 Task: Find connections with filter location Yanta with filter topic #Thoughtswith filter profile language German with filter current company Al Yousuf Enterprises LLP Global HR Agency with filter school Jaipur National University with filter industry Footwear Manufacturing with filter service category Financial Accounting with filter keywords title Information Security Analyst
Action: Mouse moved to (153, 227)
Screenshot: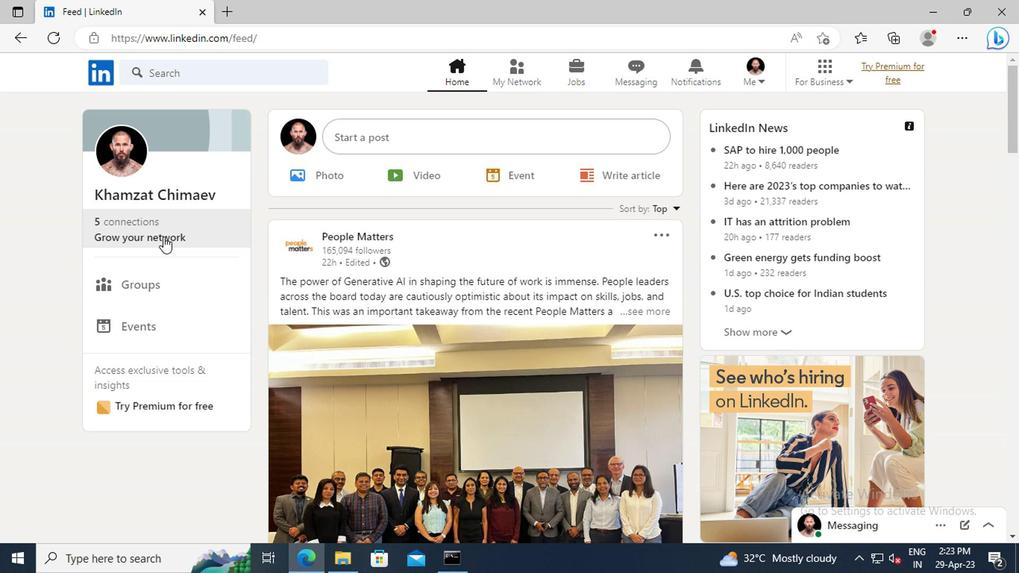 
Action: Mouse pressed left at (153, 227)
Screenshot: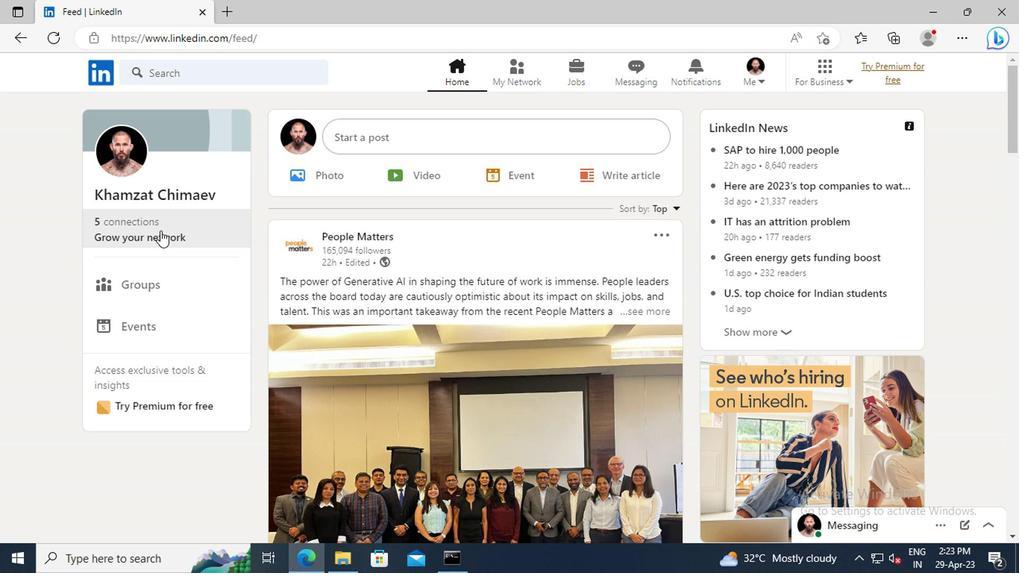 
Action: Mouse moved to (159, 156)
Screenshot: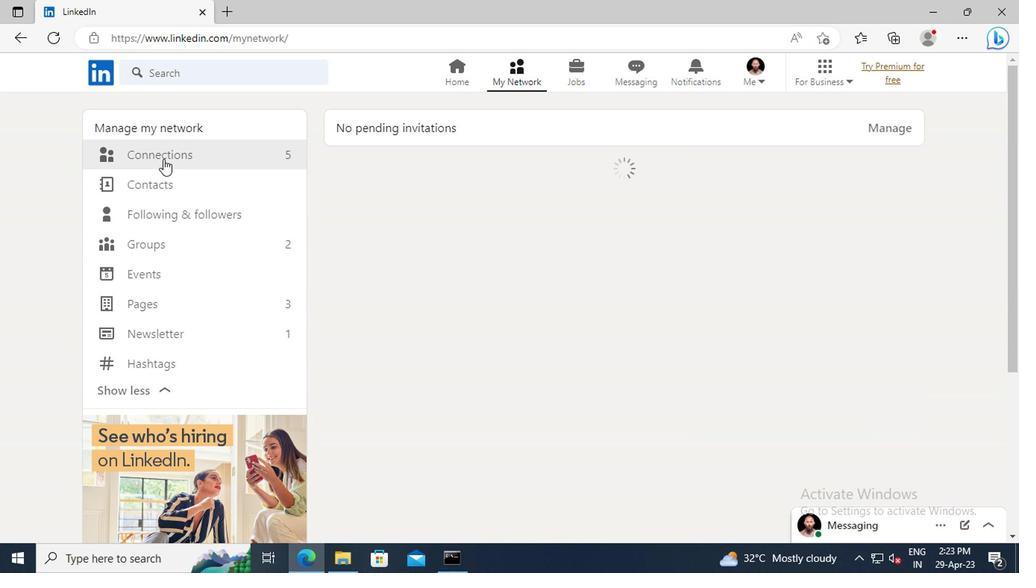 
Action: Mouse pressed left at (159, 156)
Screenshot: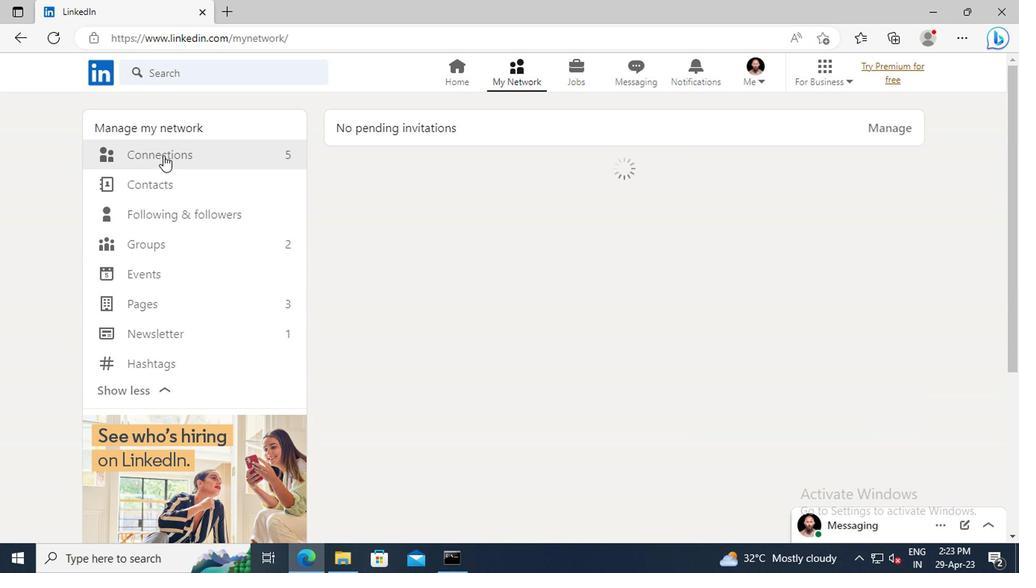 
Action: Mouse moved to (596, 161)
Screenshot: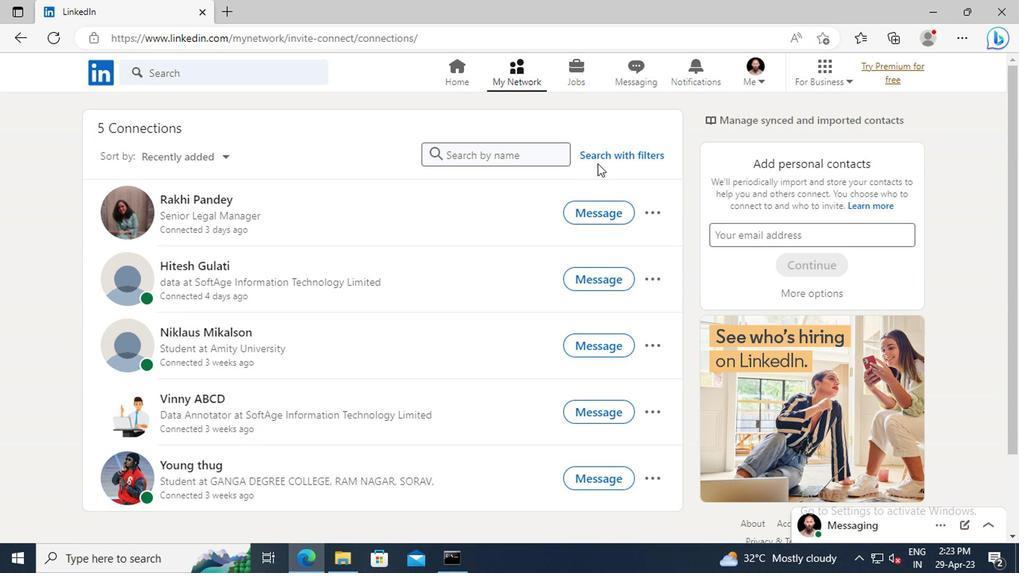 
Action: Mouse pressed left at (596, 161)
Screenshot: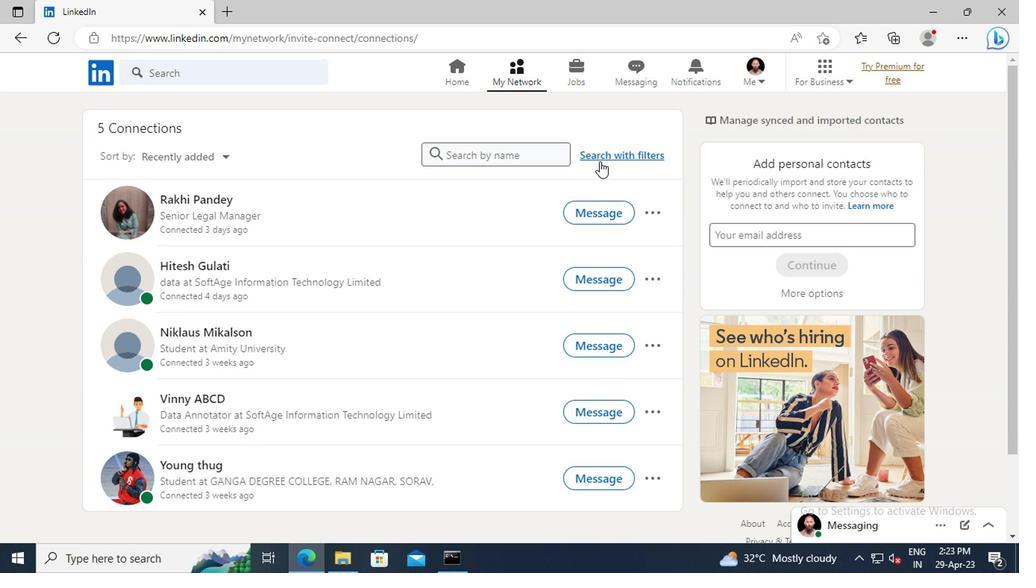 
Action: Mouse moved to (558, 119)
Screenshot: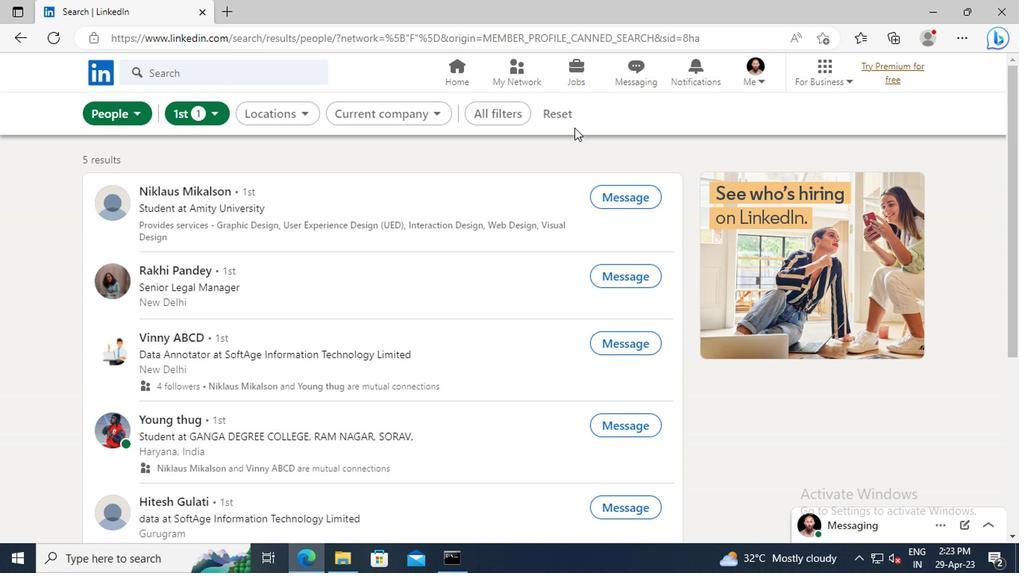 
Action: Mouse pressed left at (558, 119)
Screenshot: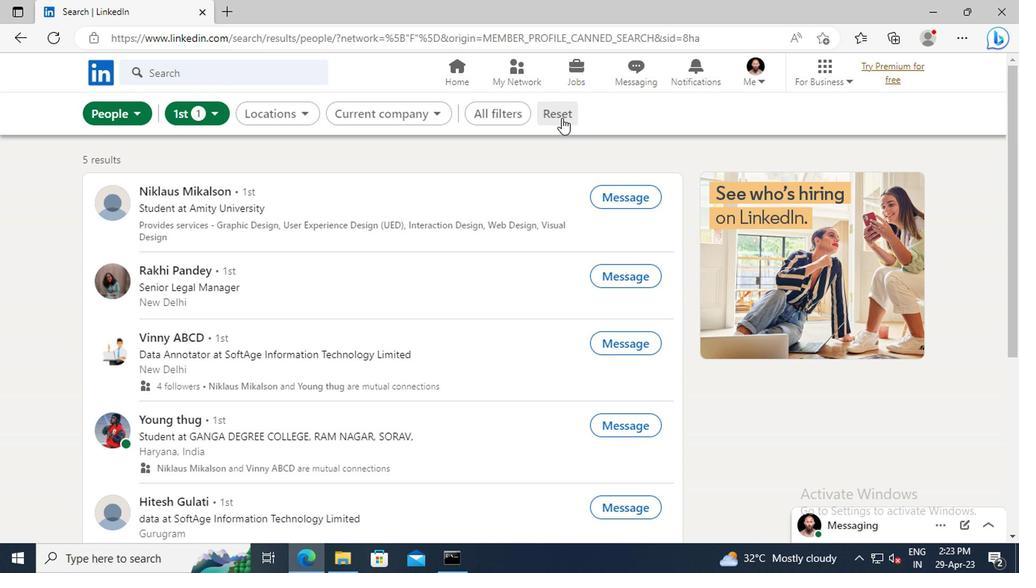 
Action: Mouse moved to (545, 118)
Screenshot: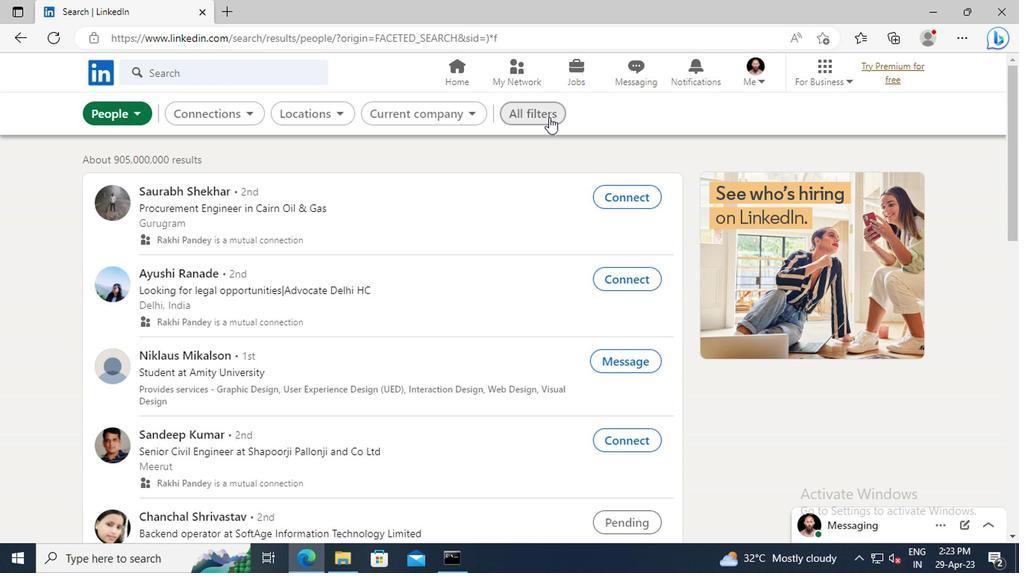
Action: Mouse pressed left at (545, 118)
Screenshot: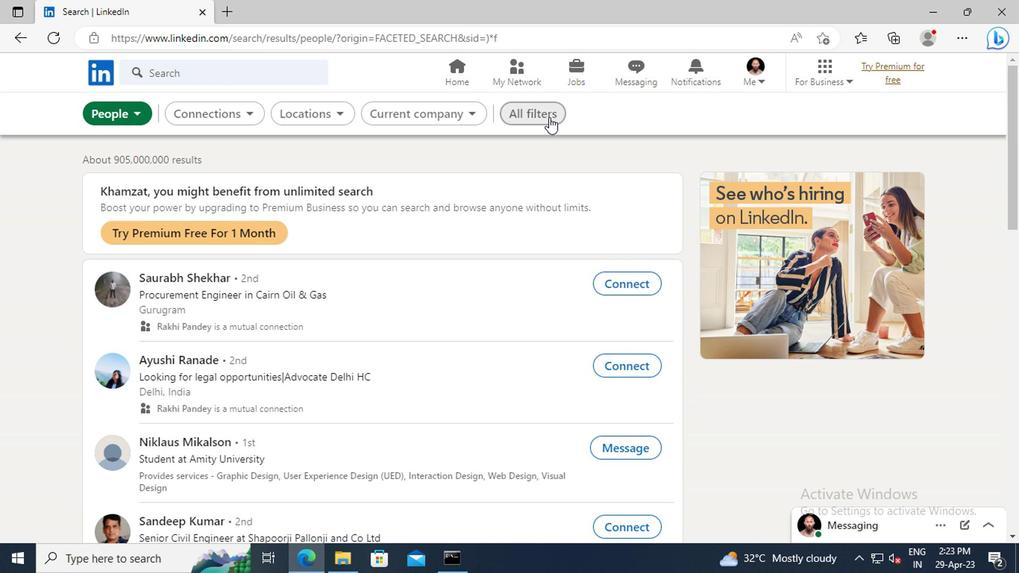 
Action: Mouse moved to (843, 308)
Screenshot: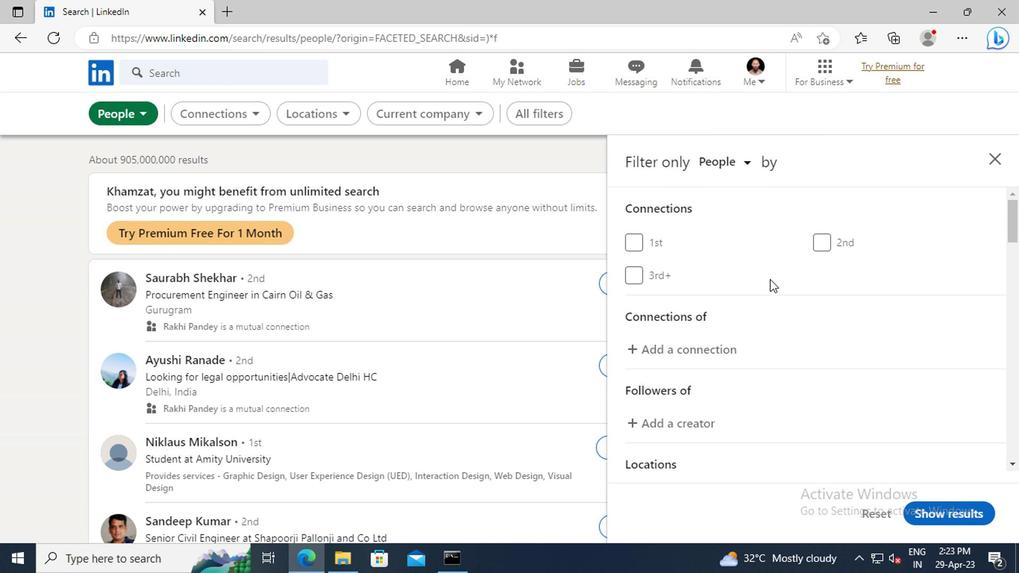 
Action: Mouse scrolled (843, 307) with delta (0, -1)
Screenshot: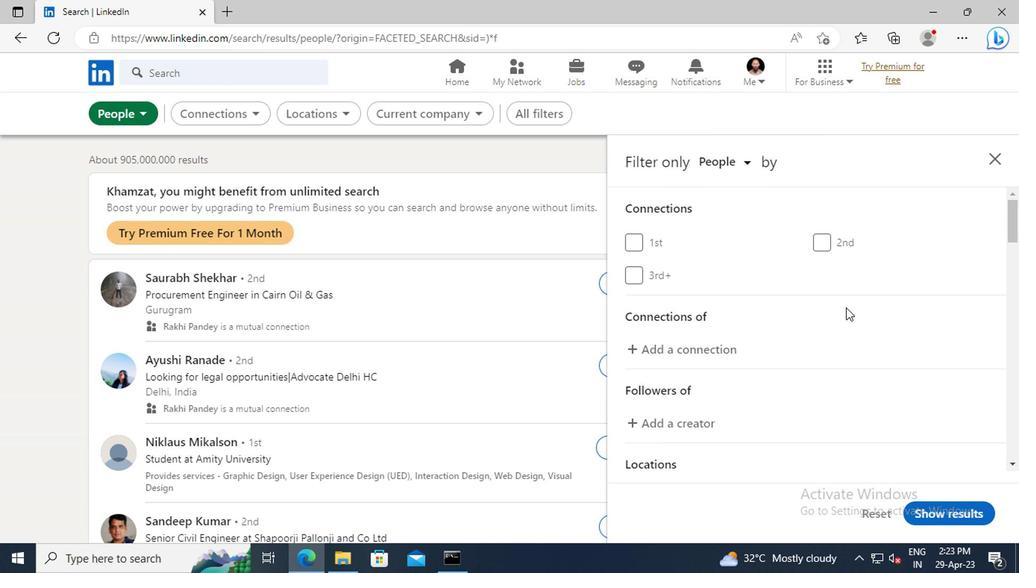 
Action: Mouse scrolled (843, 307) with delta (0, -1)
Screenshot: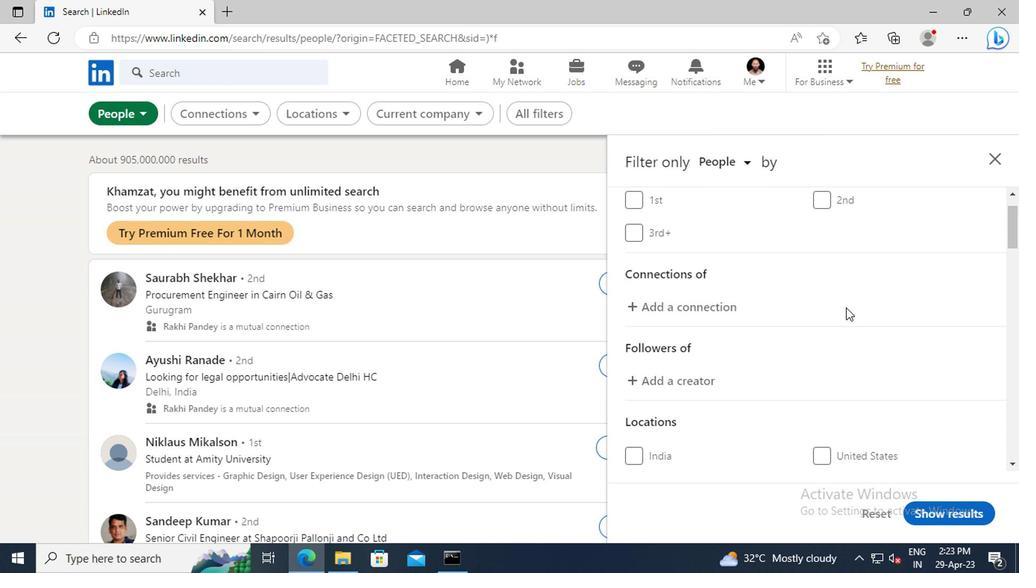 
Action: Mouse scrolled (843, 307) with delta (0, -1)
Screenshot: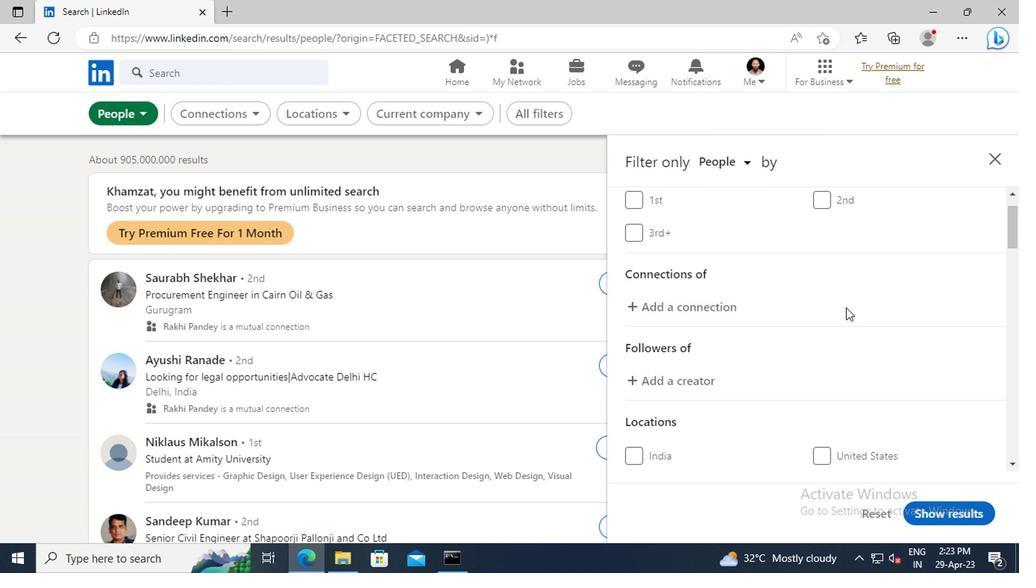 
Action: Mouse scrolled (843, 307) with delta (0, -1)
Screenshot: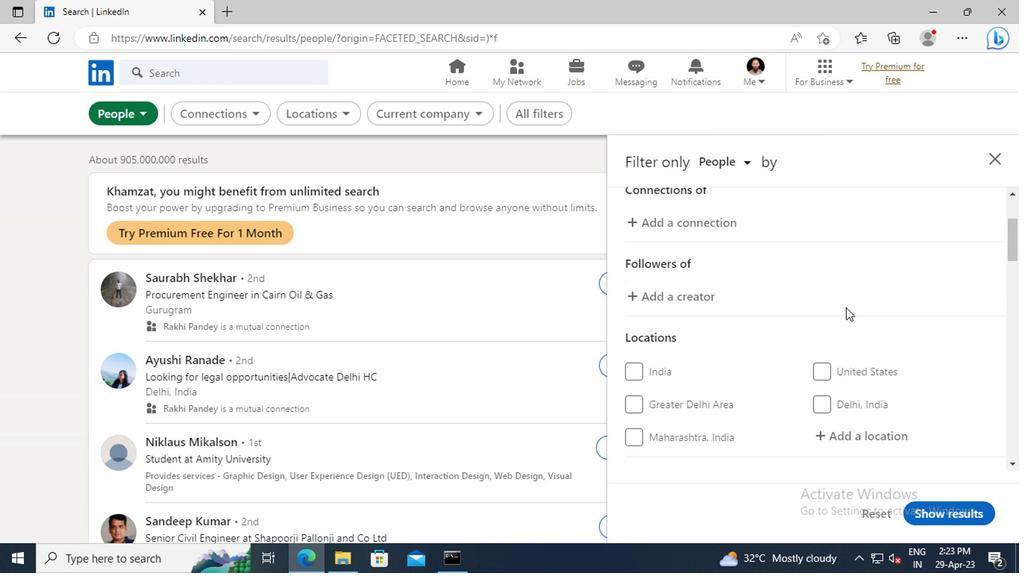 
Action: Mouse scrolled (843, 307) with delta (0, -1)
Screenshot: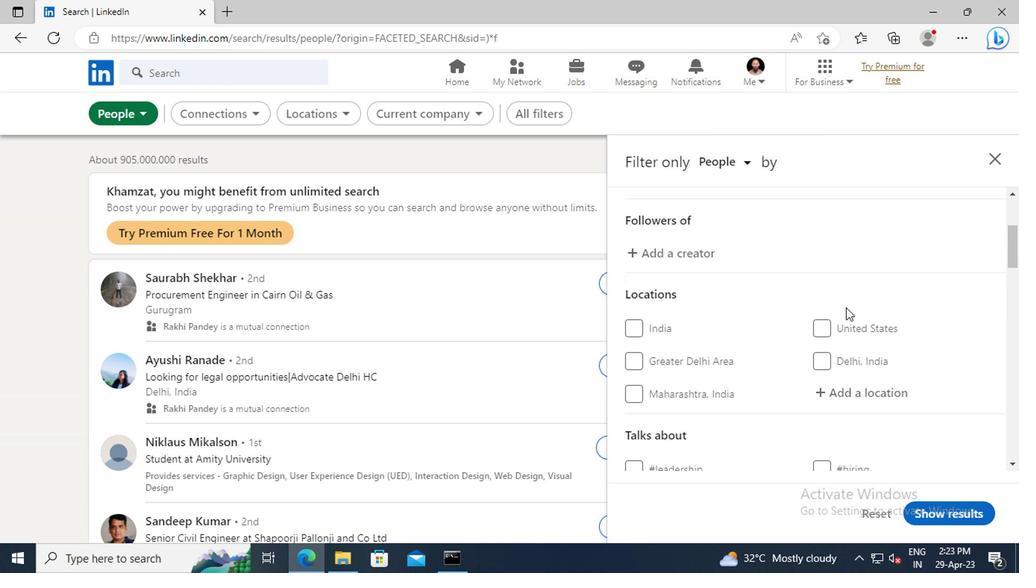 
Action: Mouse moved to (843, 351)
Screenshot: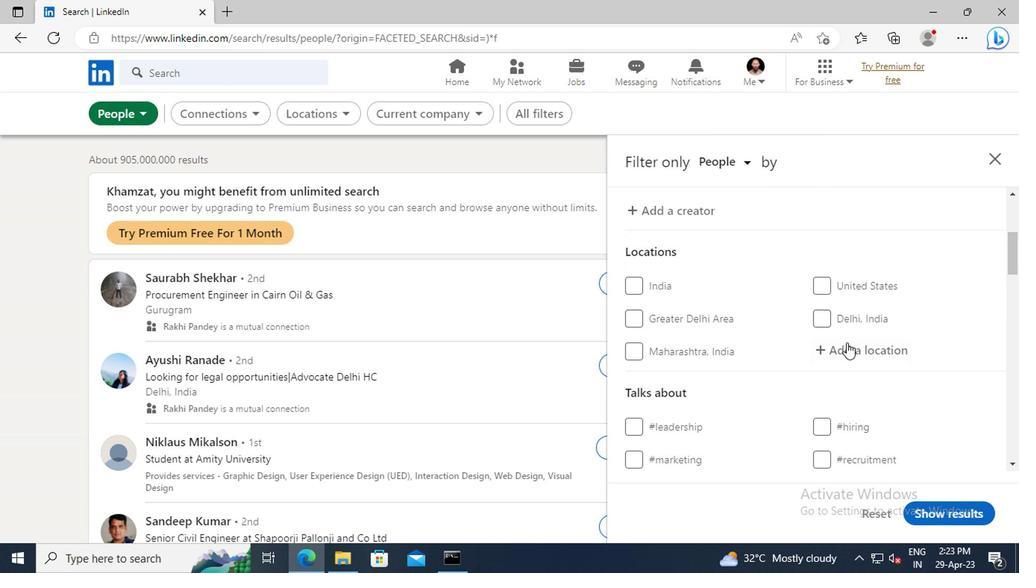 
Action: Mouse pressed left at (843, 351)
Screenshot: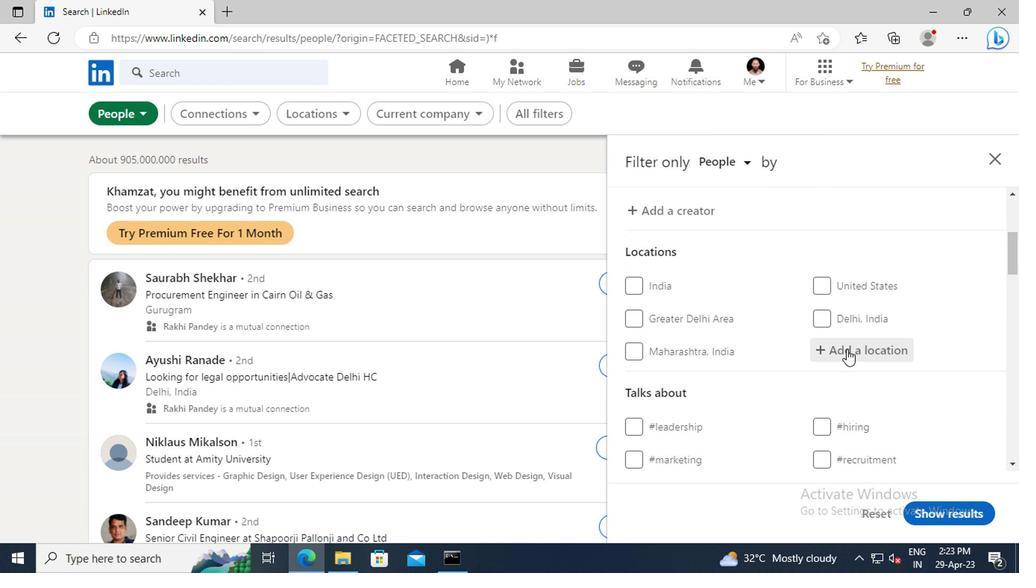 
Action: Key pressed <Key.shift>YANTA<Key.enter>
Screenshot: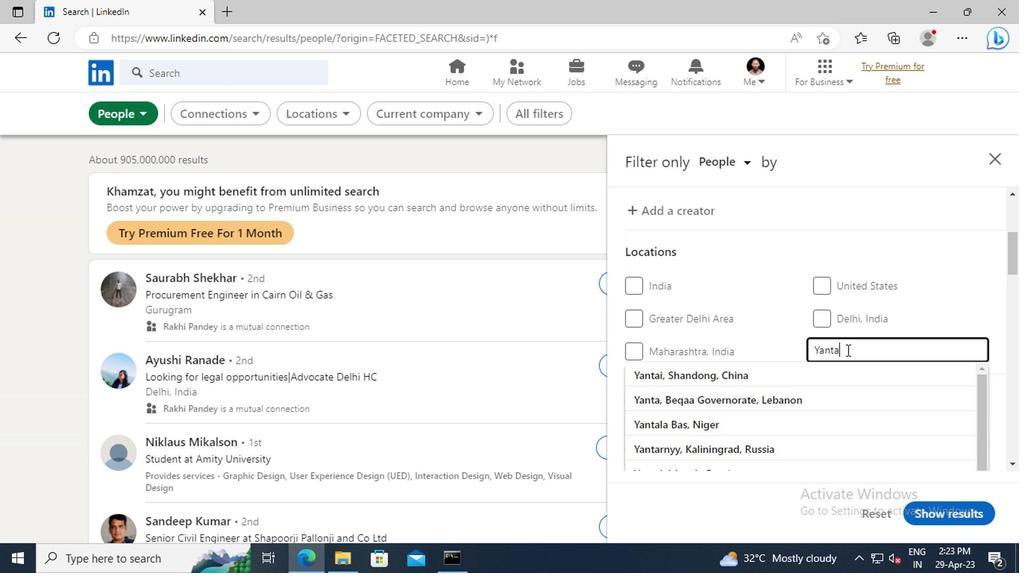 
Action: Mouse scrolled (843, 350) with delta (0, -1)
Screenshot: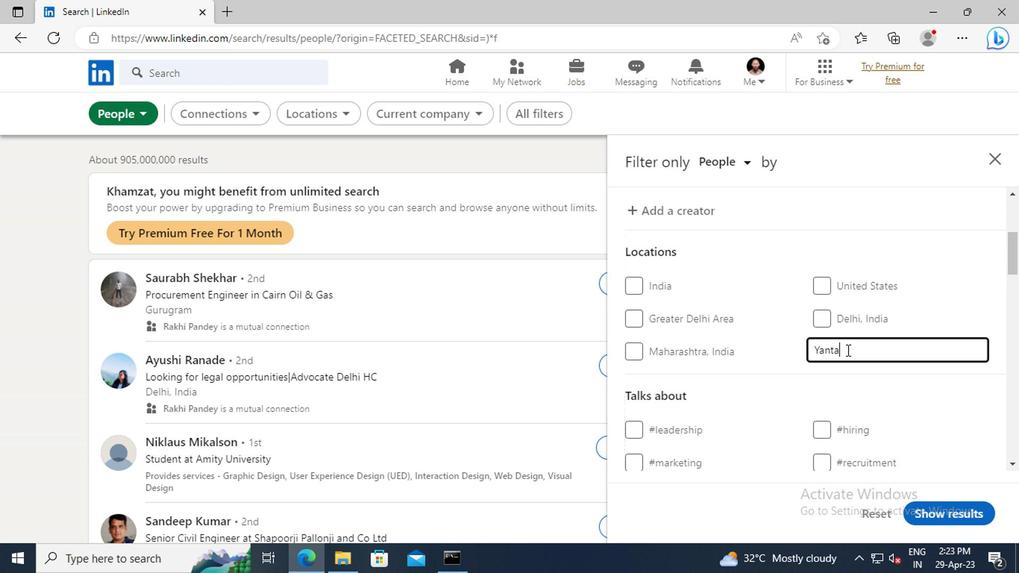 
Action: Mouse scrolled (843, 350) with delta (0, -1)
Screenshot: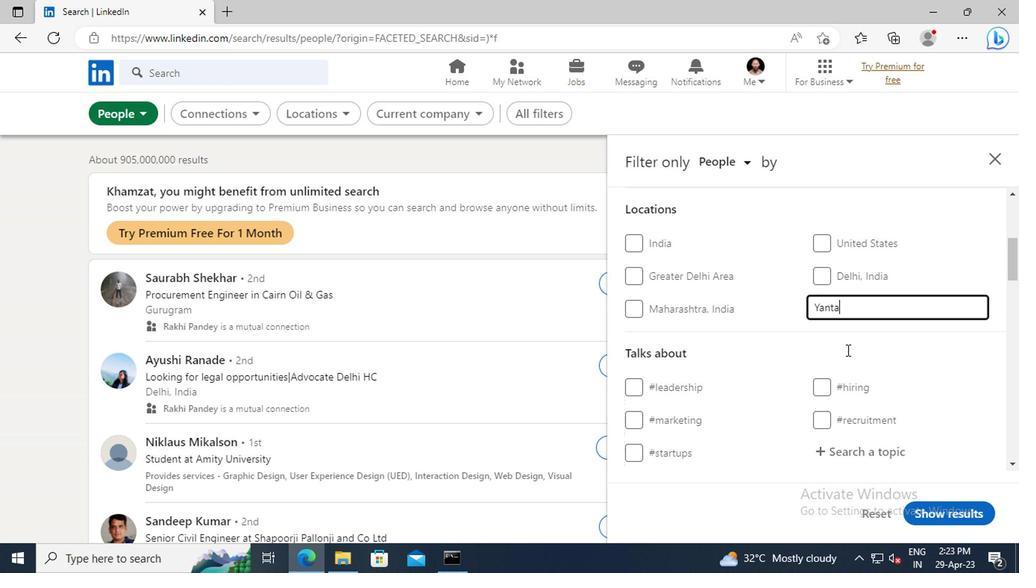 
Action: Mouse scrolled (843, 350) with delta (0, -1)
Screenshot: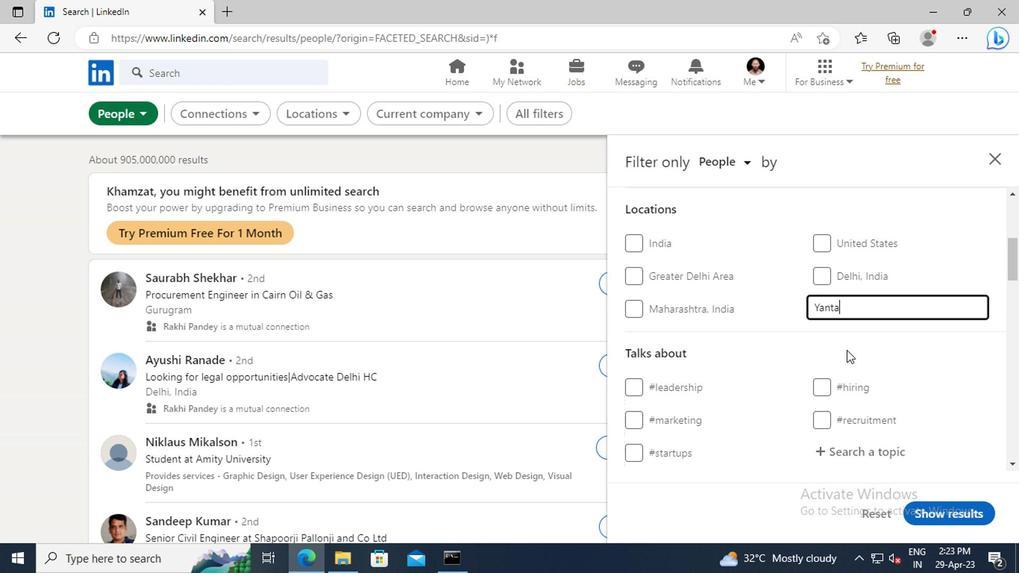 
Action: Mouse moved to (844, 365)
Screenshot: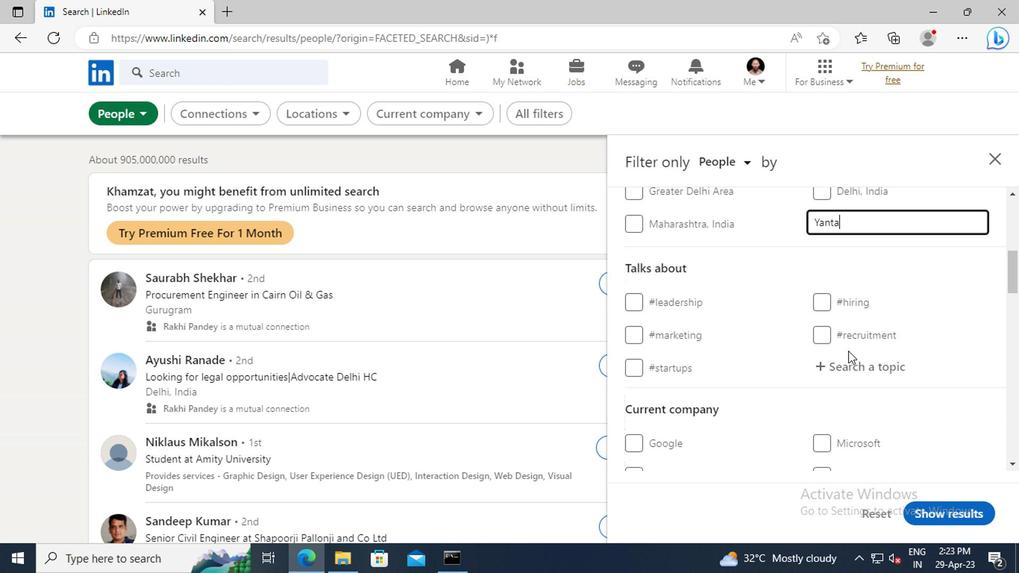 
Action: Mouse pressed left at (844, 365)
Screenshot: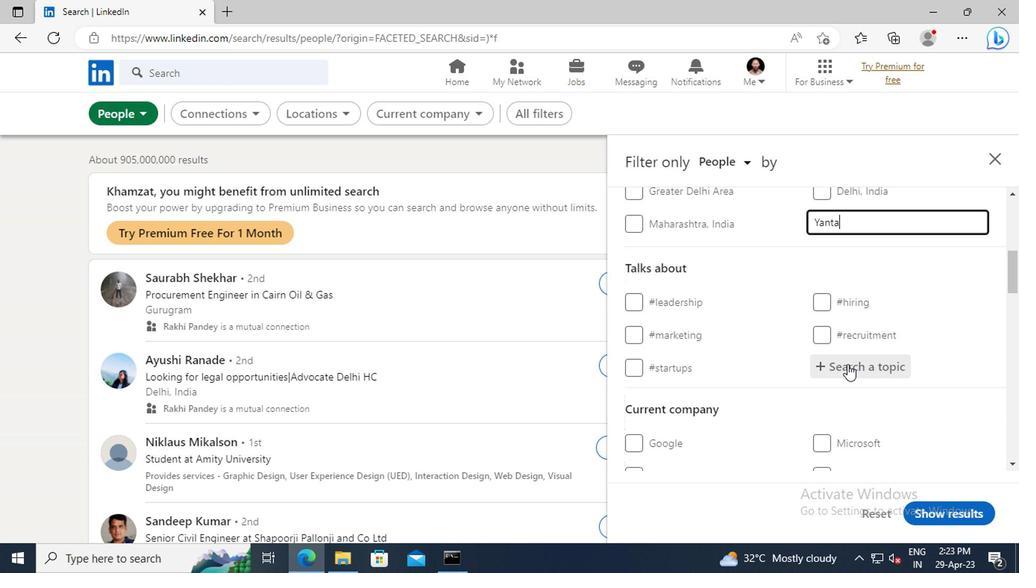 
Action: Key pressed <Key.shift>THOUGHTS
Screenshot: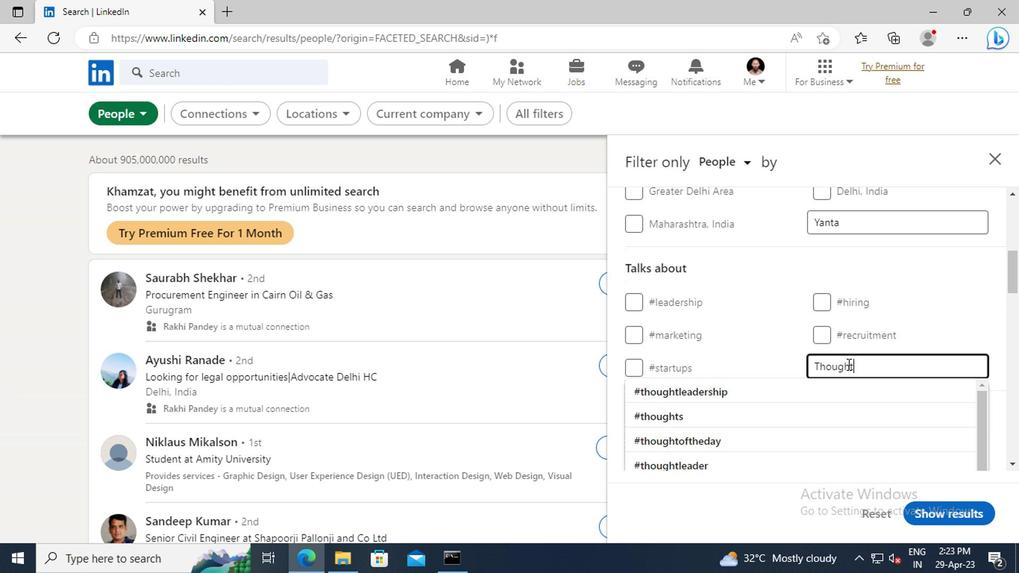 
Action: Mouse moved to (839, 387)
Screenshot: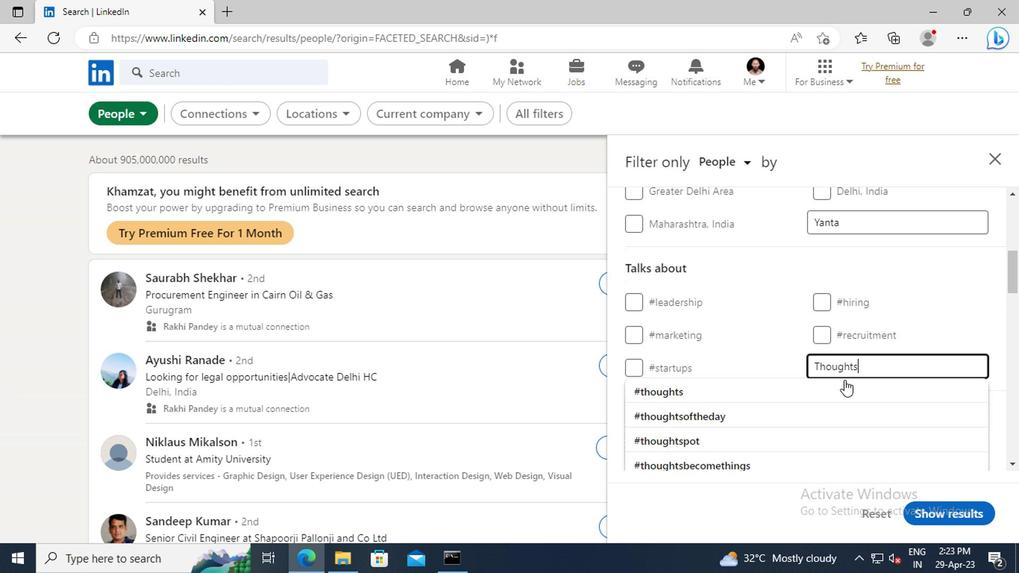 
Action: Mouse pressed left at (839, 387)
Screenshot: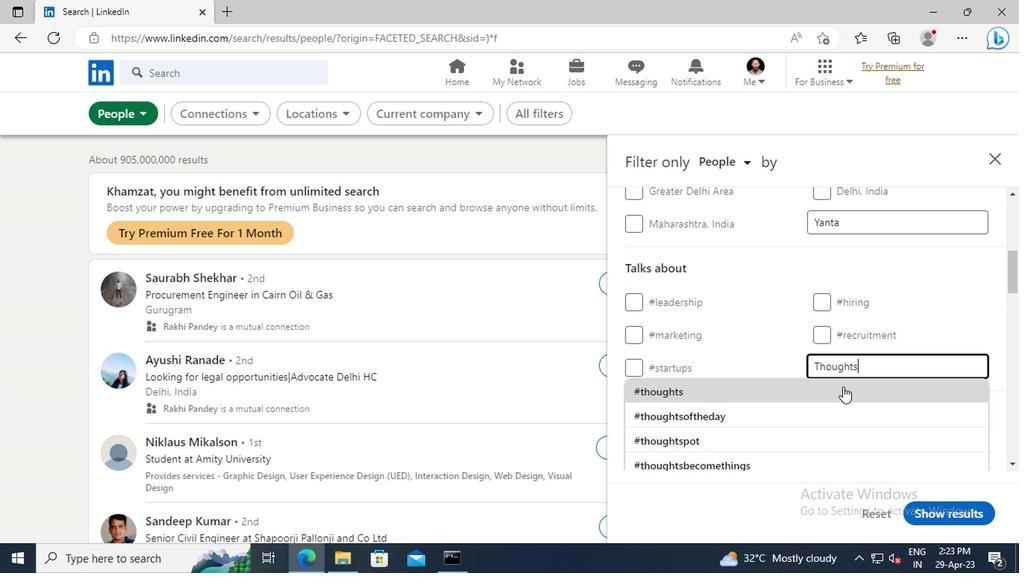 
Action: Mouse scrolled (839, 387) with delta (0, 0)
Screenshot: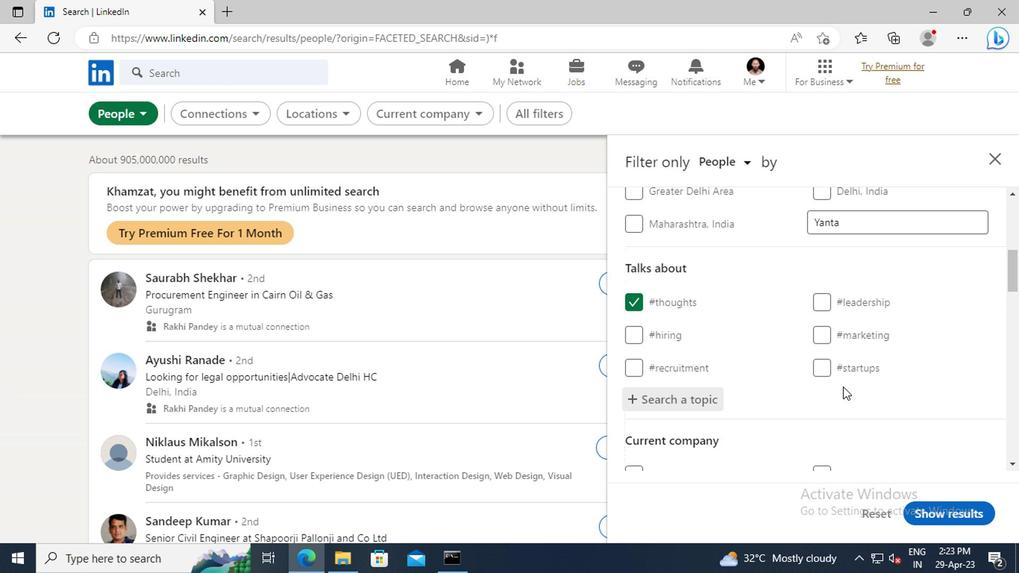 
Action: Mouse scrolled (839, 387) with delta (0, 0)
Screenshot: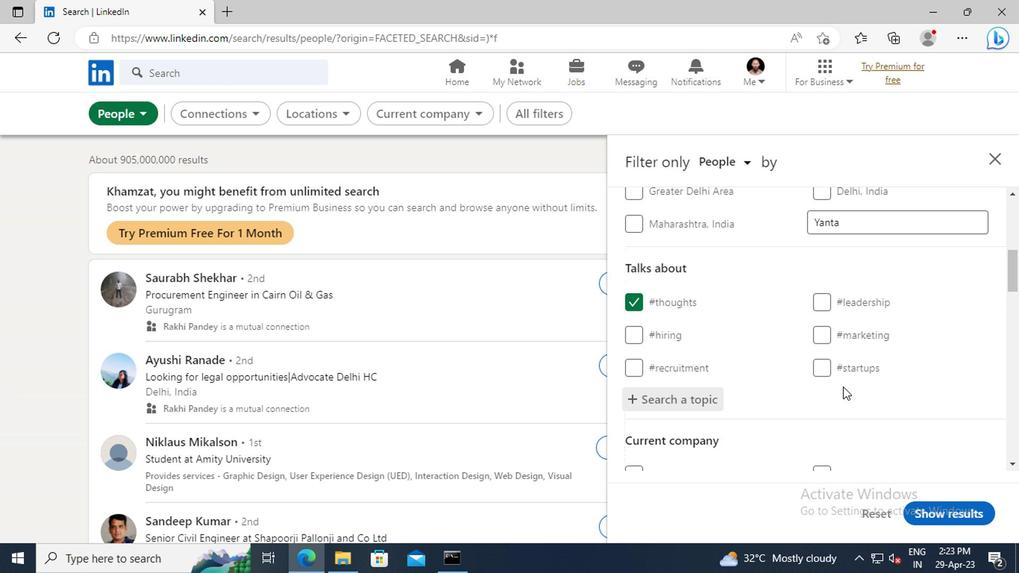 
Action: Mouse scrolled (839, 387) with delta (0, 0)
Screenshot: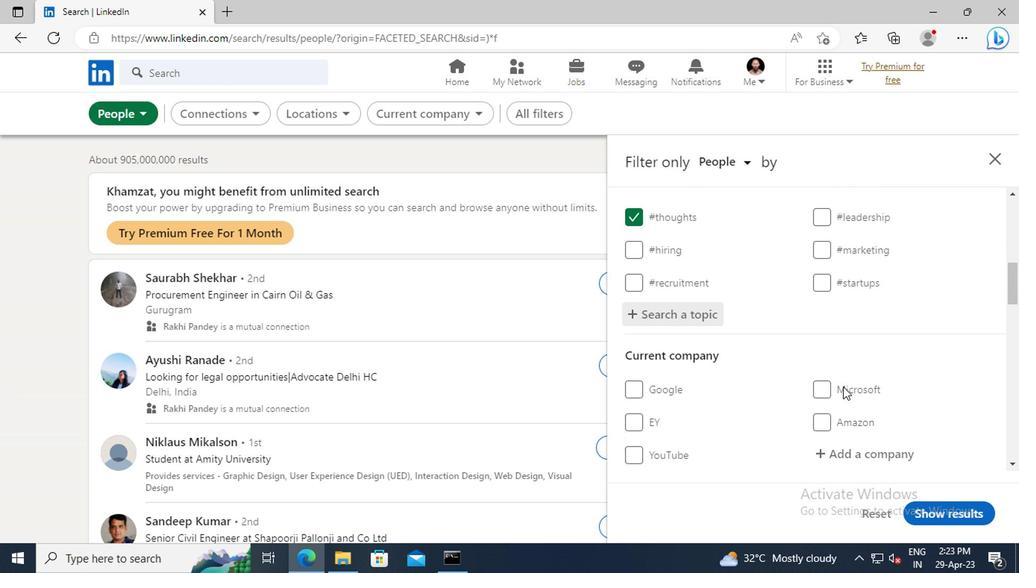 
Action: Mouse scrolled (839, 387) with delta (0, 0)
Screenshot: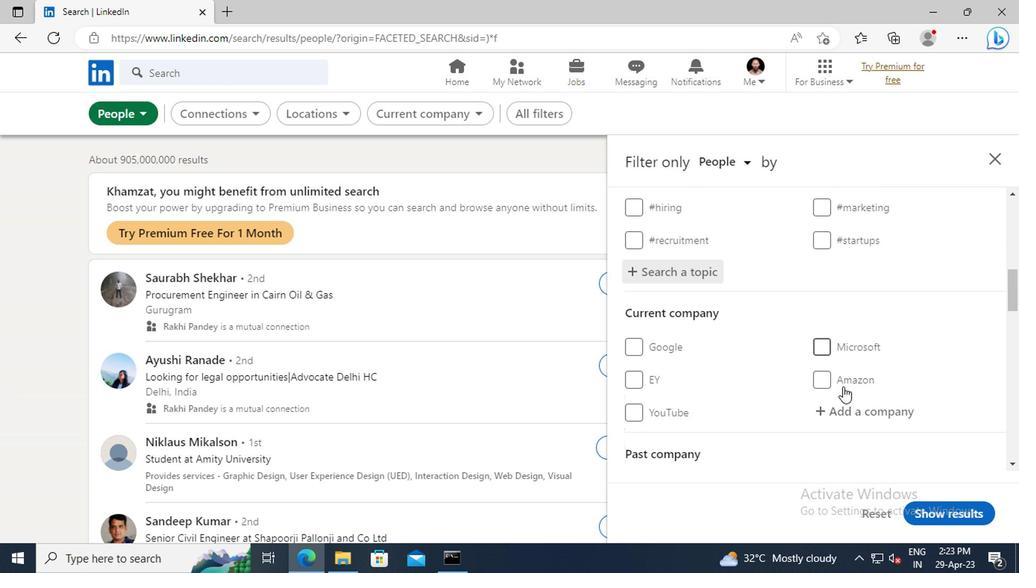 
Action: Mouse scrolled (839, 387) with delta (0, 0)
Screenshot: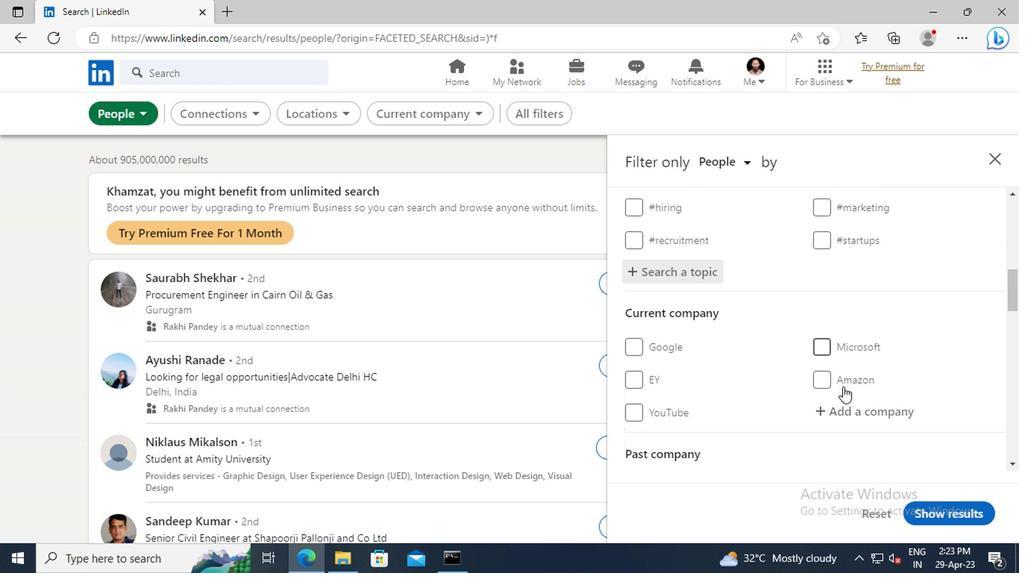 
Action: Mouse scrolled (839, 387) with delta (0, 0)
Screenshot: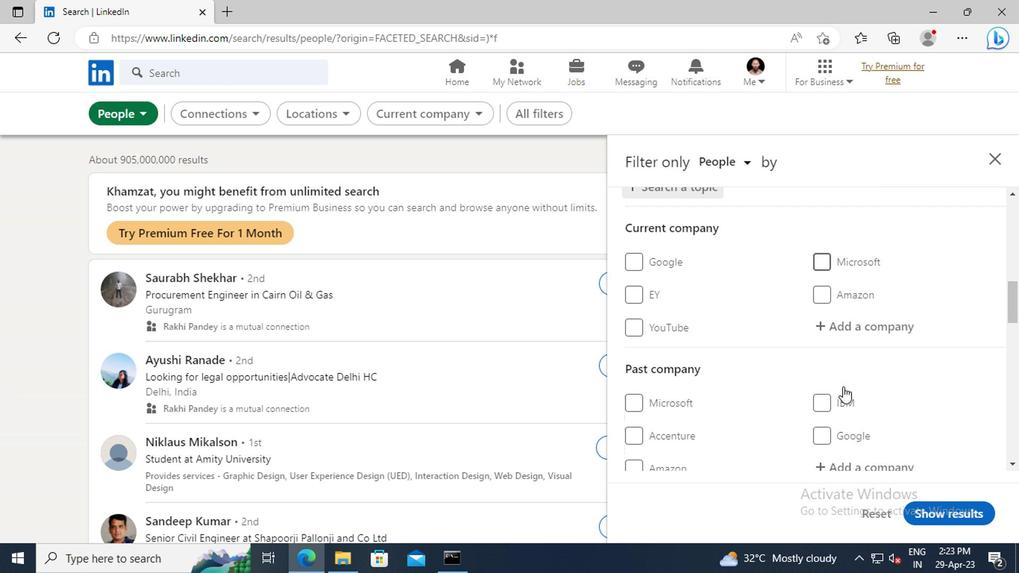 
Action: Mouse scrolled (839, 387) with delta (0, 0)
Screenshot: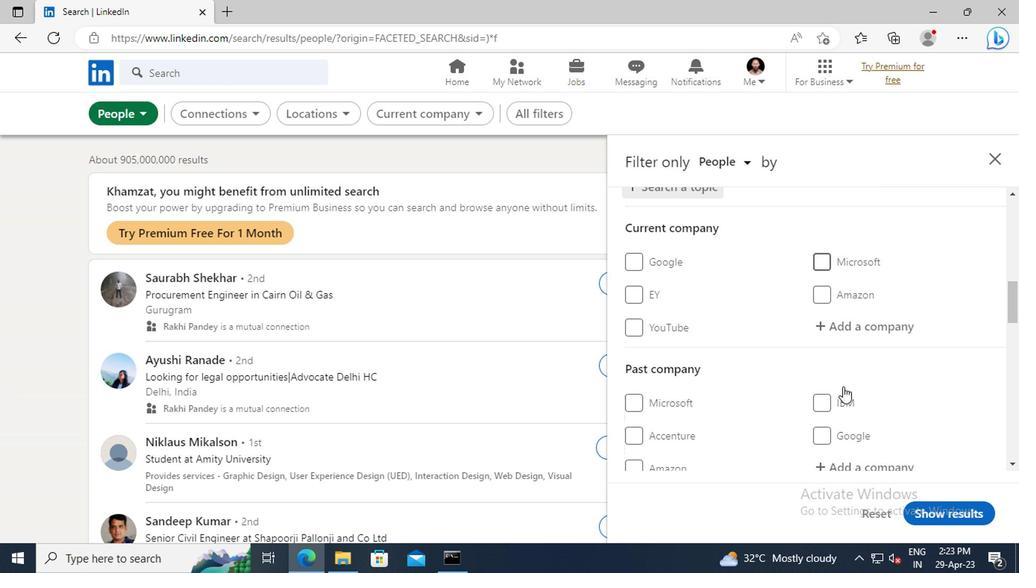 
Action: Mouse scrolled (839, 387) with delta (0, 0)
Screenshot: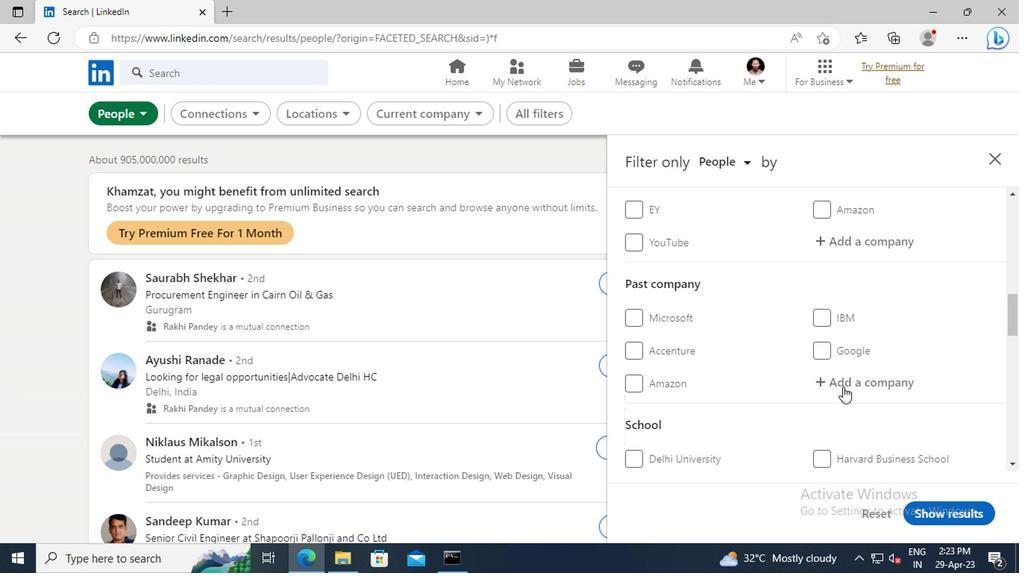 
Action: Mouse scrolled (839, 387) with delta (0, 0)
Screenshot: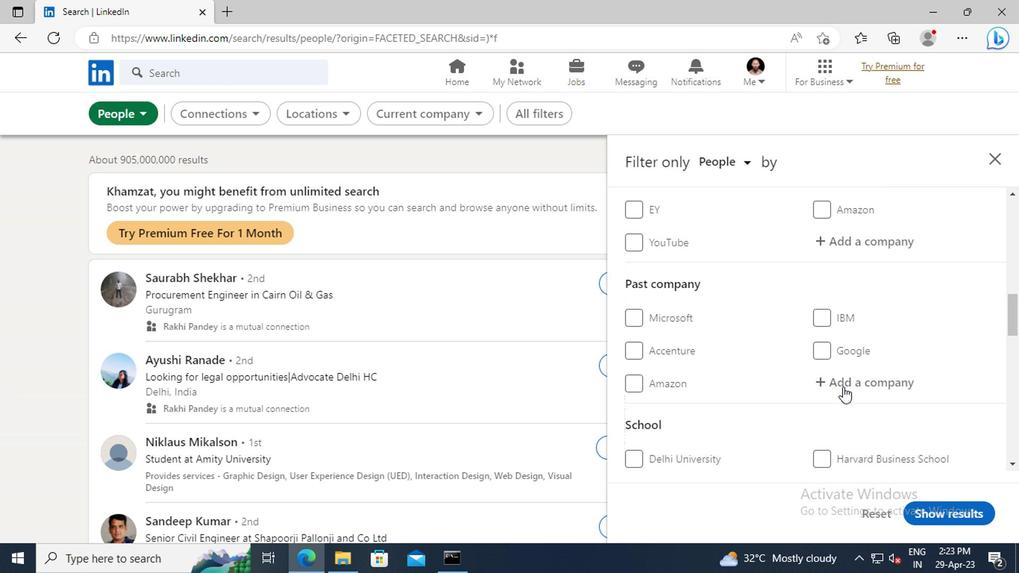 
Action: Mouse scrolled (839, 387) with delta (0, 0)
Screenshot: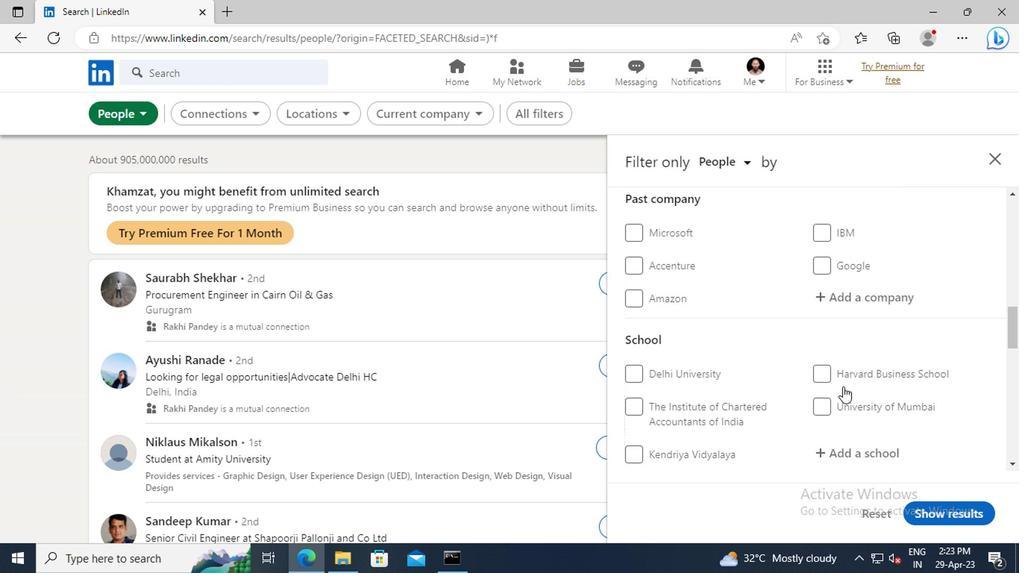 
Action: Mouse scrolled (839, 387) with delta (0, 0)
Screenshot: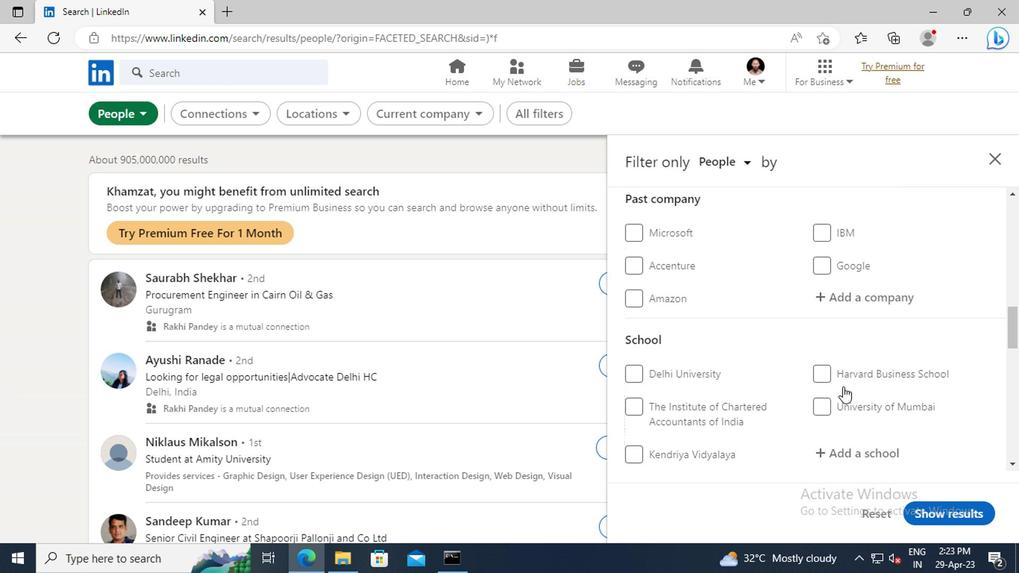
Action: Mouse scrolled (839, 387) with delta (0, 0)
Screenshot: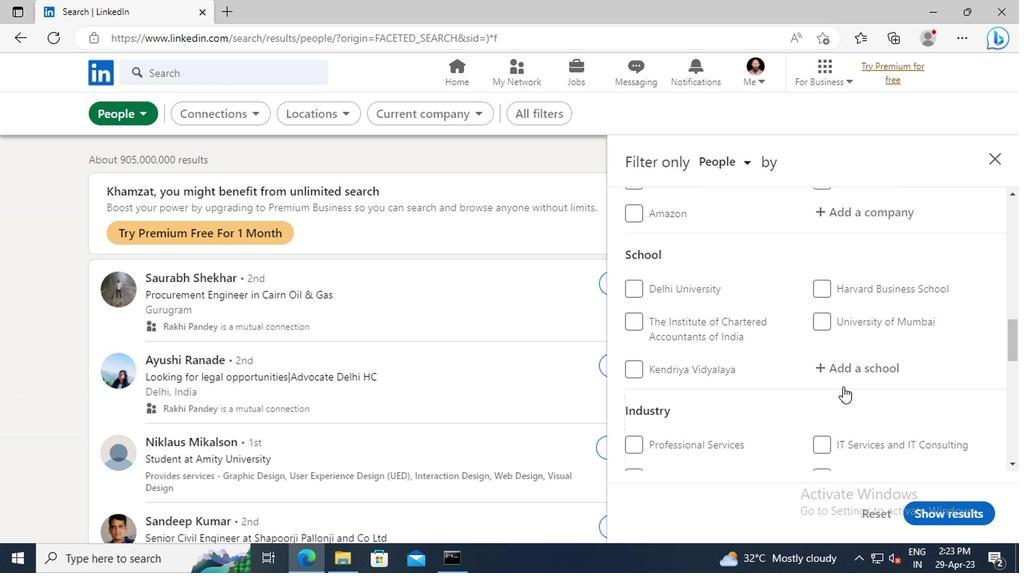 
Action: Mouse scrolled (839, 387) with delta (0, 0)
Screenshot: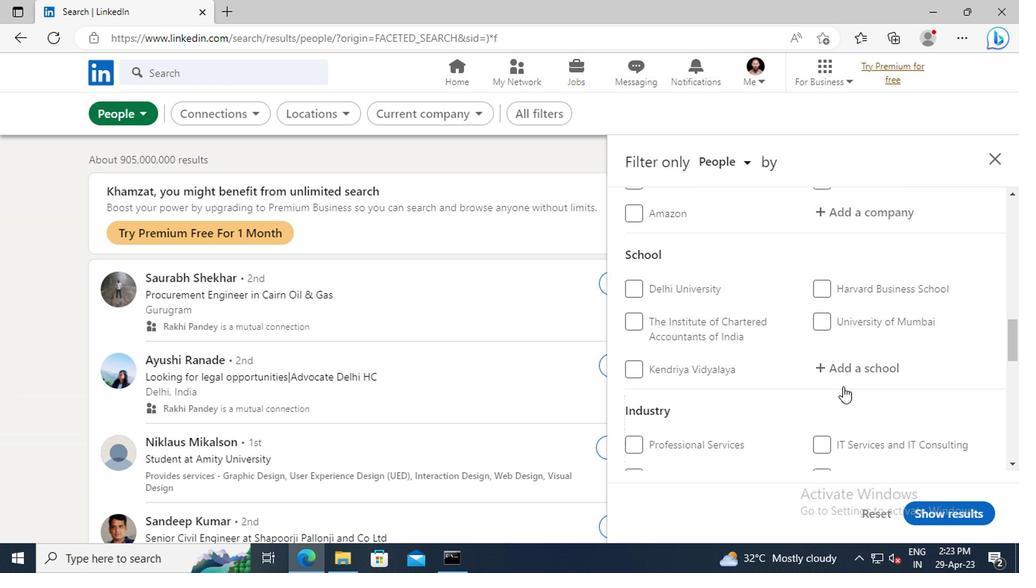 
Action: Mouse scrolled (839, 387) with delta (0, 0)
Screenshot: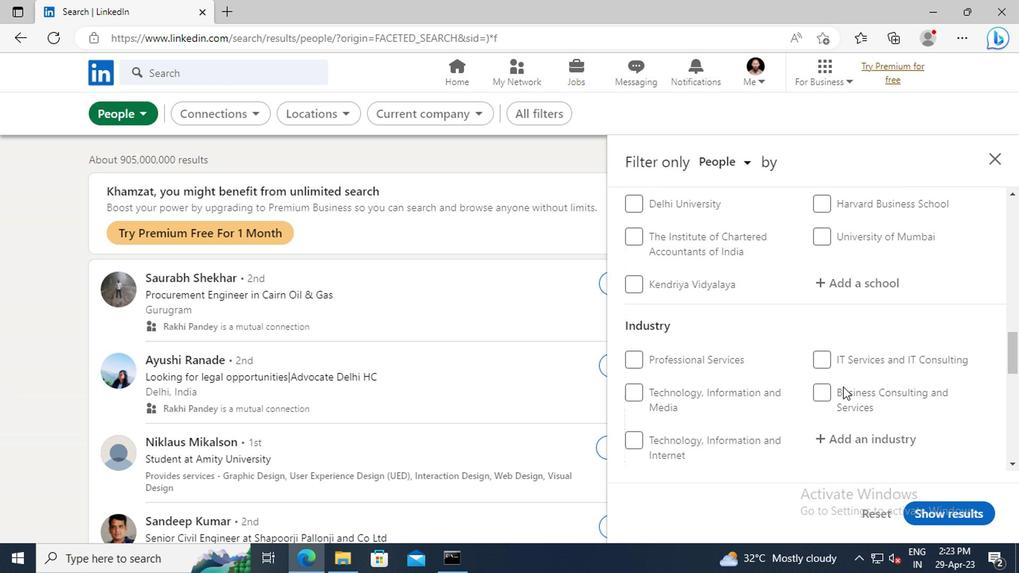 
Action: Mouse scrolled (839, 387) with delta (0, 0)
Screenshot: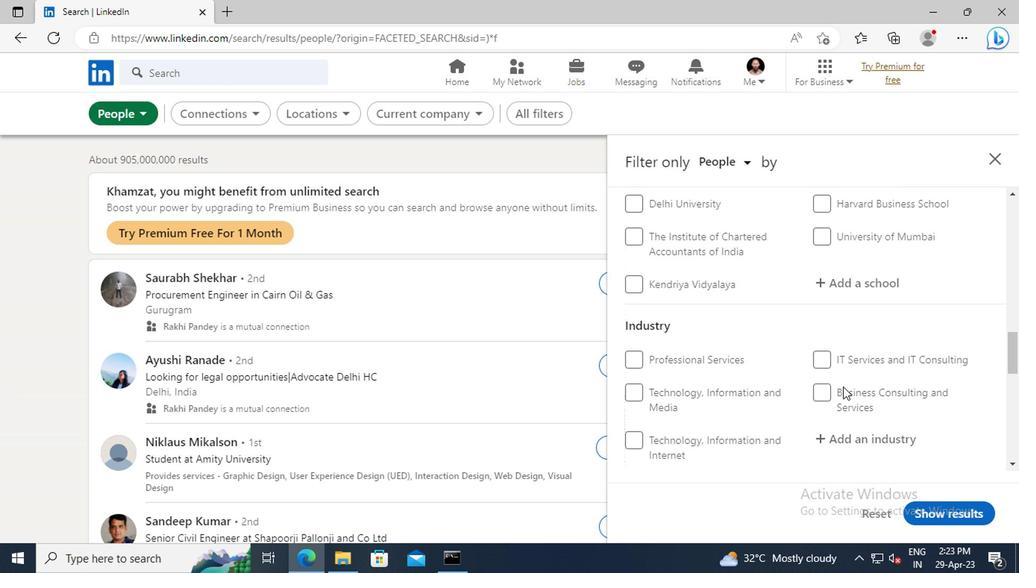 
Action: Mouse scrolled (839, 387) with delta (0, 0)
Screenshot: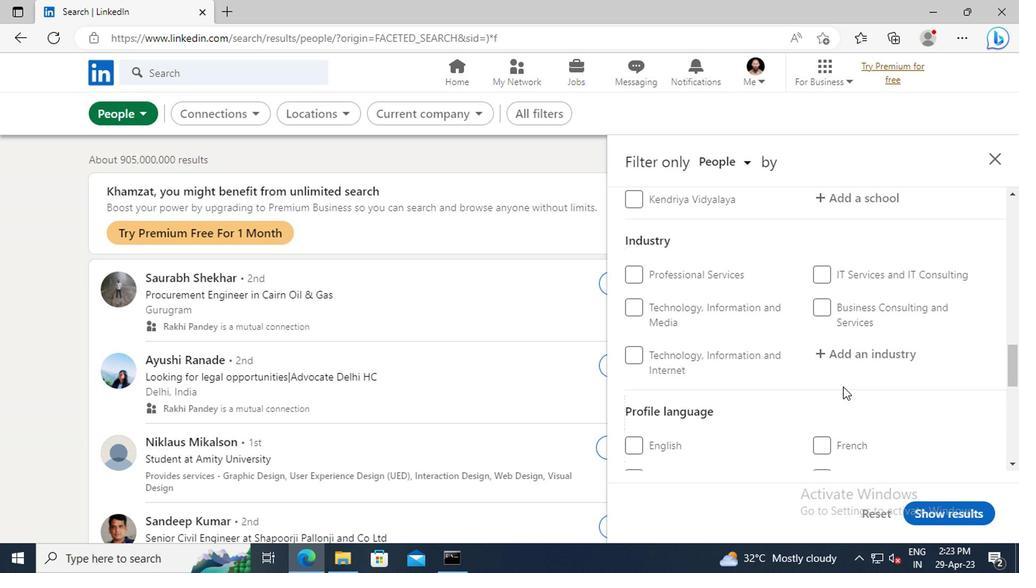 
Action: Mouse scrolled (839, 387) with delta (0, 0)
Screenshot: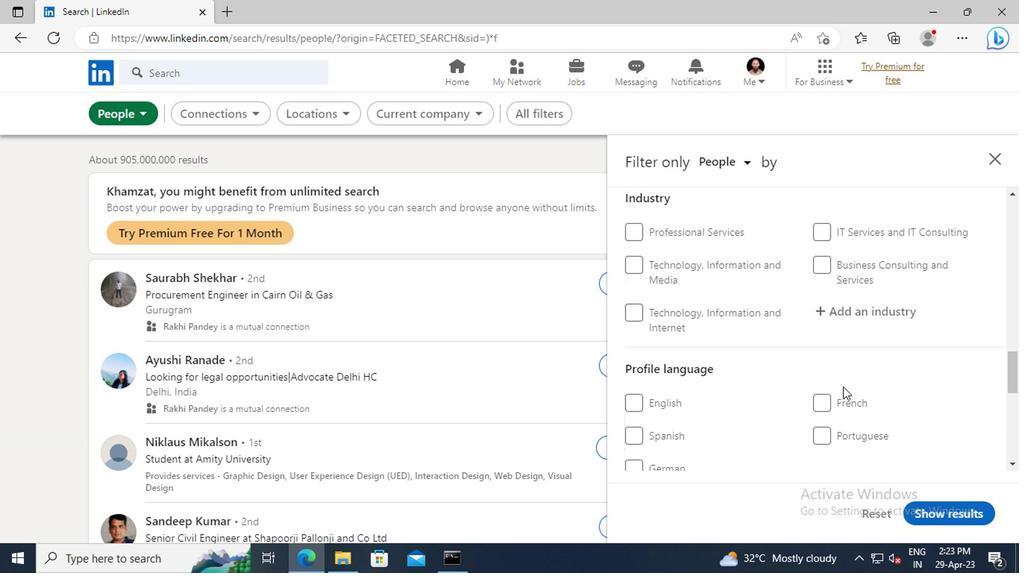 
Action: Mouse moved to (632, 429)
Screenshot: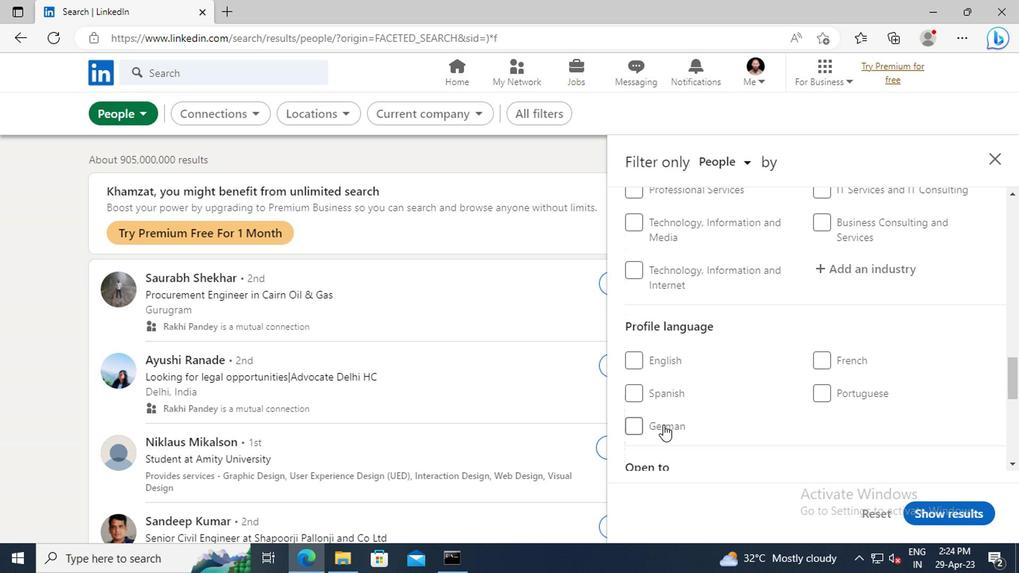 
Action: Mouse pressed left at (632, 429)
Screenshot: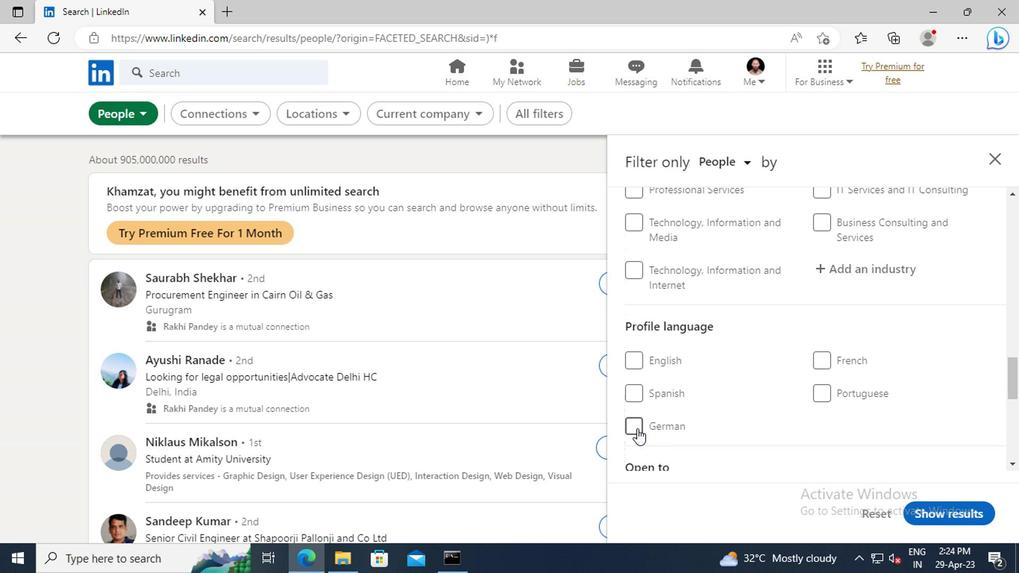 
Action: Mouse moved to (839, 379)
Screenshot: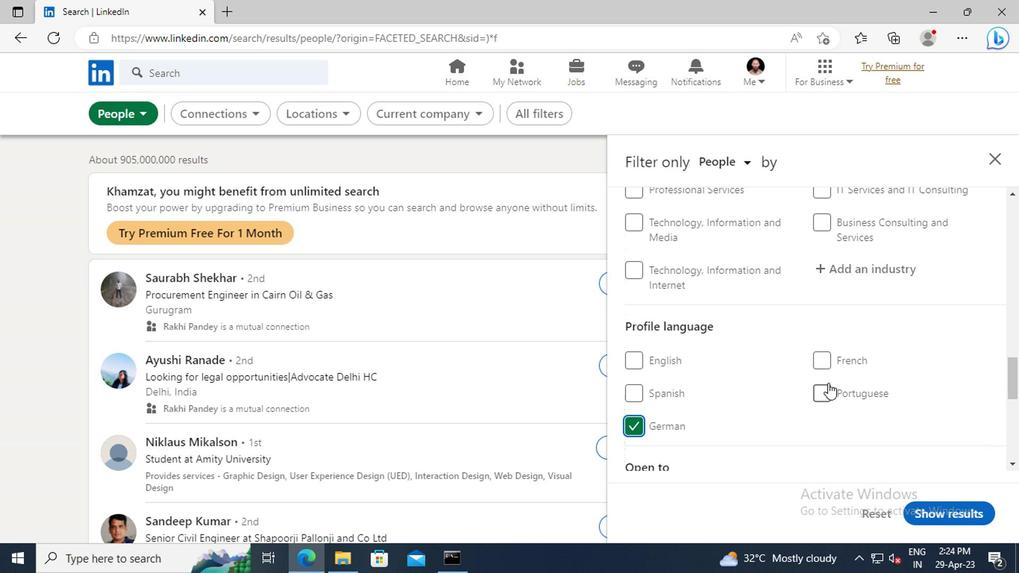 
Action: Mouse scrolled (839, 380) with delta (0, 0)
Screenshot: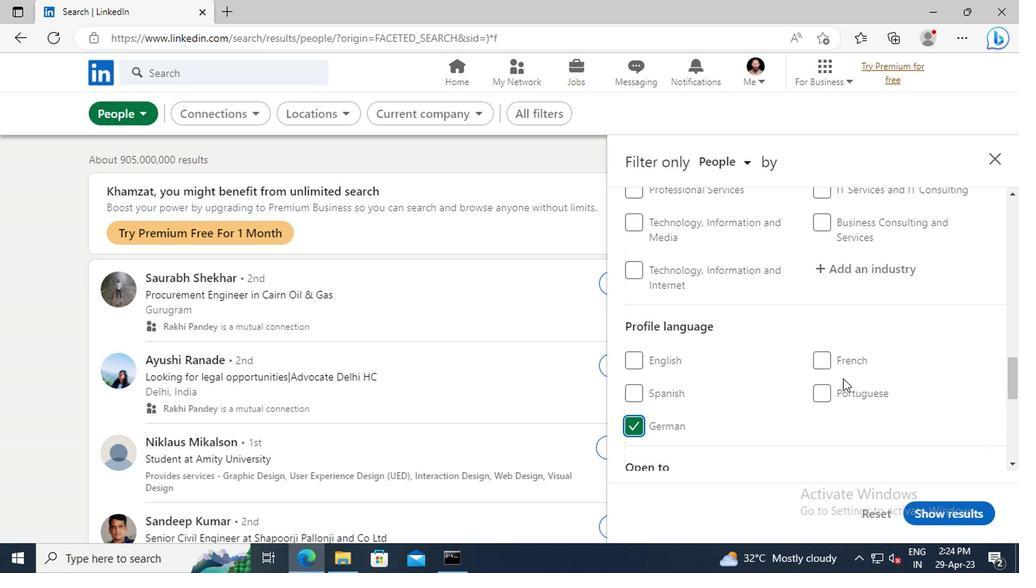 
Action: Mouse scrolled (839, 380) with delta (0, 0)
Screenshot: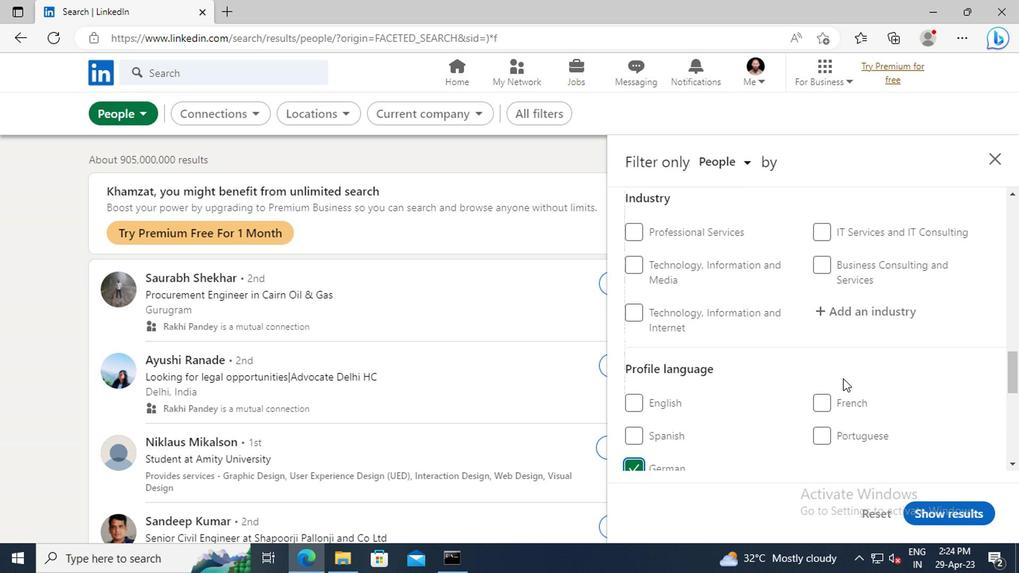
Action: Mouse scrolled (839, 380) with delta (0, 0)
Screenshot: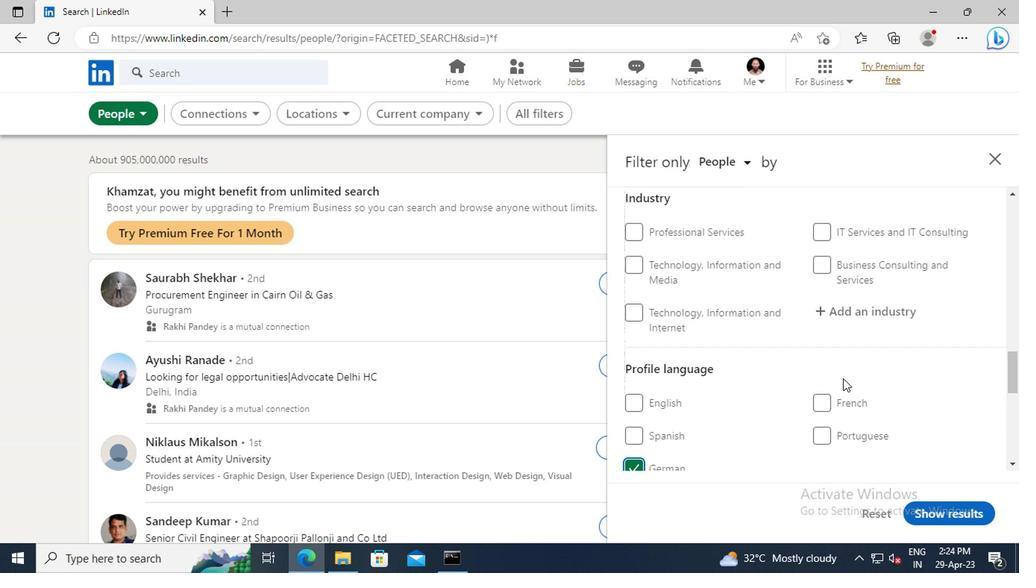 
Action: Mouse scrolled (839, 380) with delta (0, 0)
Screenshot: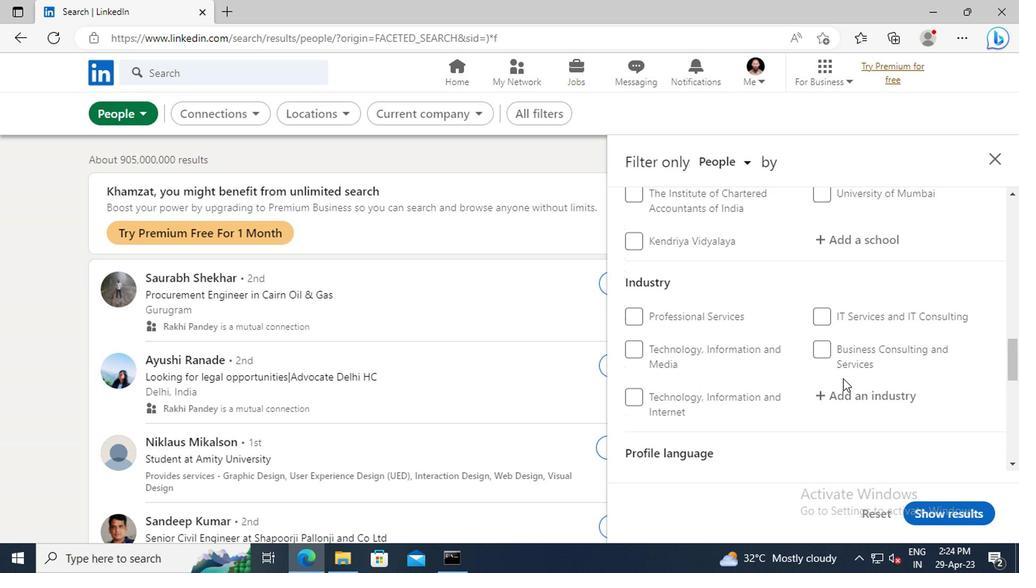 
Action: Mouse scrolled (839, 380) with delta (0, 0)
Screenshot: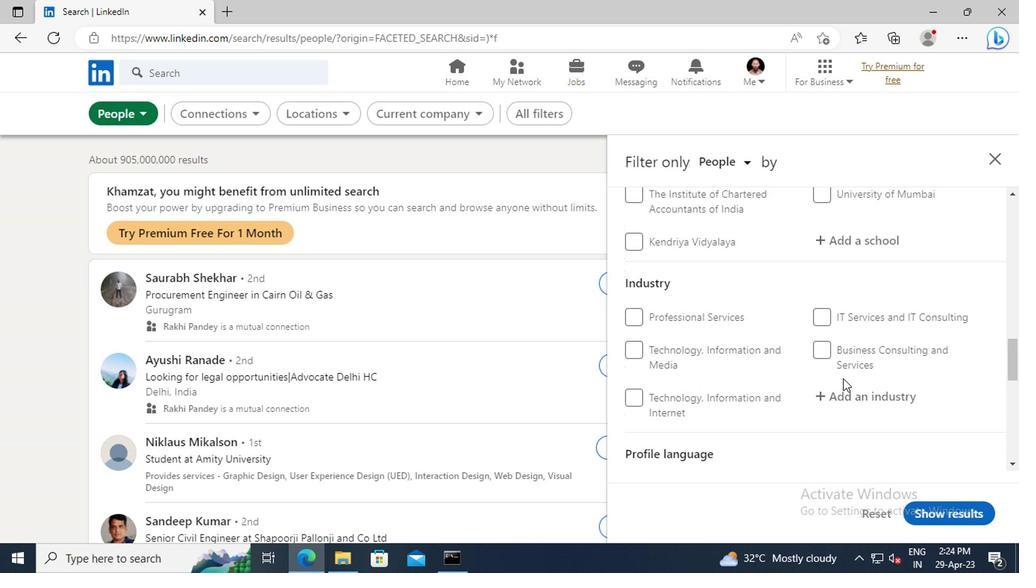 
Action: Mouse scrolled (839, 380) with delta (0, 0)
Screenshot: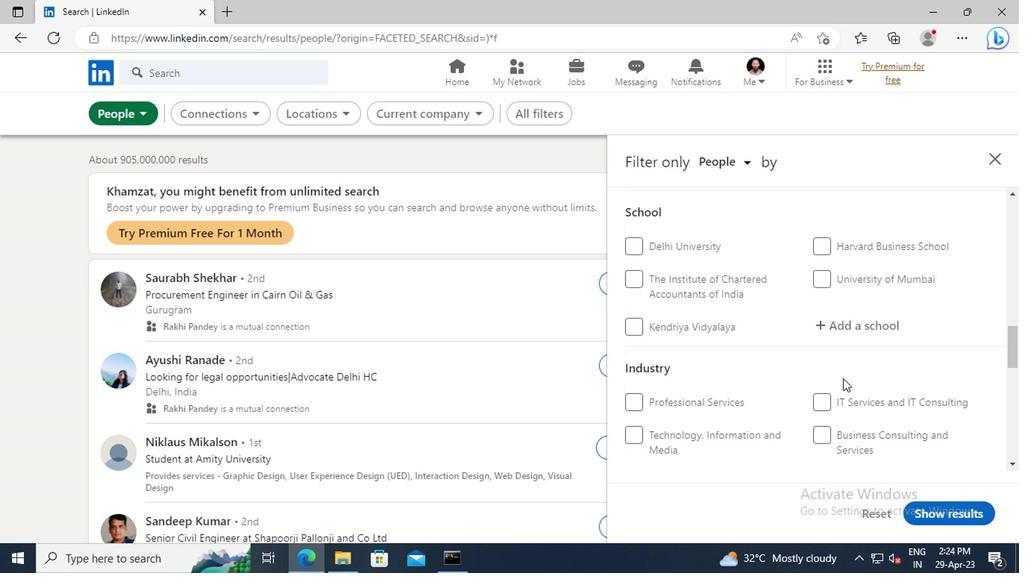 
Action: Mouse scrolled (839, 380) with delta (0, 0)
Screenshot: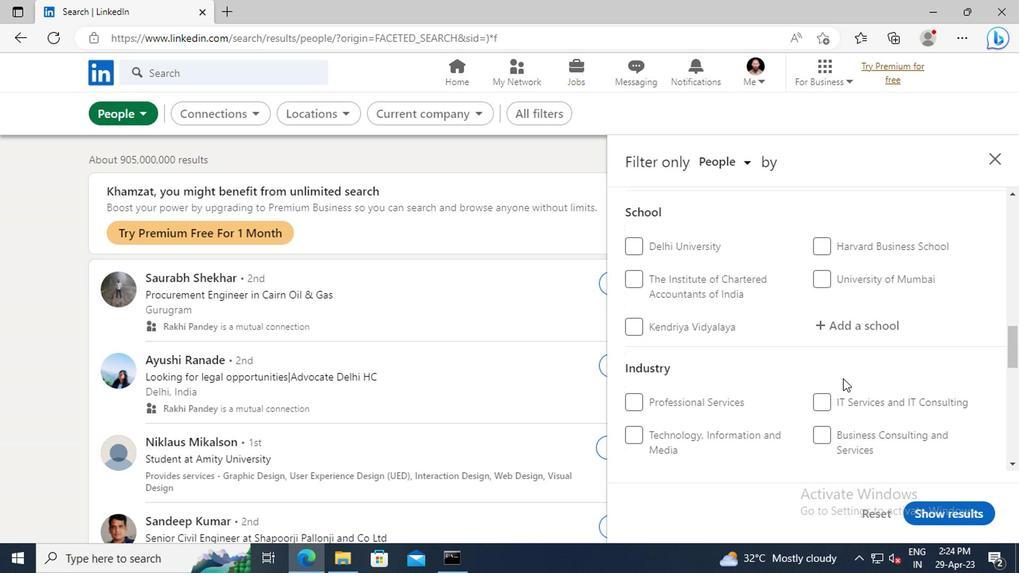 
Action: Mouse scrolled (839, 380) with delta (0, 0)
Screenshot: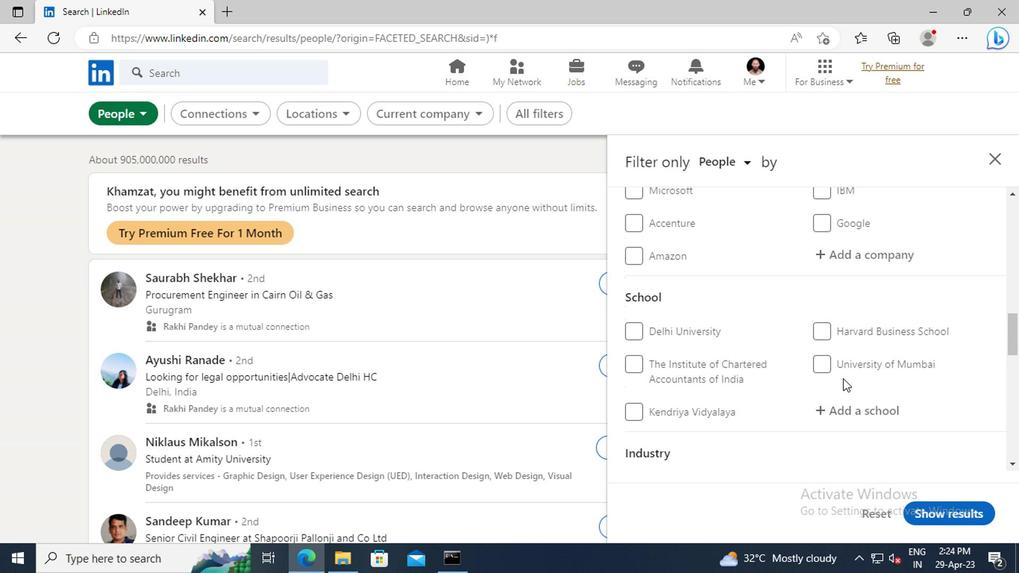 
Action: Mouse scrolled (839, 380) with delta (0, 0)
Screenshot: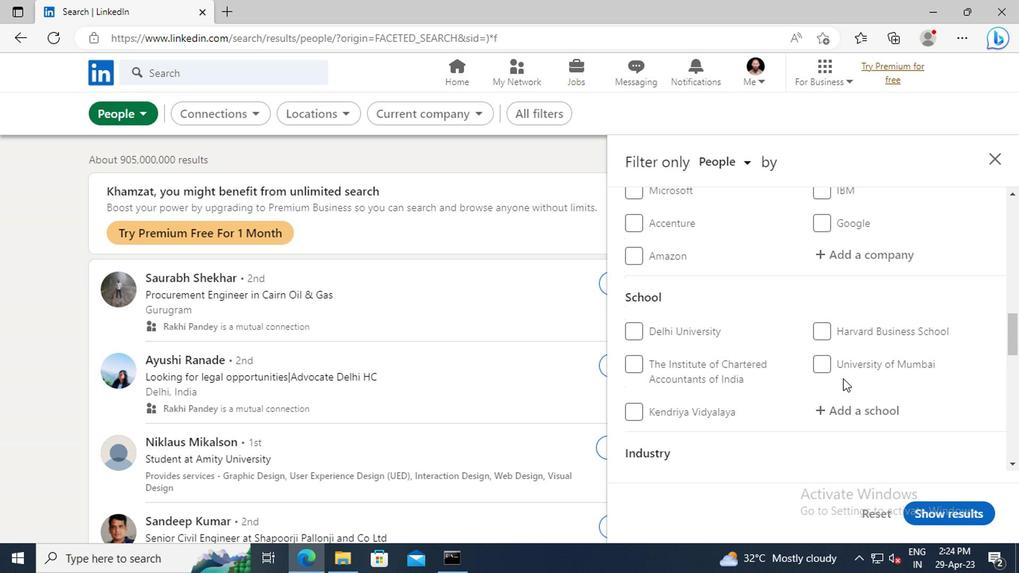 
Action: Mouse scrolled (839, 380) with delta (0, 0)
Screenshot: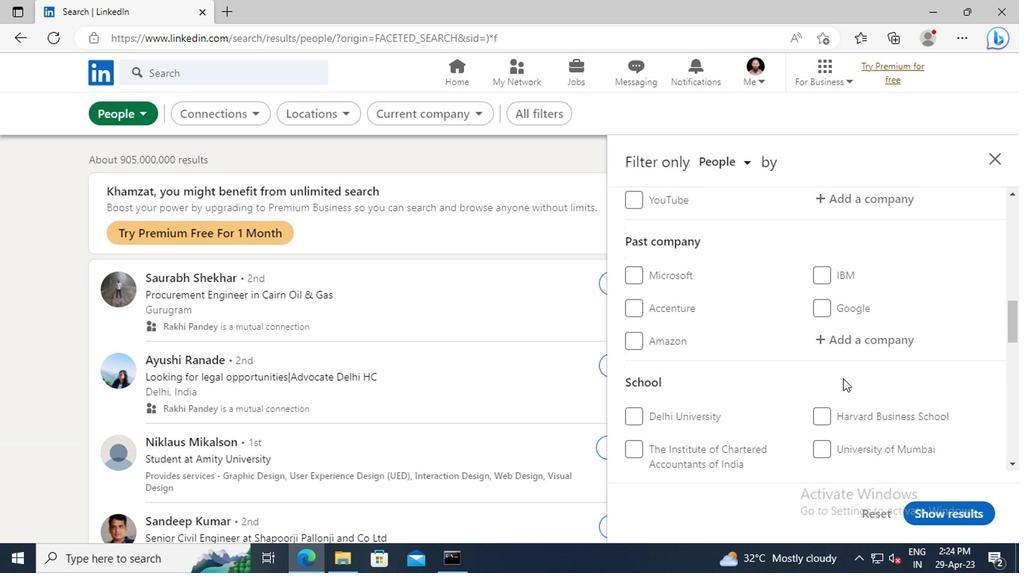 
Action: Mouse scrolled (839, 380) with delta (0, 0)
Screenshot: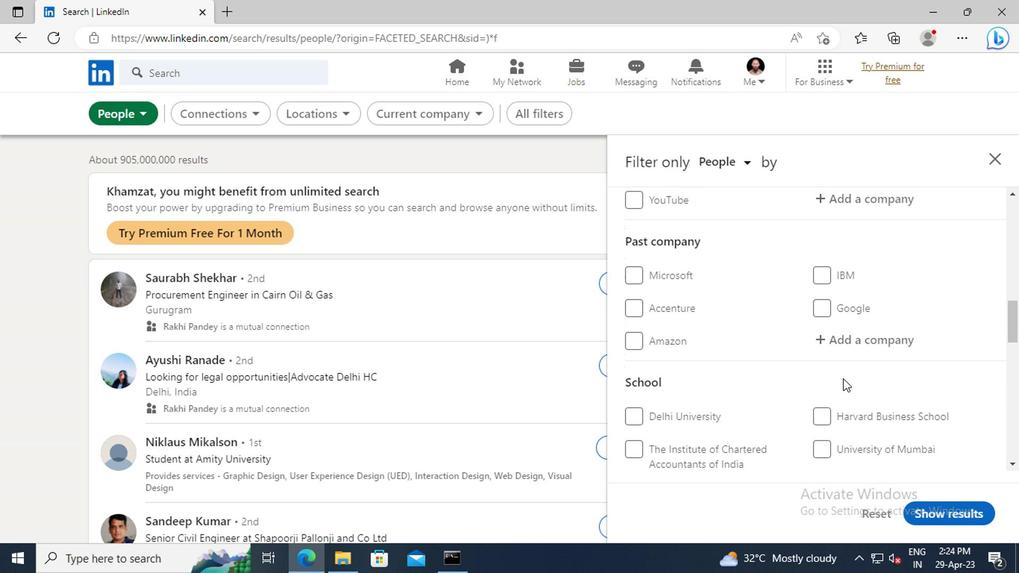 
Action: Mouse scrolled (839, 380) with delta (0, 0)
Screenshot: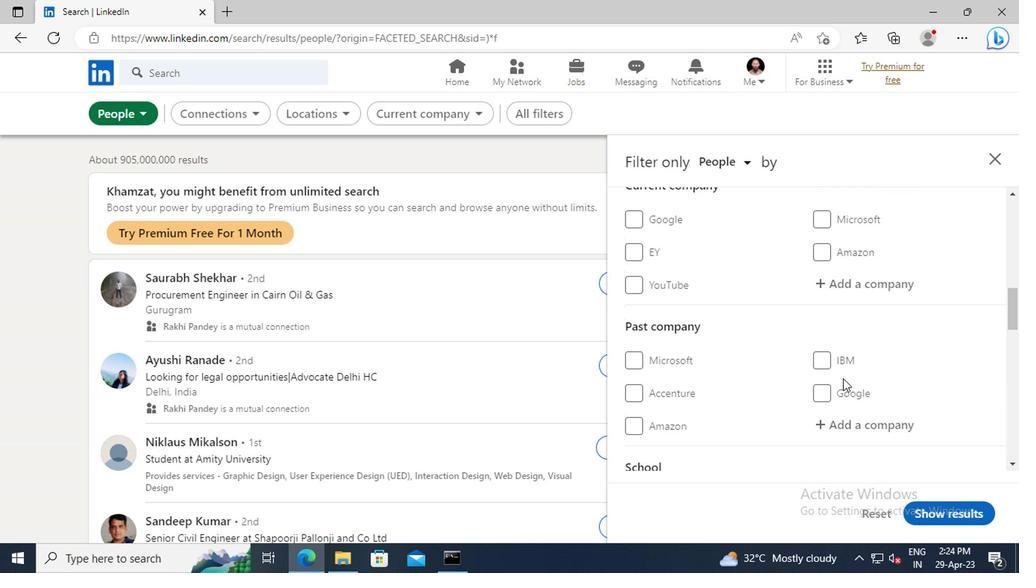 
Action: Mouse moved to (837, 331)
Screenshot: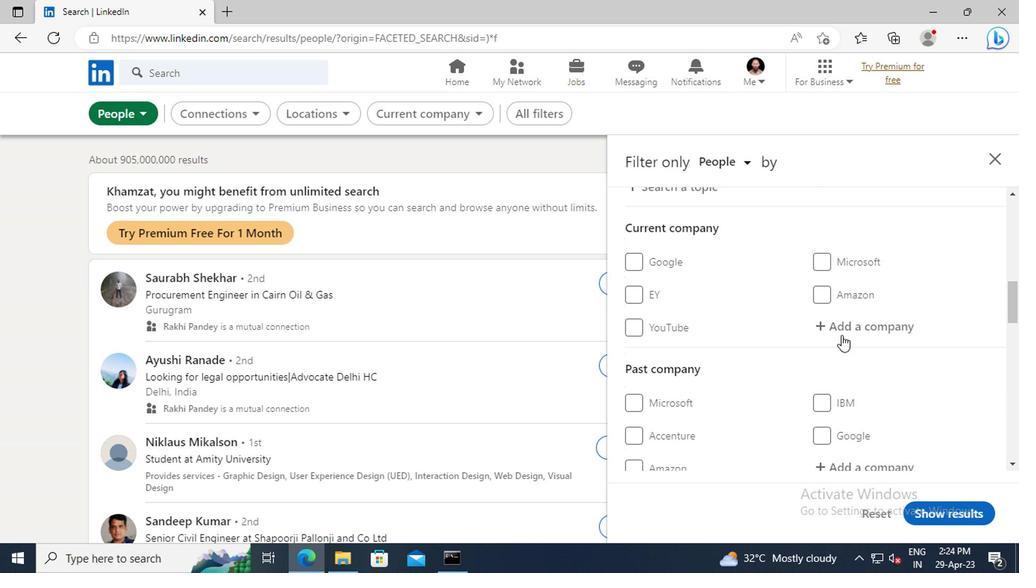
Action: Mouse pressed left at (837, 331)
Screenshot: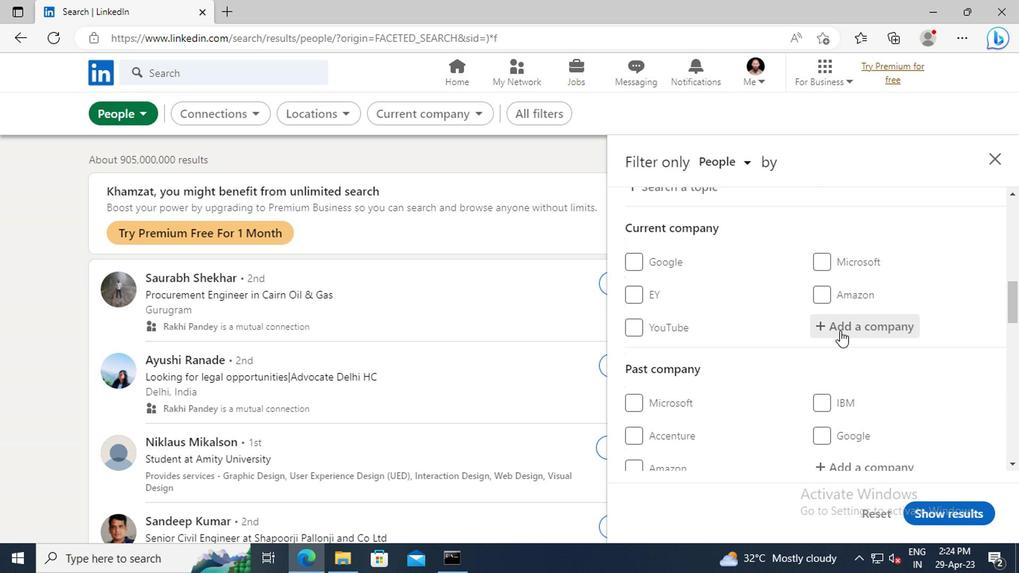 
Action: Key pressed <Key.shift>AL<Key.space><Key.shift>YOUSUF
Screenshot: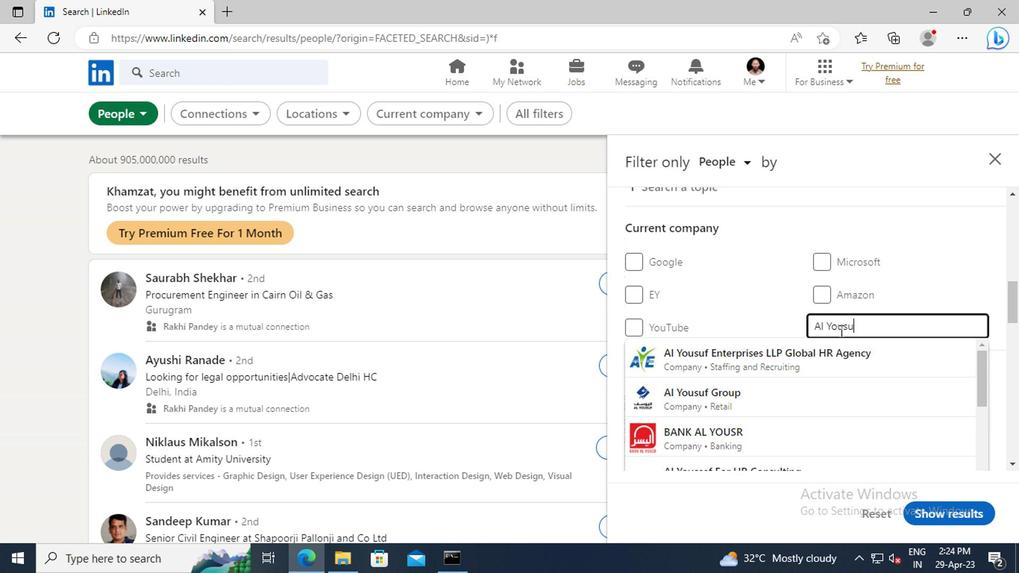 
Action: Mouse moved to (833, 360)
Screenshot: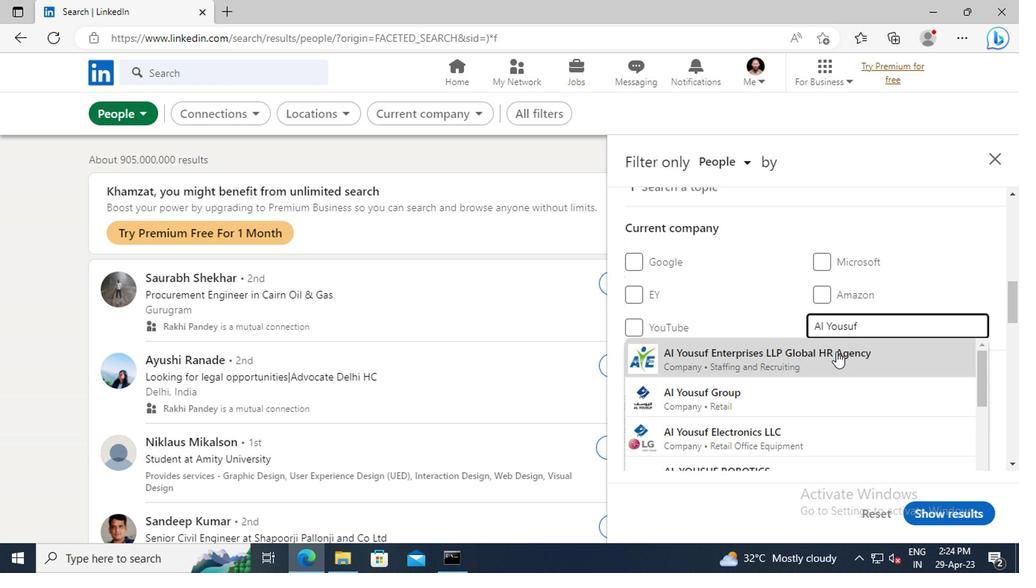 
Action: Mouse pressed left at (833, 360)
Screenshot: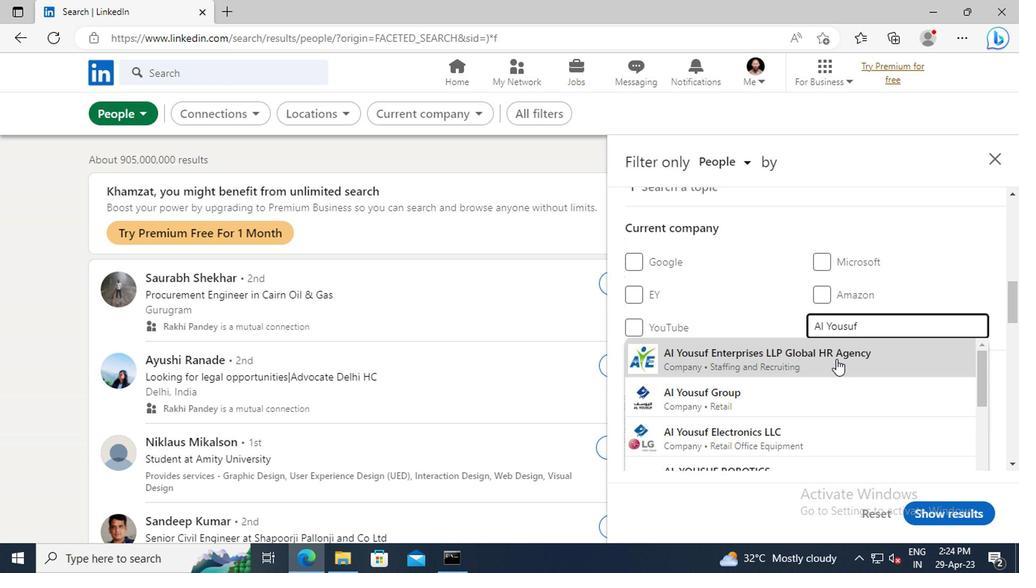 
Action: Mouse scrolled (833, 359) with delta (0, -1)
Screenshot: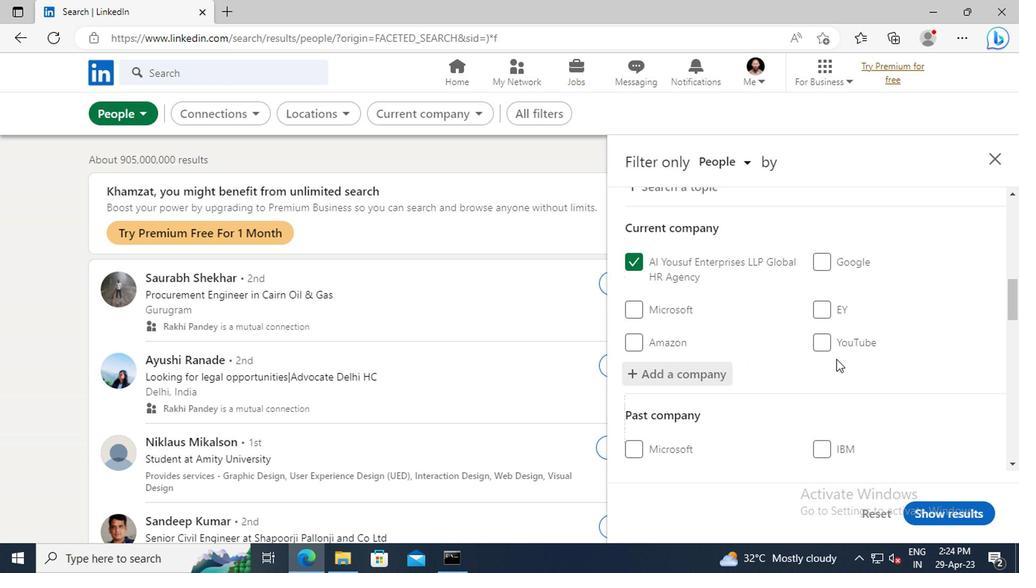 
Action: Mouse scrolled (833, 359) with delta (0, -1)
Screenshot: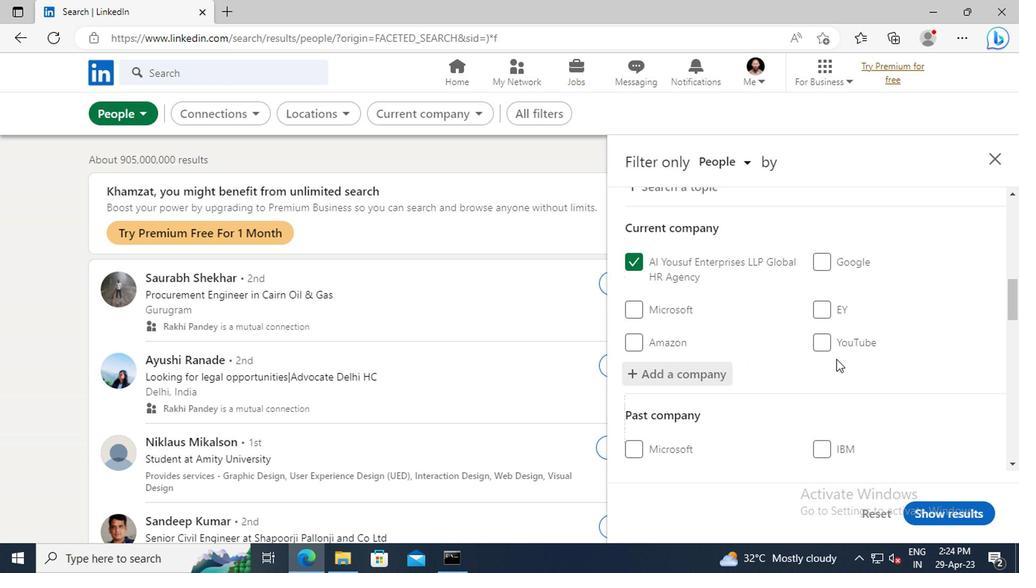 
Action: Mouse moved to (834, 336)
Screenshot: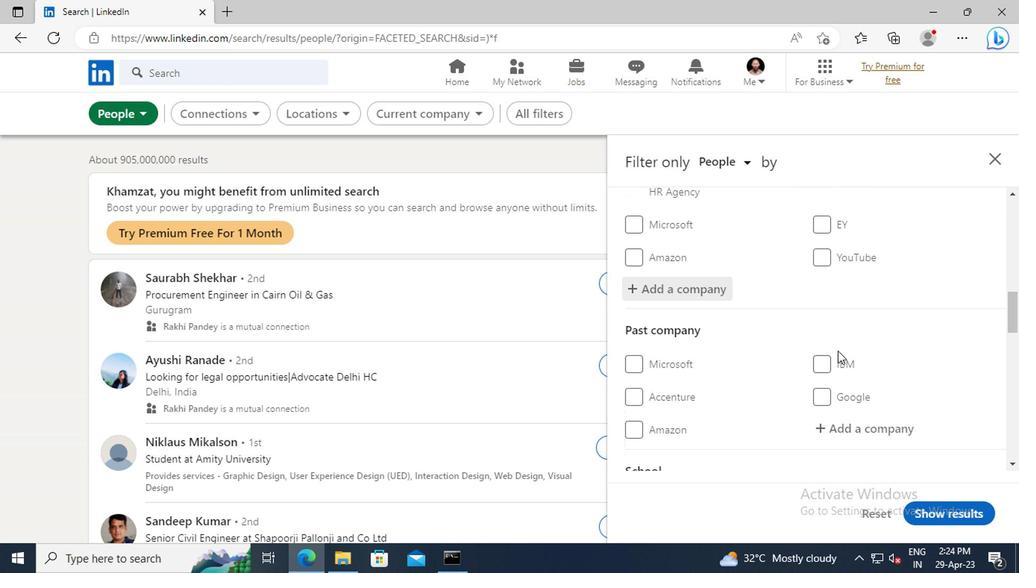 
Action: Mouse scrolled (834, 335) with delta (0, -1)
Screenshot: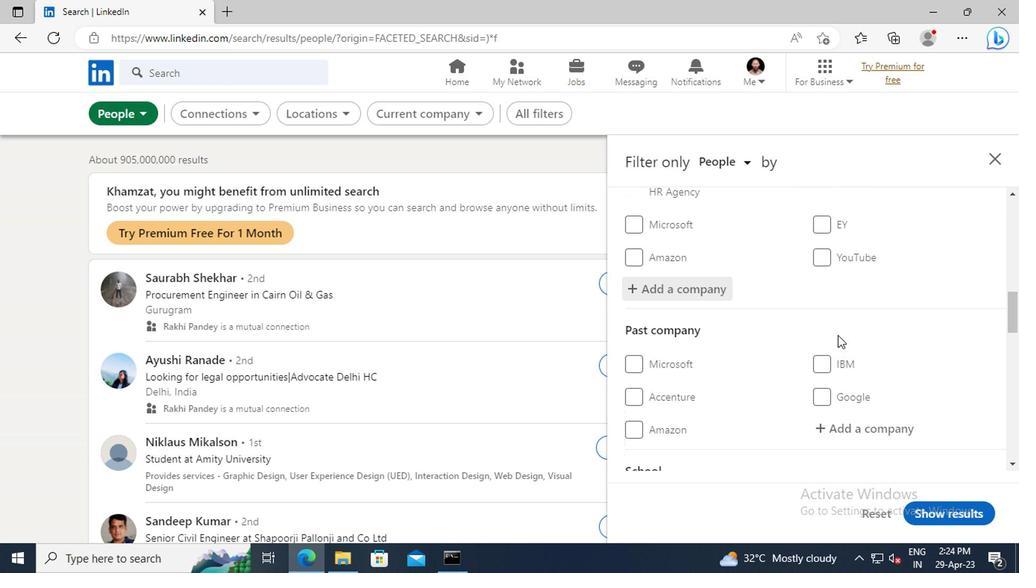 
Action: Mouse moved to (834, 336)
Screenshot: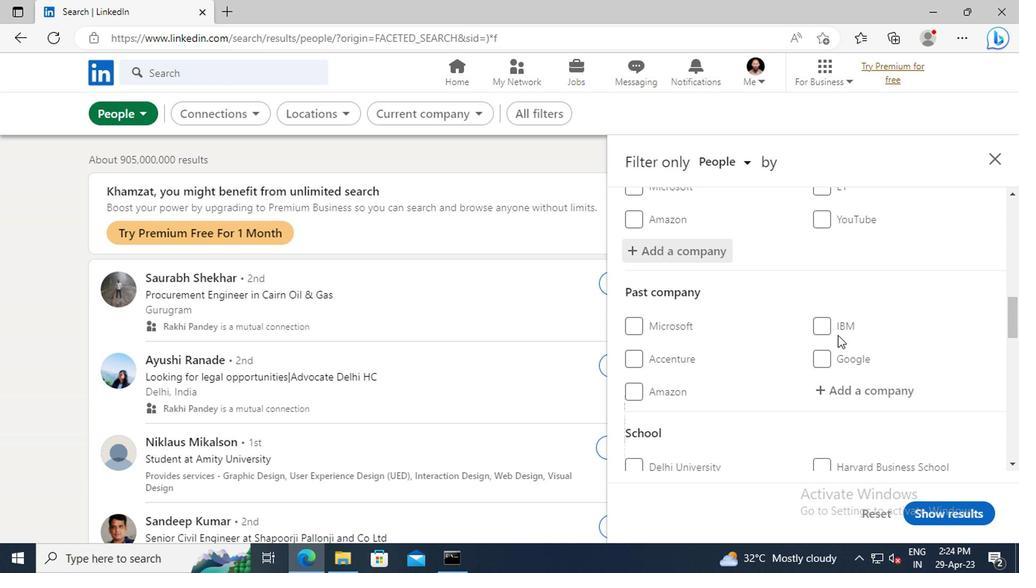 
Action: Mouse scrolled (834, 335) with delta (0, -1)
Screenshot: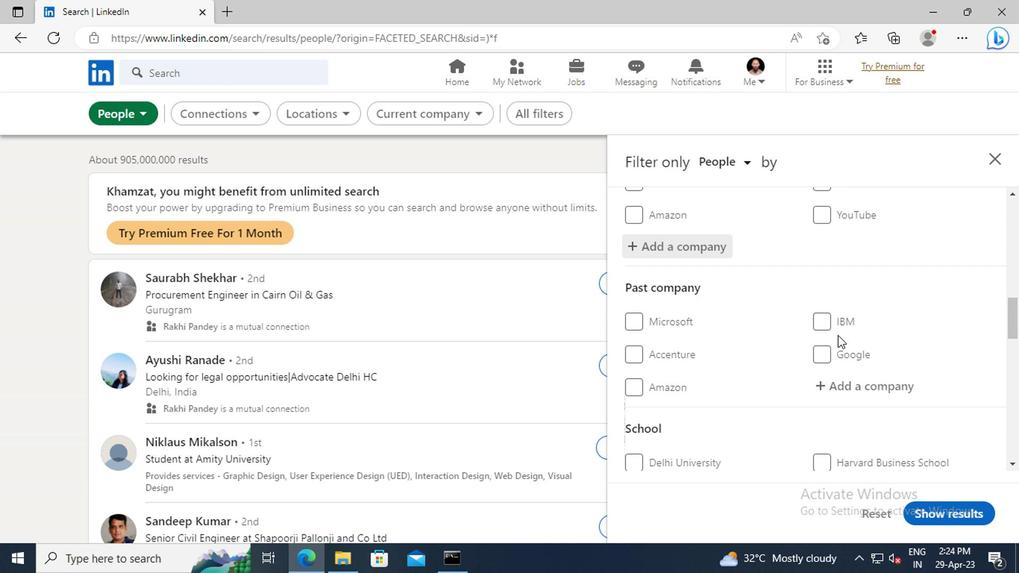 
Action: Mouse scrolled (834, 335) with delta (0, -1)
Screenshot: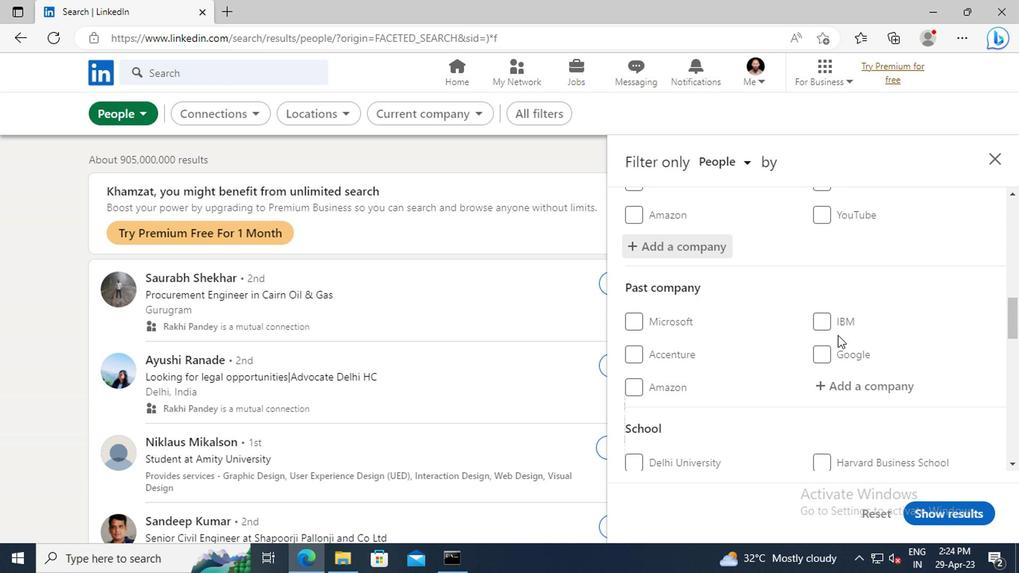 
Action: Mouse moved to (828, 320)
Screenshot: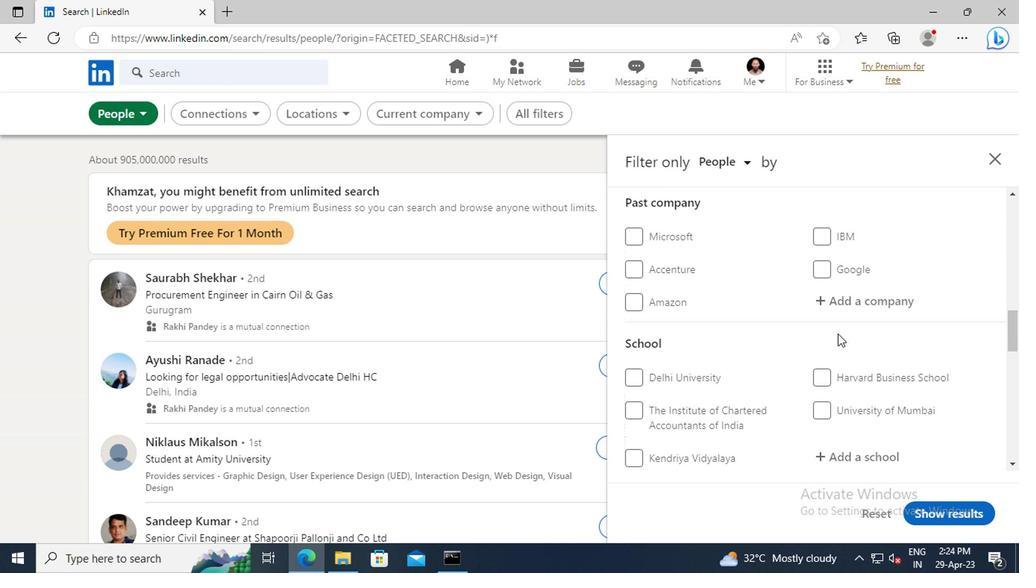 
Action: Mouse scrolled (828, 320) with delta (0, 0)
Screenshot: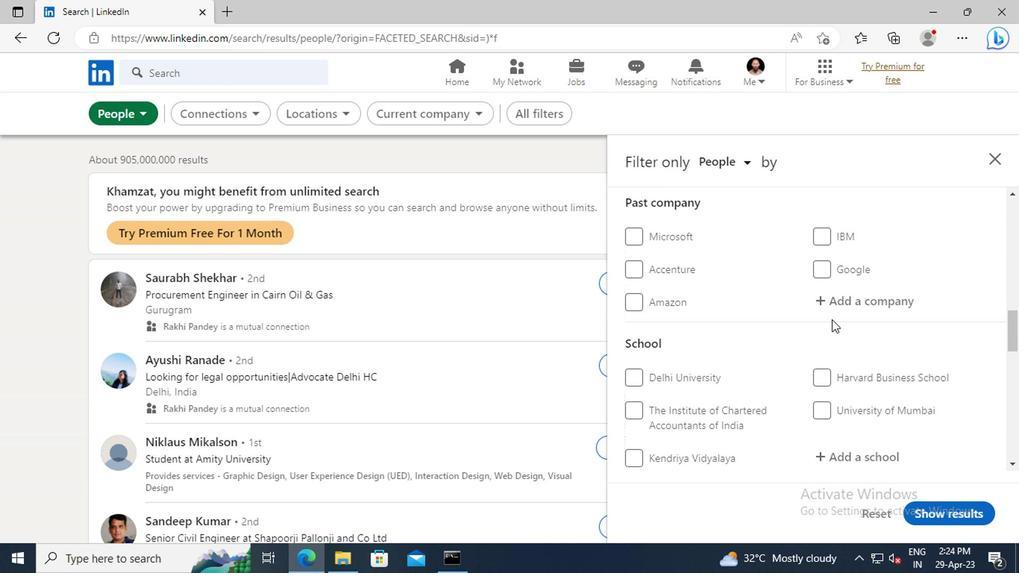 
Action: Mouse moved to (828, 314)
Screenshot: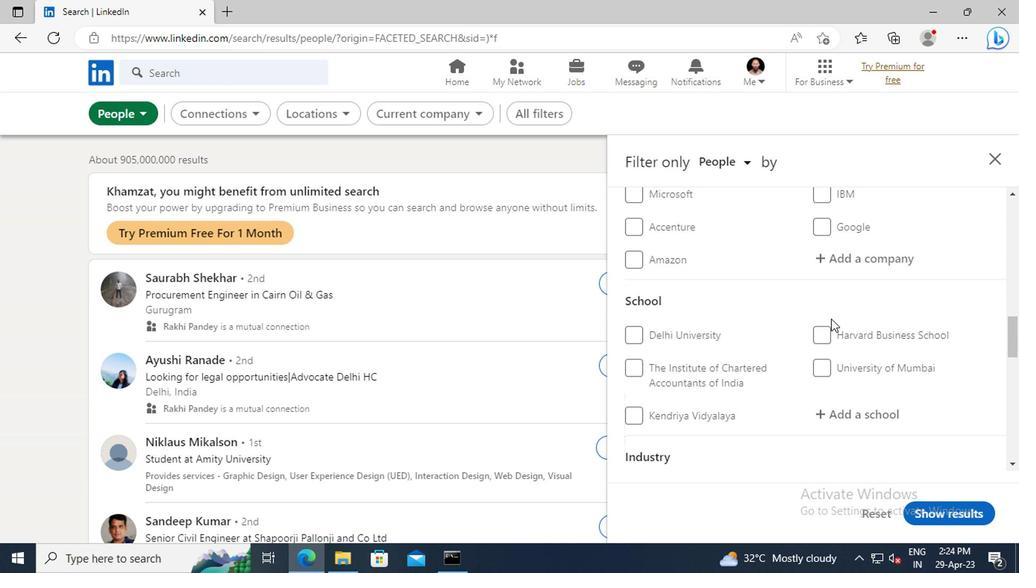 
Action: Mouse scrolled (828, 314) with delta (0, 0)
Screenshot: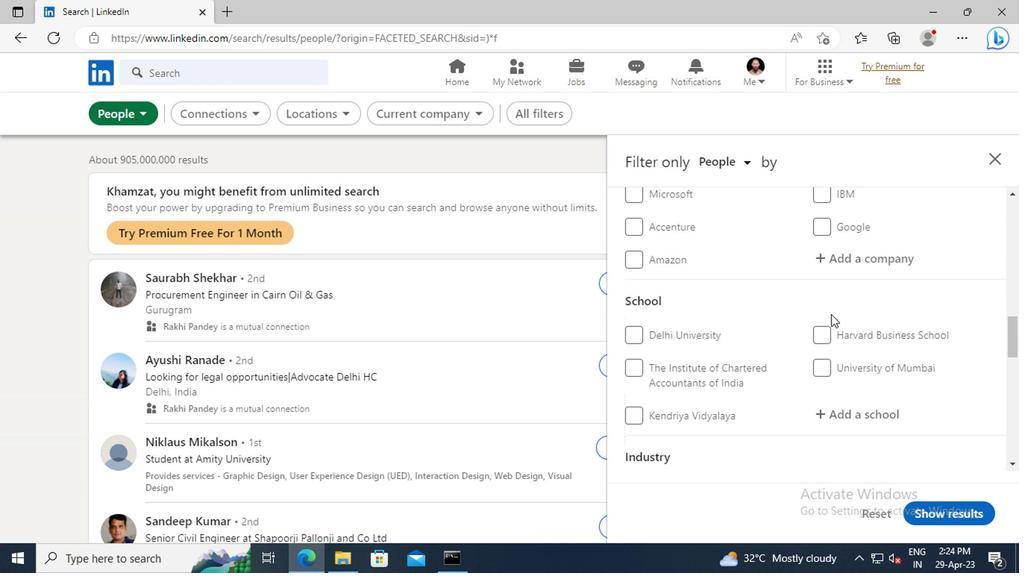 
Action: Mouse moved to (826, 370)
Screenshot: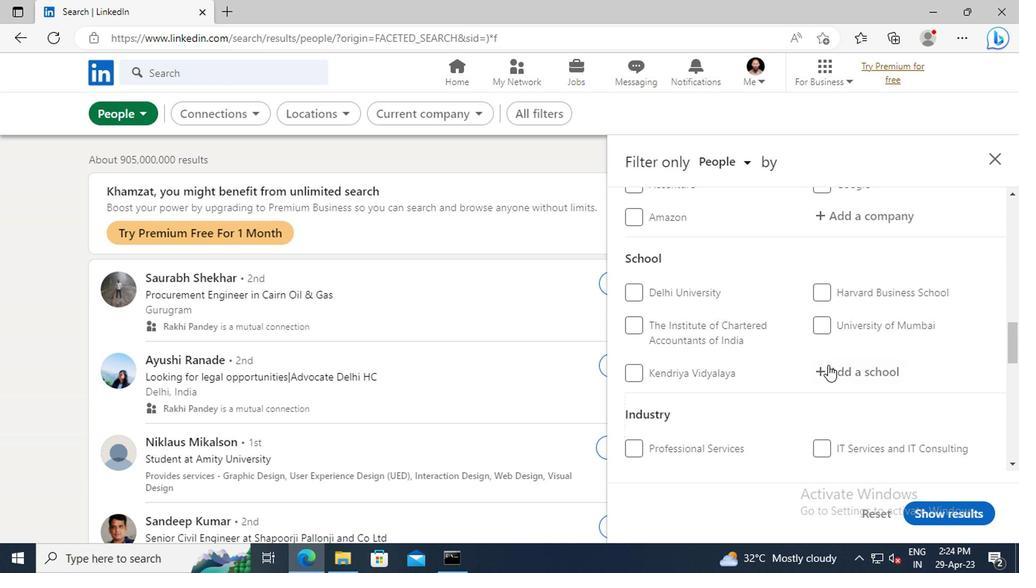 
Action: Mouse pressed left at (826, 370)
Screenshot: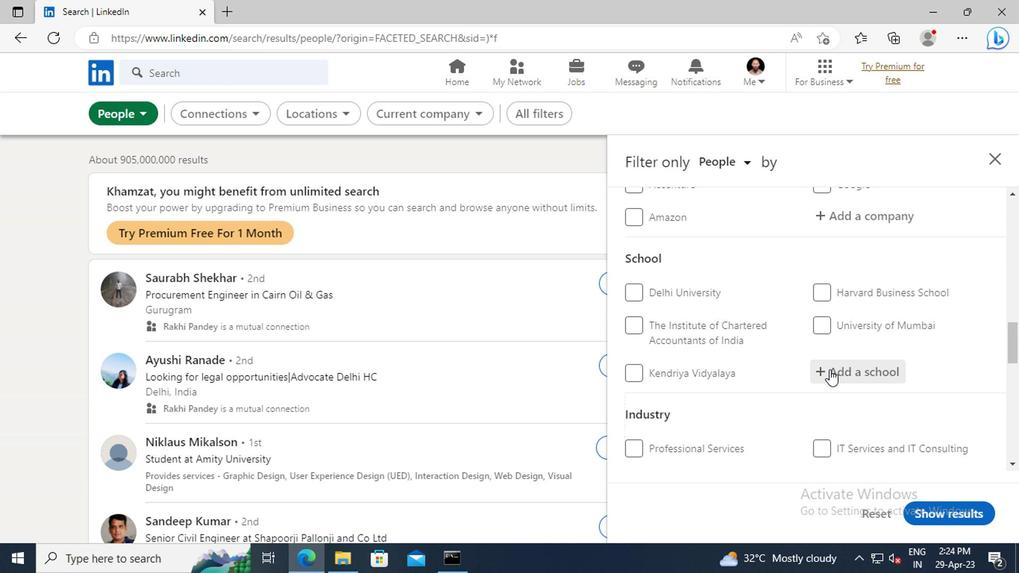 
Action: Key pressed <Key.shift>JAIPUR<Key.space><Key.shift>NATI
Screenshot: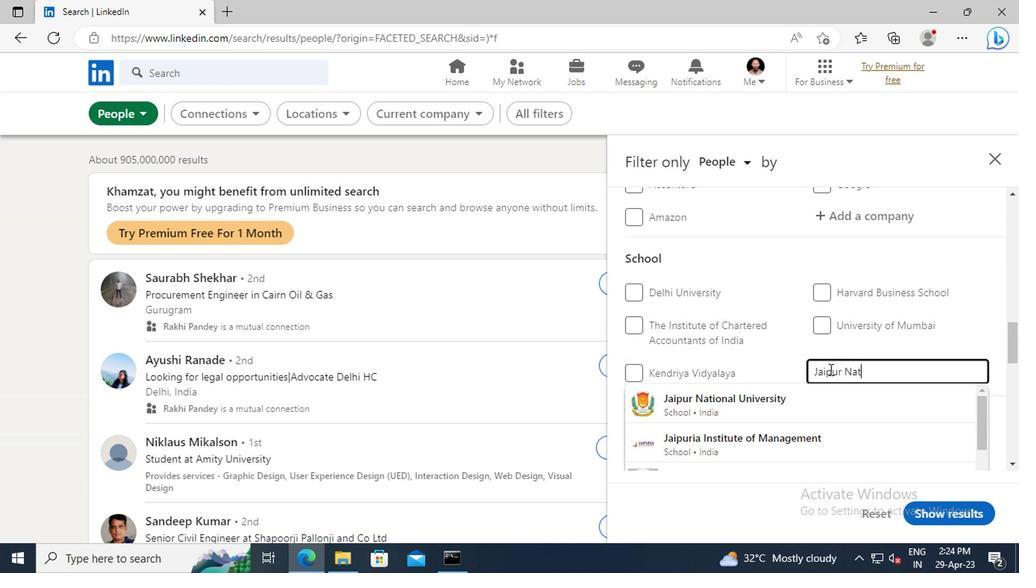 
Action: Mouse moved to (816, 394)
Screenshot: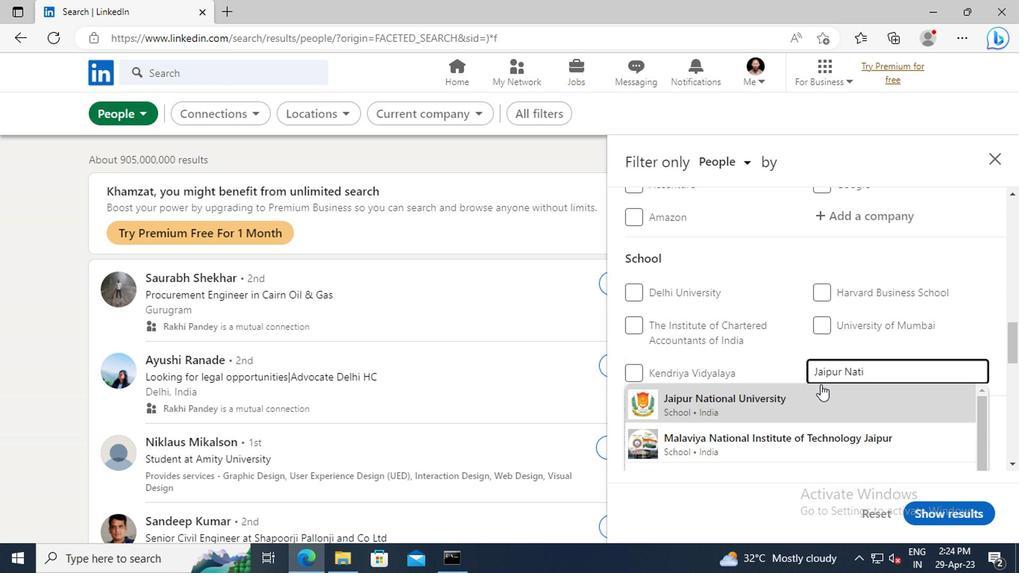 
Action: Mouse pressed left at (816, 394)
Screenshot: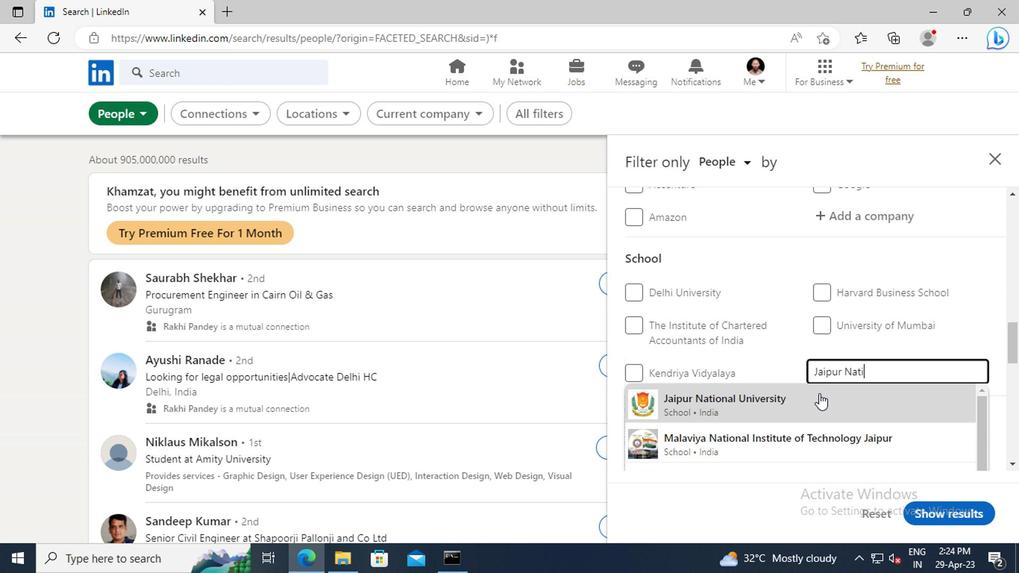 
Action: Mouse scrolled (816, 393) with delta (0, 0)
Screenshot: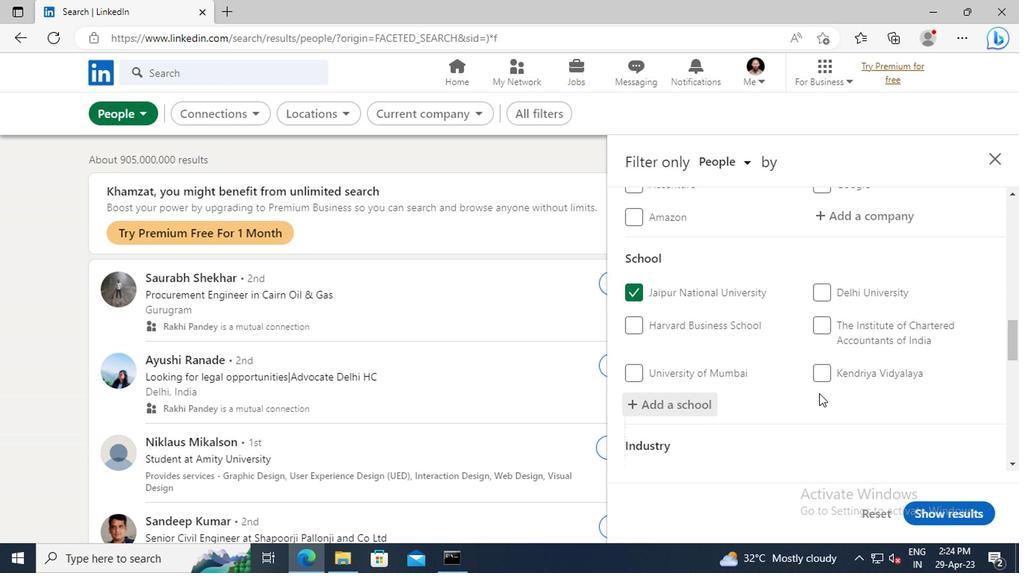 
Action: Mouse scrolled (816, 393) with delta (0, 0)
Screenshot: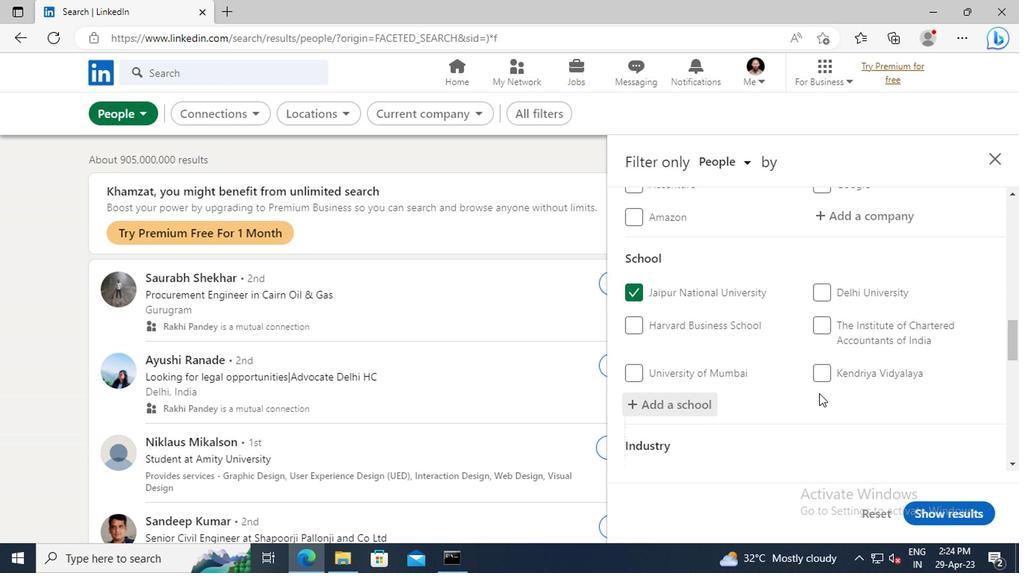 
Action: Mouse moved to (816, 379)
Screenshot: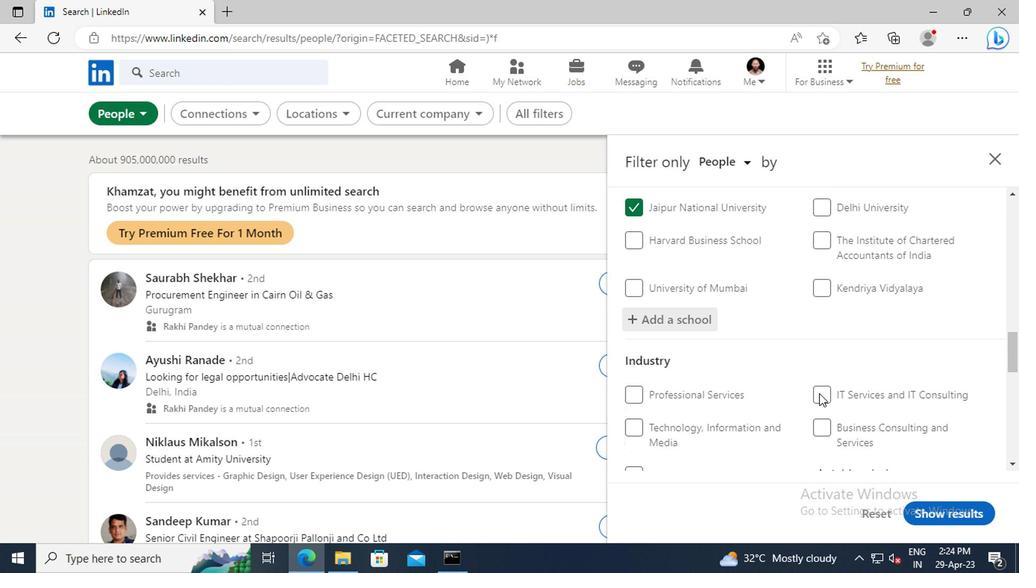 
Action: Mouse scrolled (816, 378) with delta (0, -1)
Screenshot: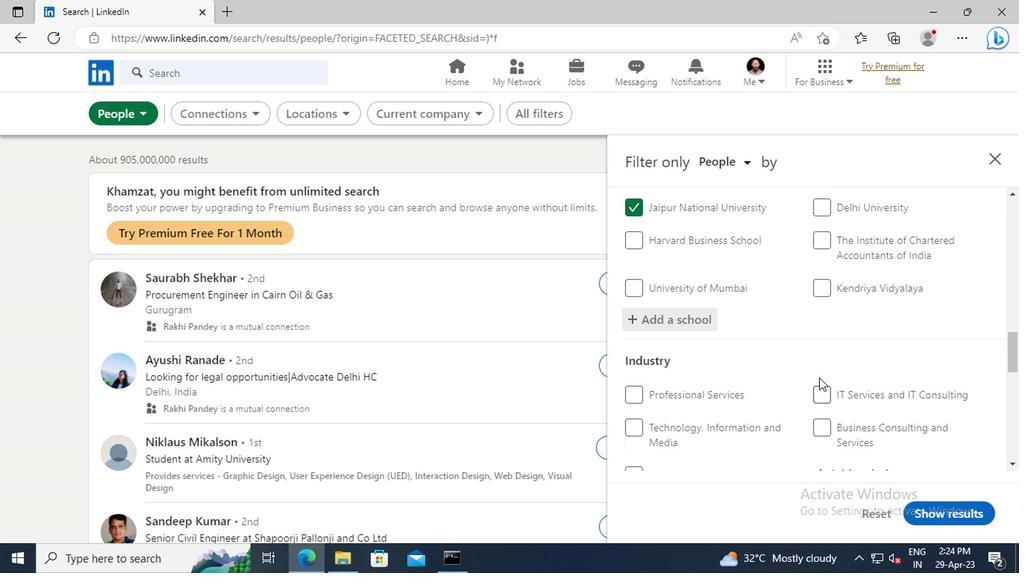 
Action: Mouse scrolled (816, 378) with delta (0, -1)
Screenshot: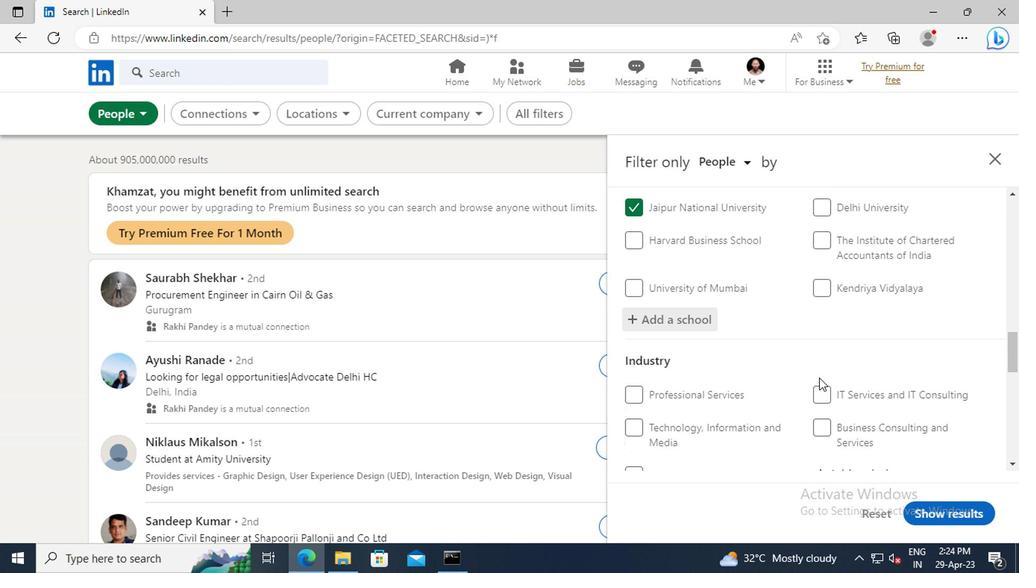 
Action: Mouse moved to (814, 368)
Screenshot: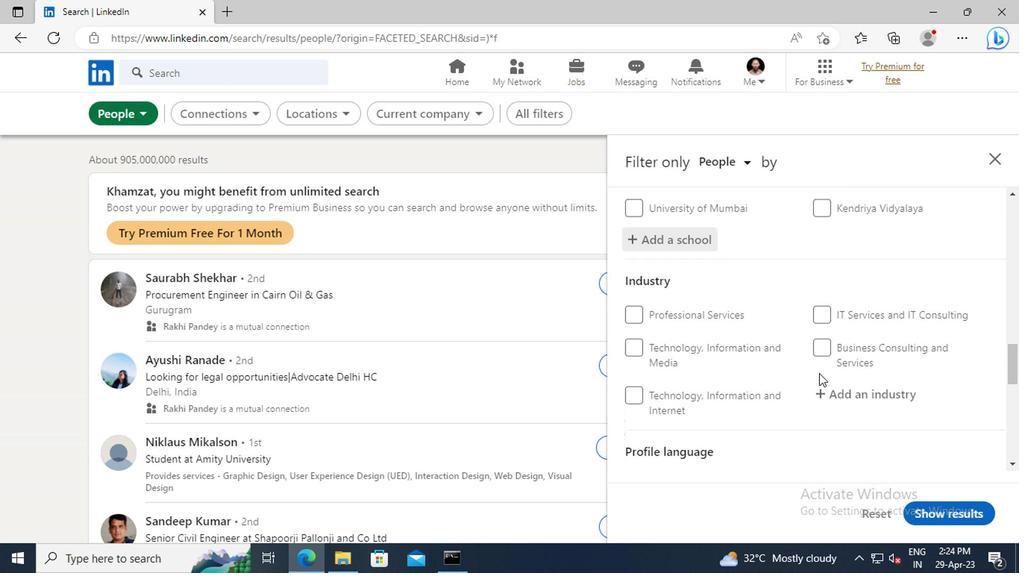 
Action: Mouse scrolled (814, 368) with delta (0, 0)
Screenshot: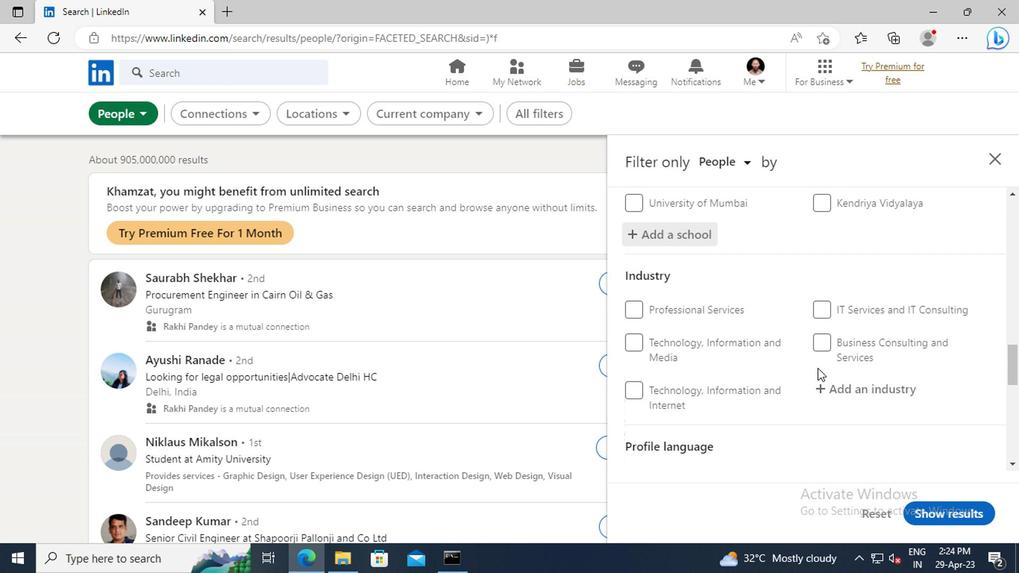 
Action: Mouse moved to (829, 351)
Screenshot: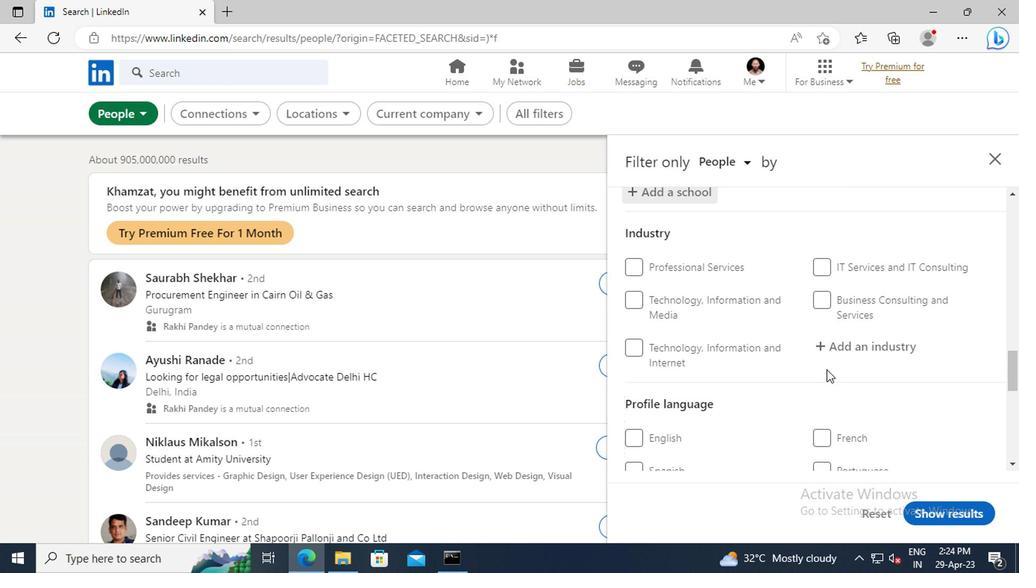 
Action: Mouse pressed left at (829, 351)
Screenshot: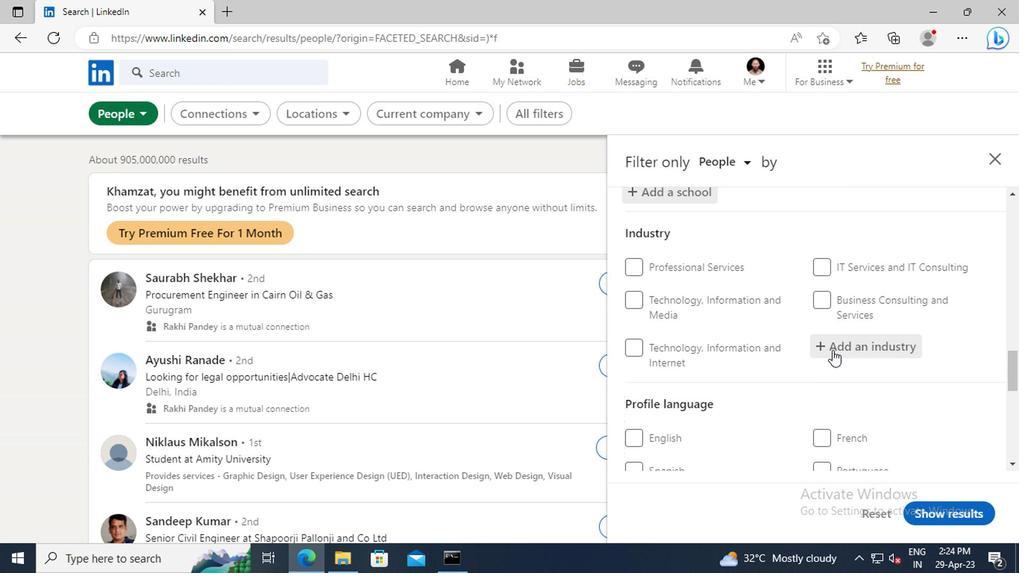 
Action: Key pressed <Key.shift>FOOTWEAR<Key.space><Key.shift>MAN
Screenshot: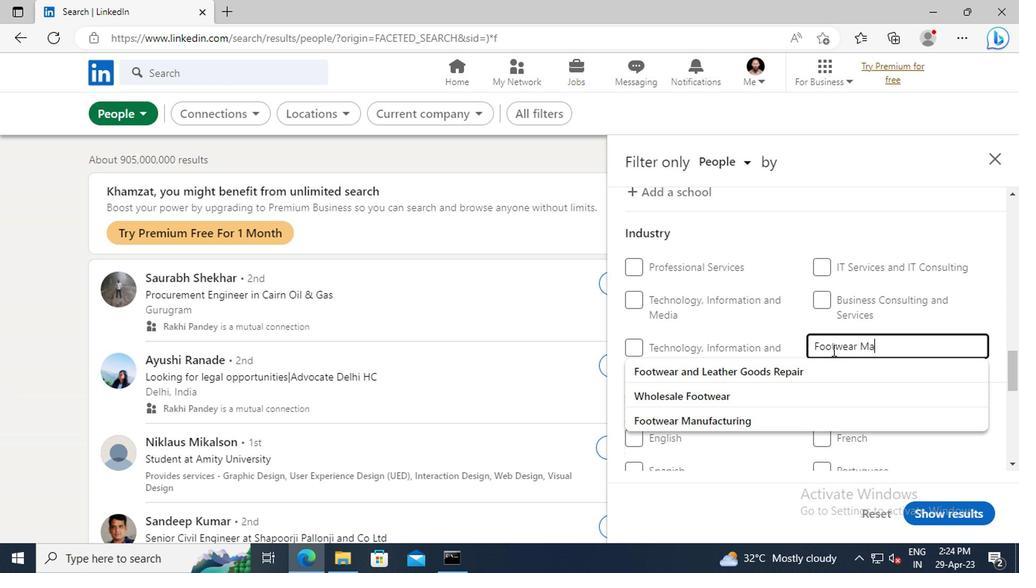 
Action: Mouse moved to (801, 368)
Screenshot: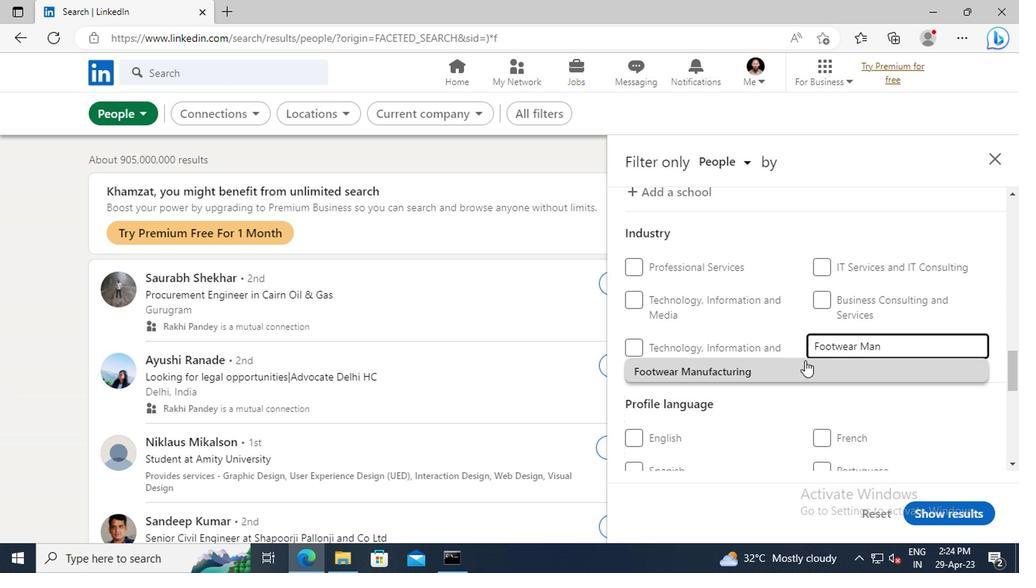 
Action: Mouse pressed left at (801, 368)
Screenshot: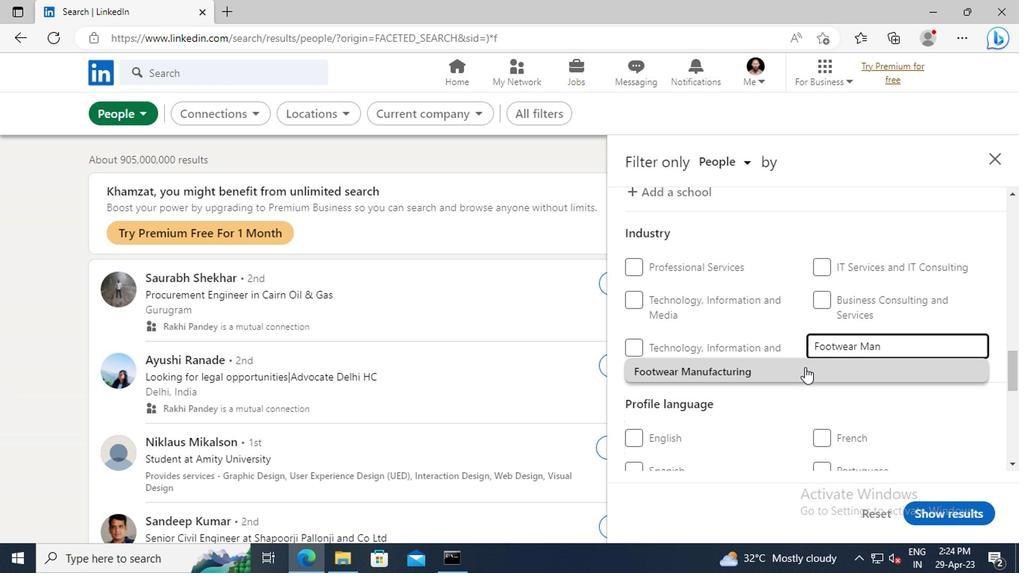 
Action: Mouse scrolled (801, 367) with delta (0, 0)
Screenshot: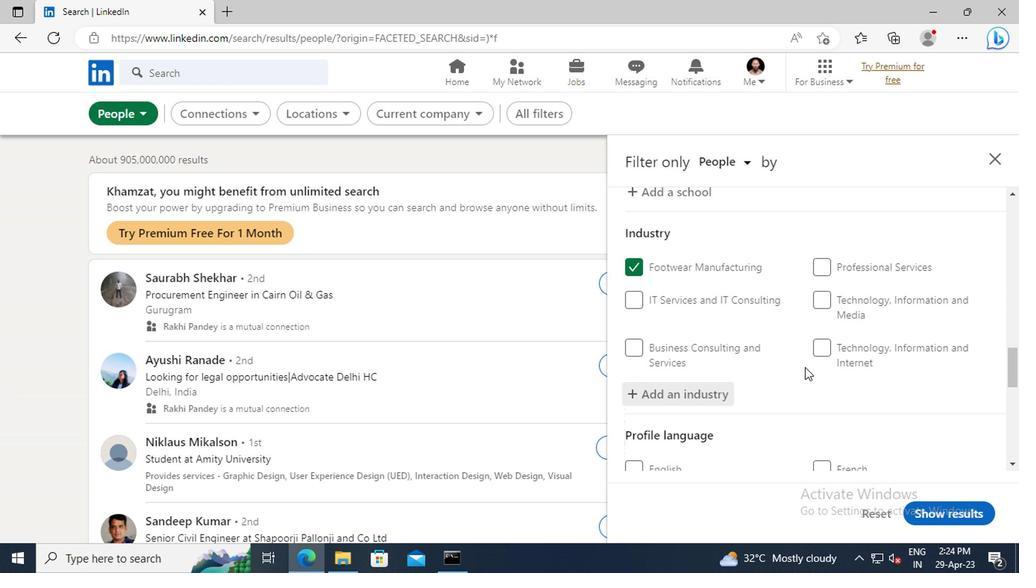 
Action: Mouse scrolled (801, 367) with delta (0, 0)
Screenshot: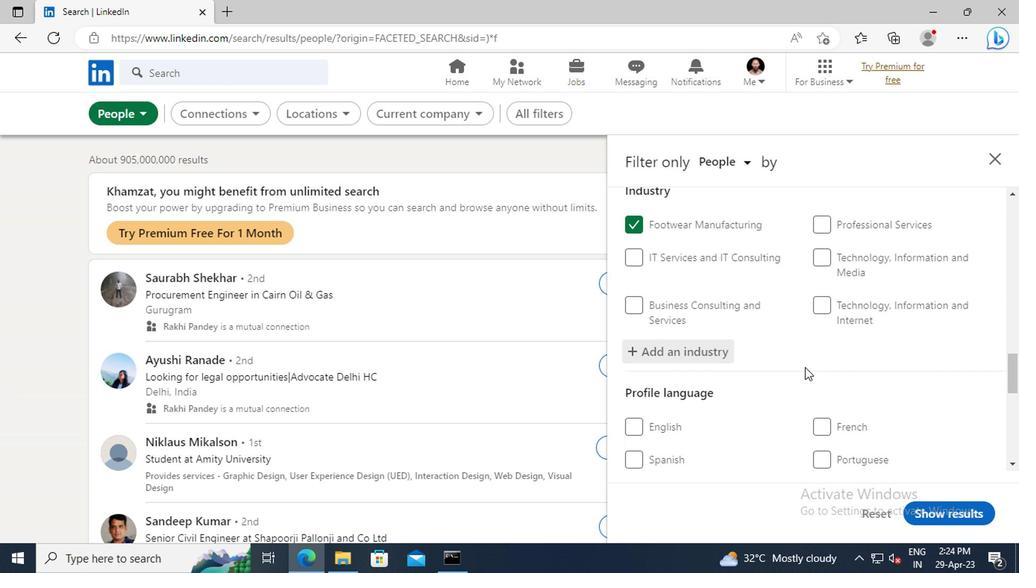 
Action: Mouse scrolled (801, 367) with delta (0, 0)
Screenshot: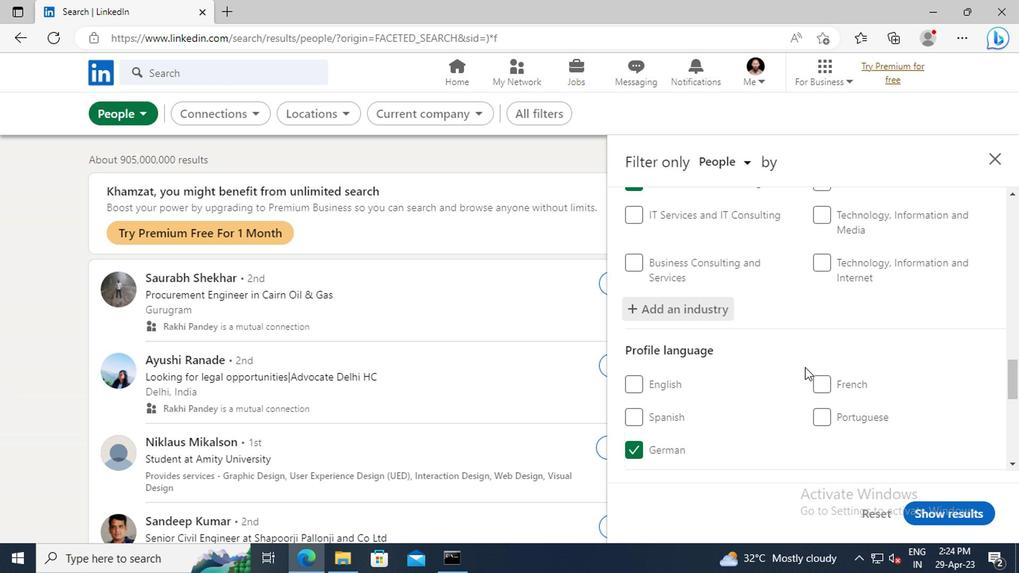 
Action: Mouse scrolled (801, 367) with delta (0, 0)
Screenshot: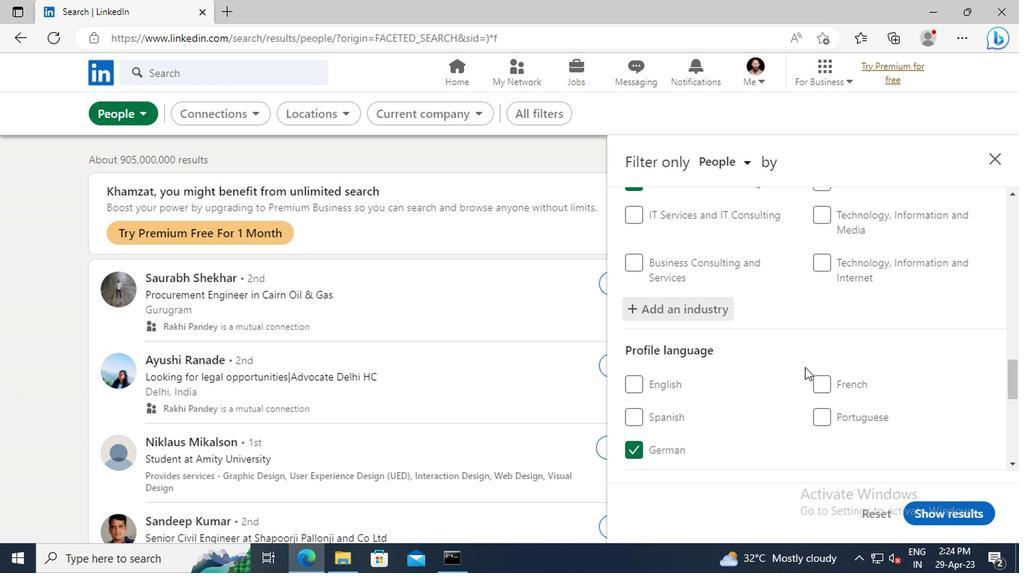 
Action: Mouse scrolled (801, 367) with delta (0, 0)
Screenshot: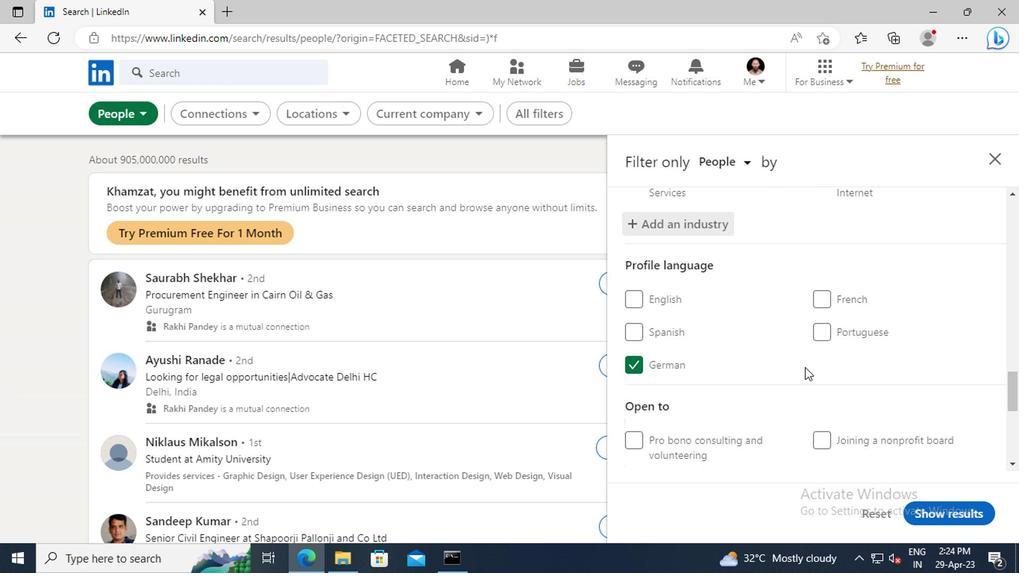 
Action: Mouse scrolled (801, 367) with delta (0, 0)
Screenshot: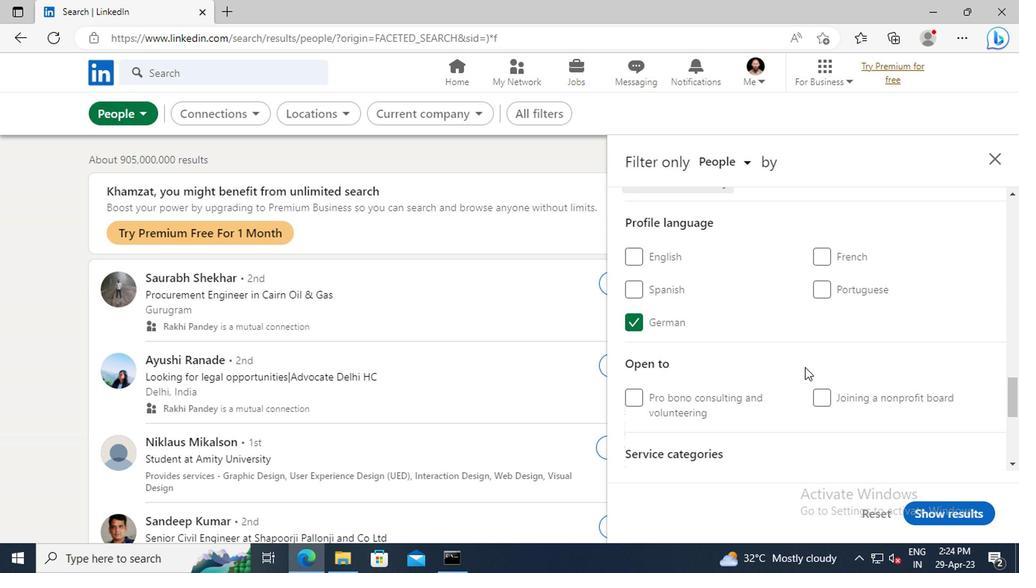 
Action: Mouse scrolled (801, 367) with delta (0, 0)
Screenshot: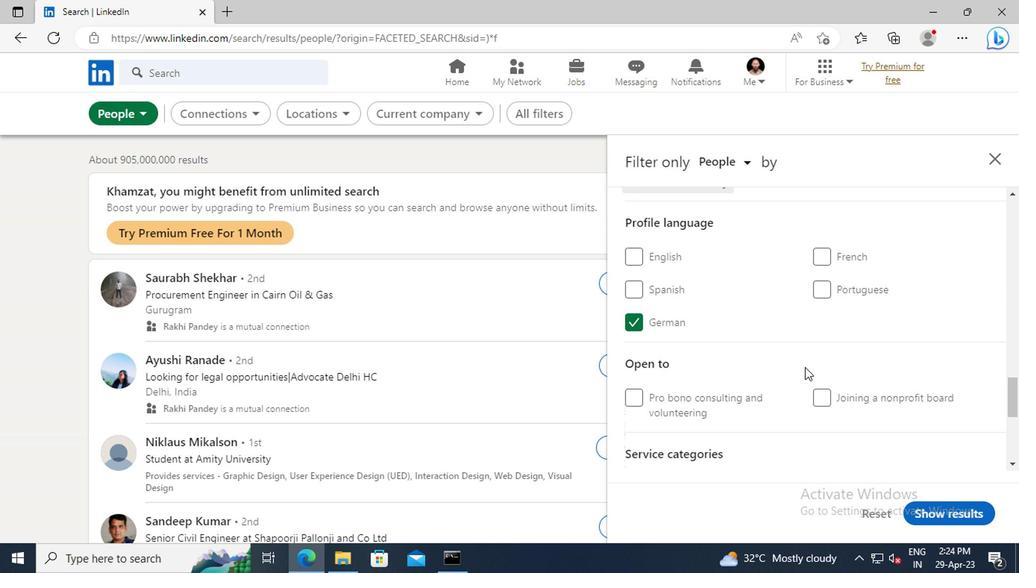 
Action: Mouse moved to (801, 364)
Screenshot: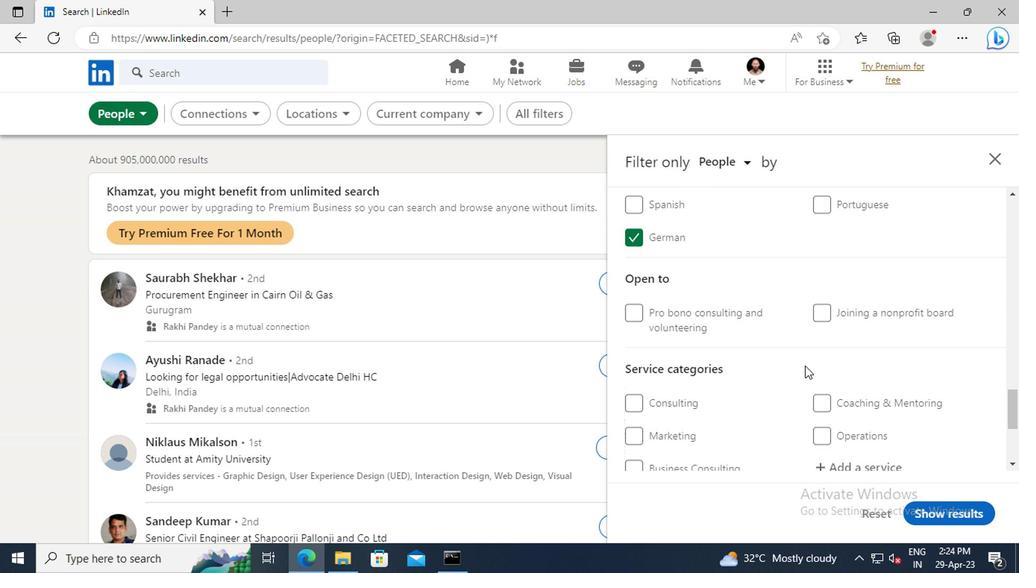 
Action: Mouse scrolled (801, 363) with delta (0, -1)
Screenshot: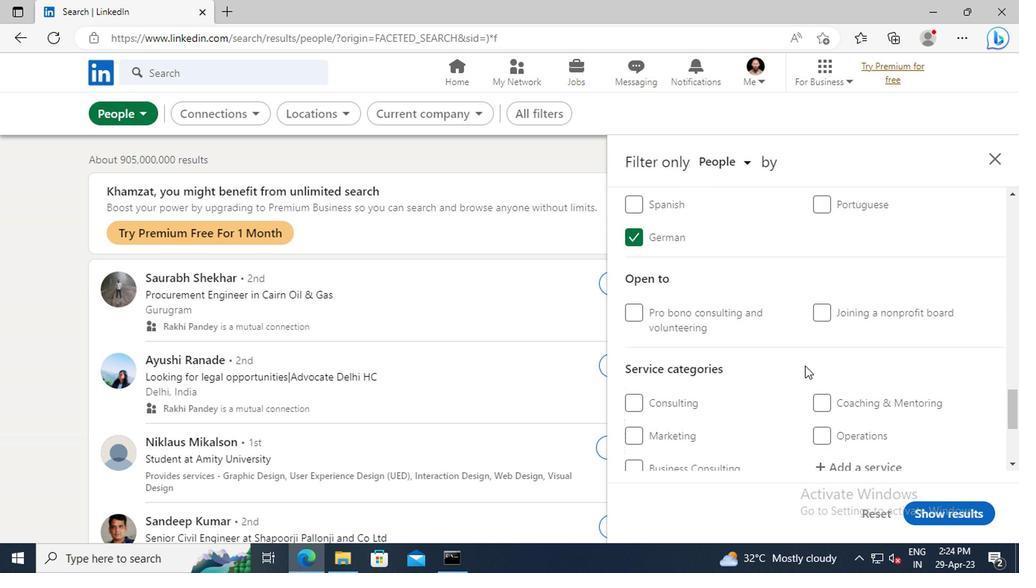 
Action: Mouse scrolled (801, 363) with delta (0, -1)
Screenshot: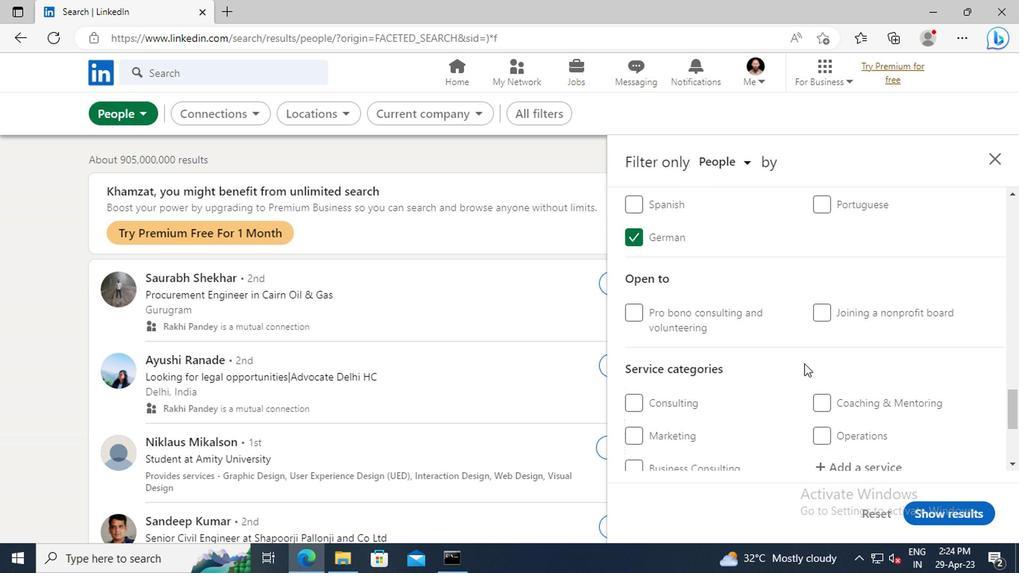 
Action: Mouse moved to (818, 380)
Screenshot: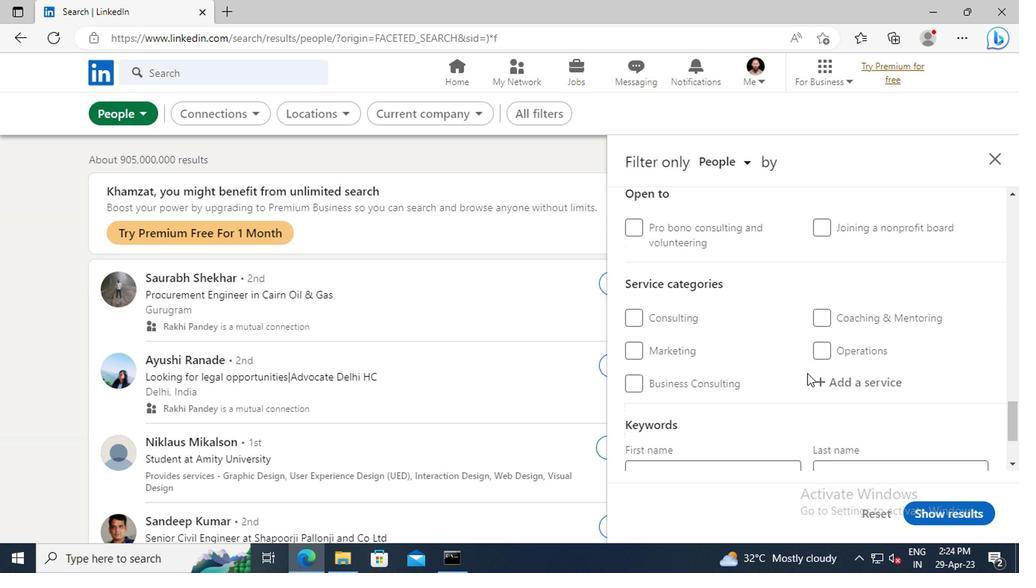 
Action: Mouse pressed left at (818, 380)
Screenshot: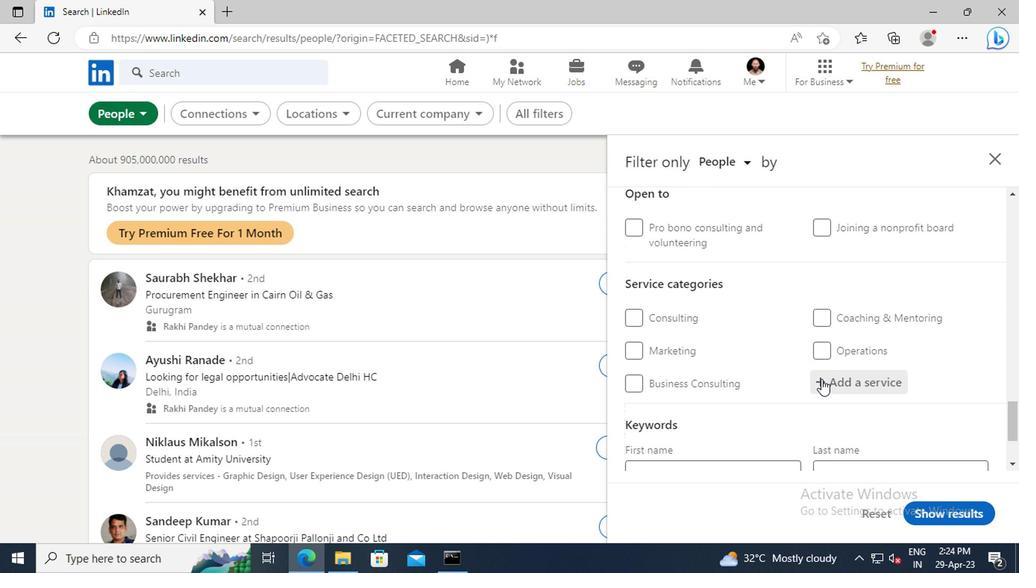 
Action: Key pressed <Key.shift>FINANCIAL<Key.space><Key.shift>ACC
Screenshot: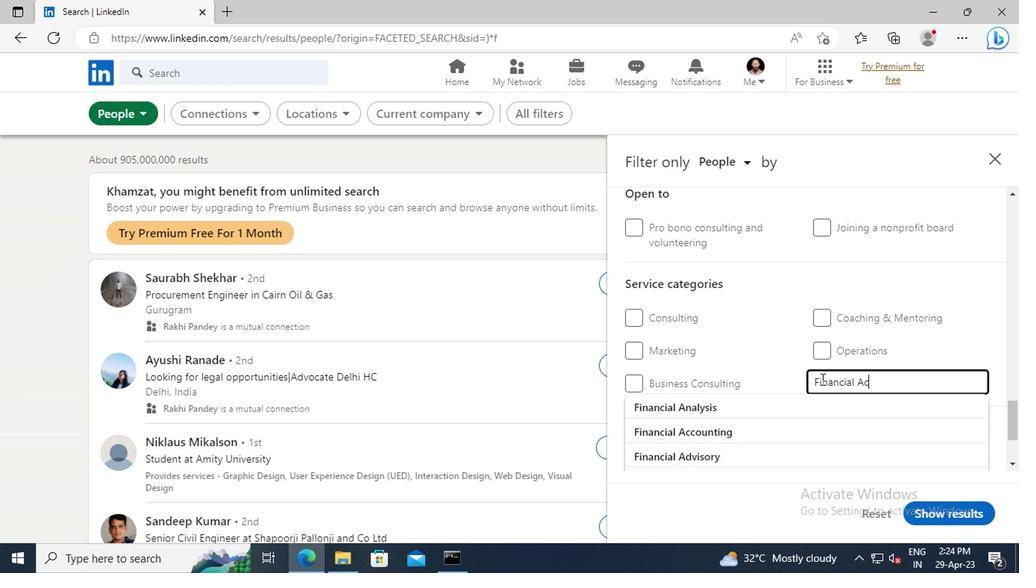 
Action: Mouse moved to (804, 402)
Screenshot: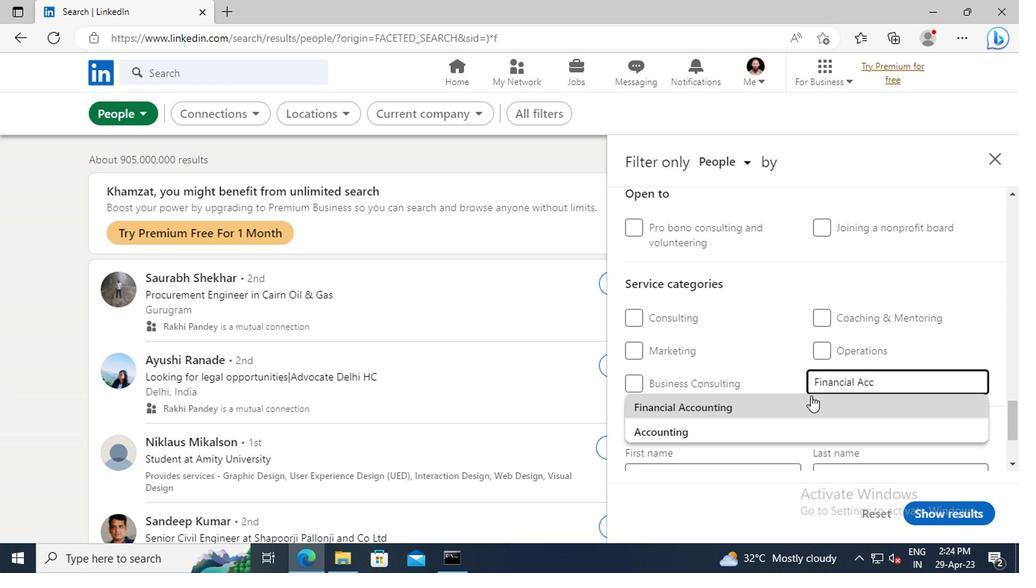 
Action: Mouse pressed left at (804, 402)
Screenshot: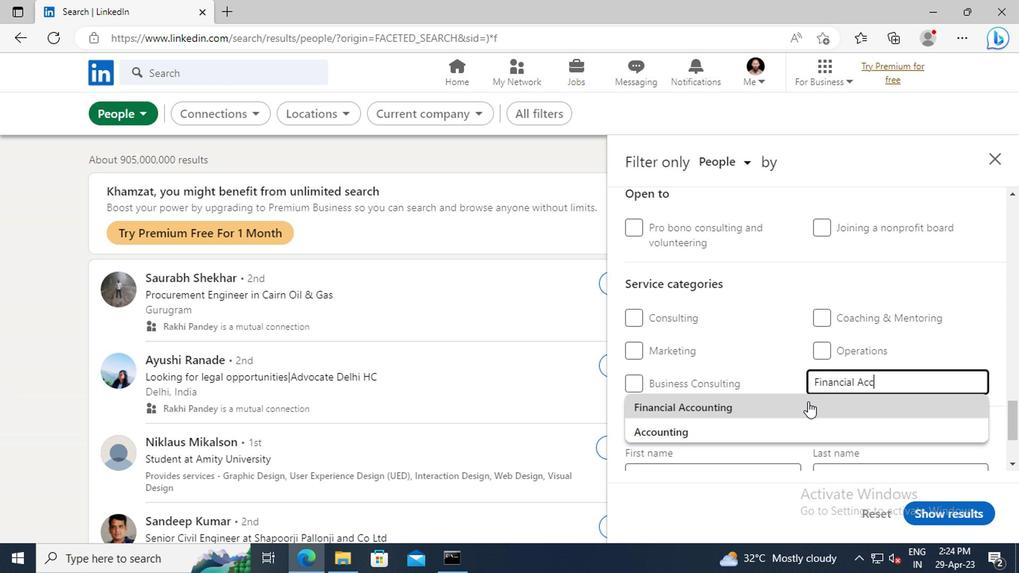 
Action: Mouse scrolled (804, 401) with delta (0, -1)
Screenshot: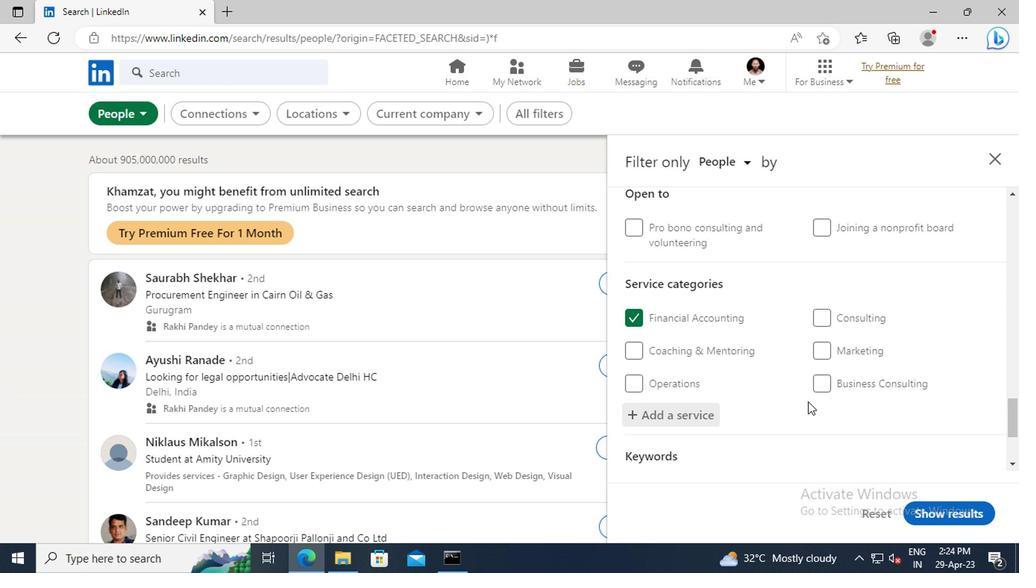 
Action: Mouse scrolled (804, 401) with delta (0, -1)
Screenshot: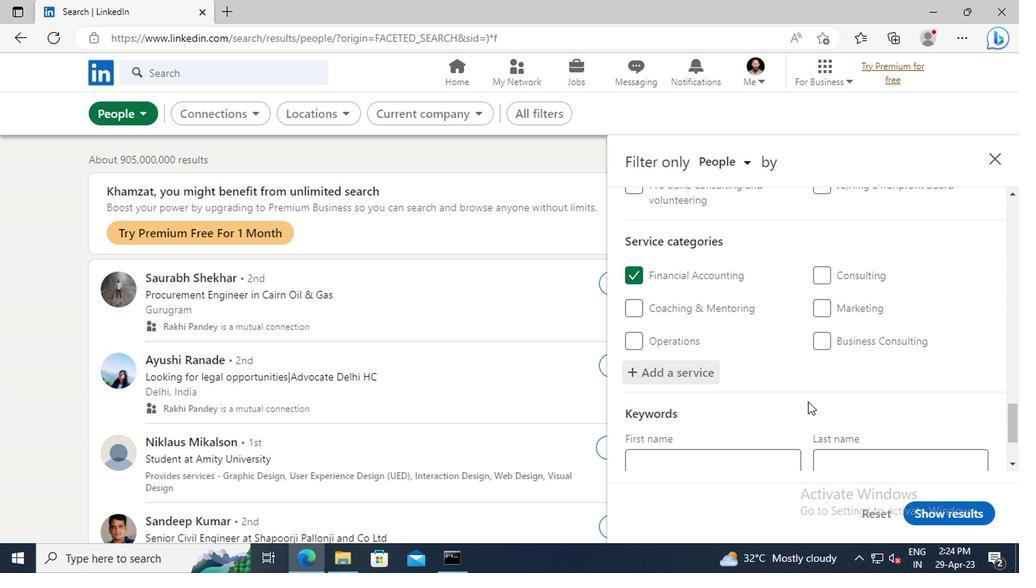 
Action: Mouse scrolled (804, 401) with delta (0, -1)
Screenshot: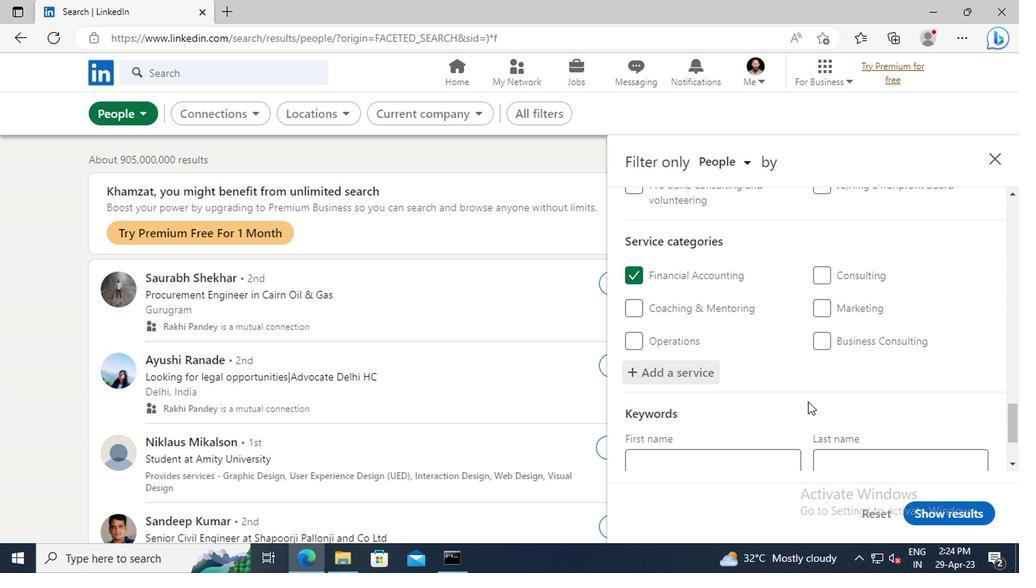 
Action: Mouse scrolled (804, 401) with delta (0, -1)
Screenshot: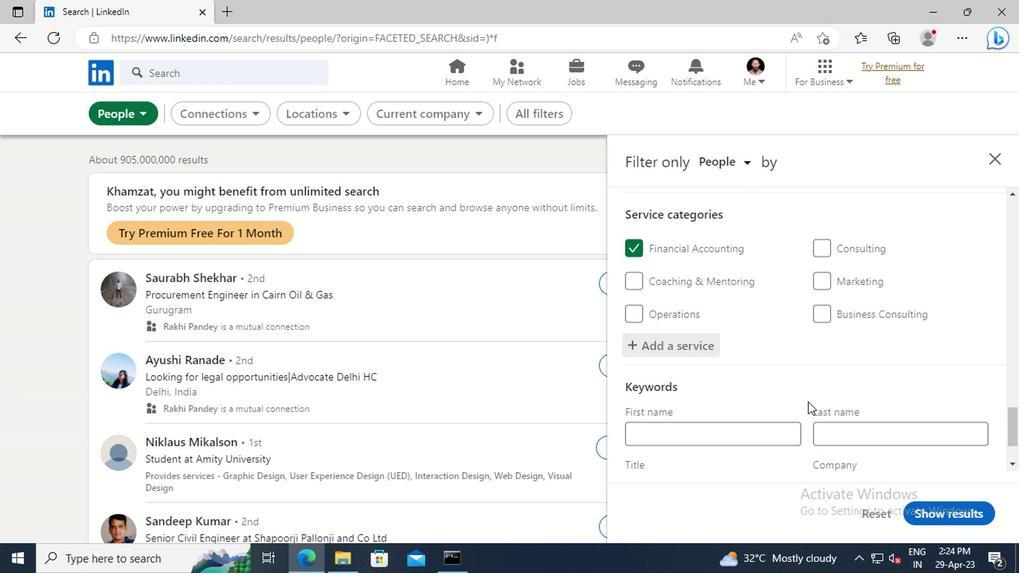 
Action: Mouse moved to (708, 414)
Screenshot: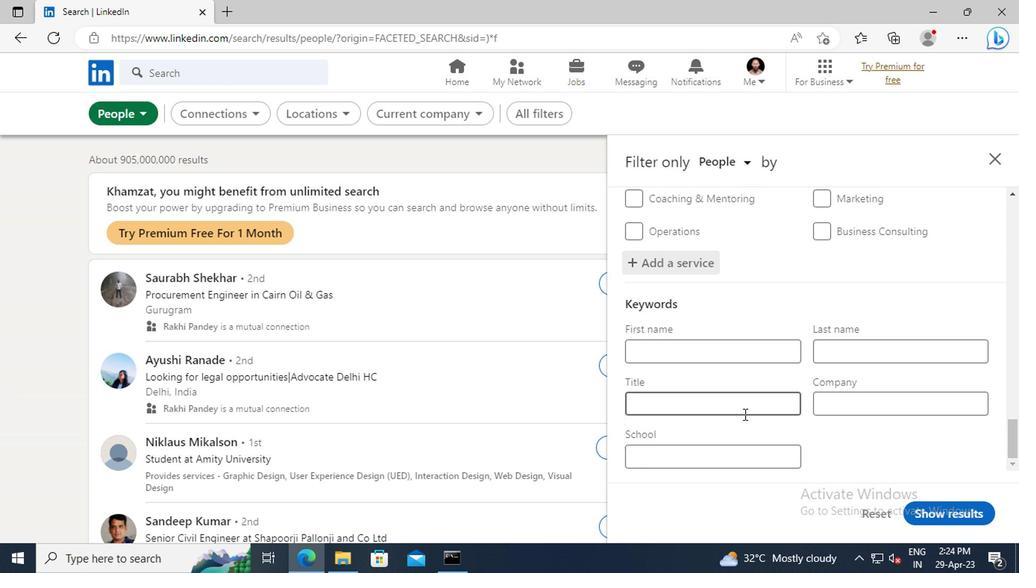 
Action: Mouse pressed left at (708, 414)
Screenshot: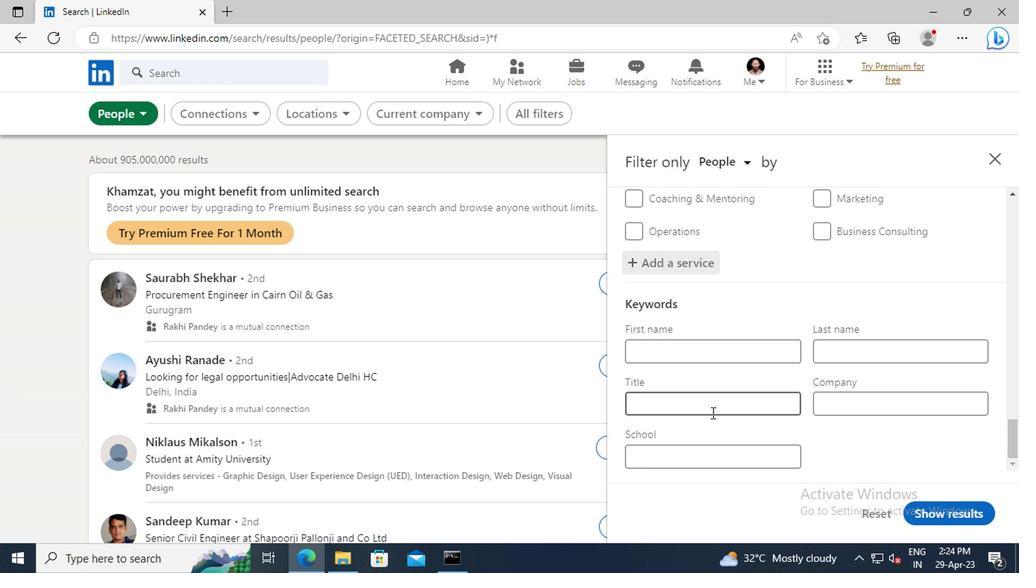 
Action: Key pressed <Key.shift>INFORMATION<Key.space><Key.shift>SECURITY<Key.space><Key.shift>ANALYST<Key.enter>
Screenshot: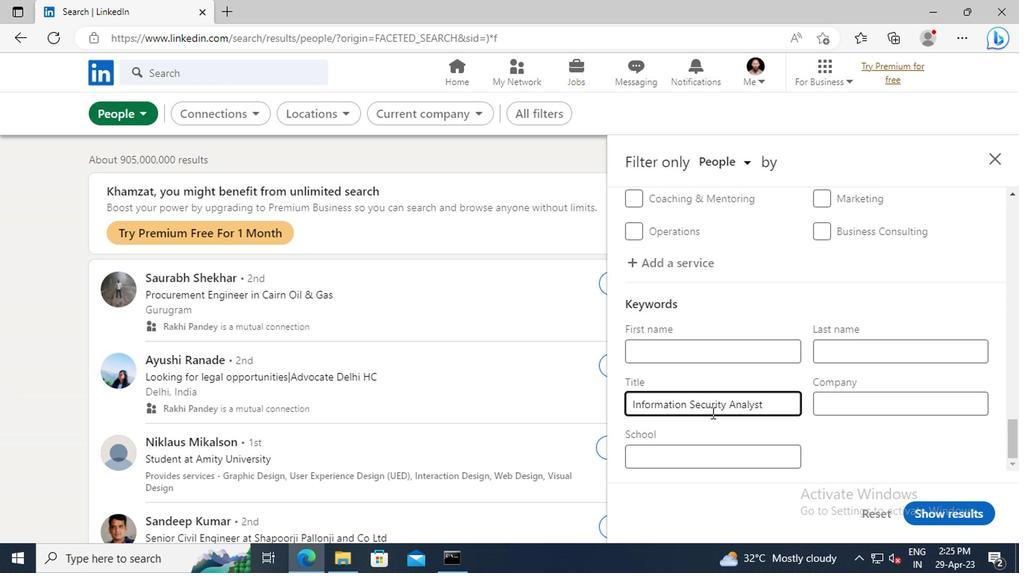 
Action: Mouse moved to (928, 516)
Screenshot: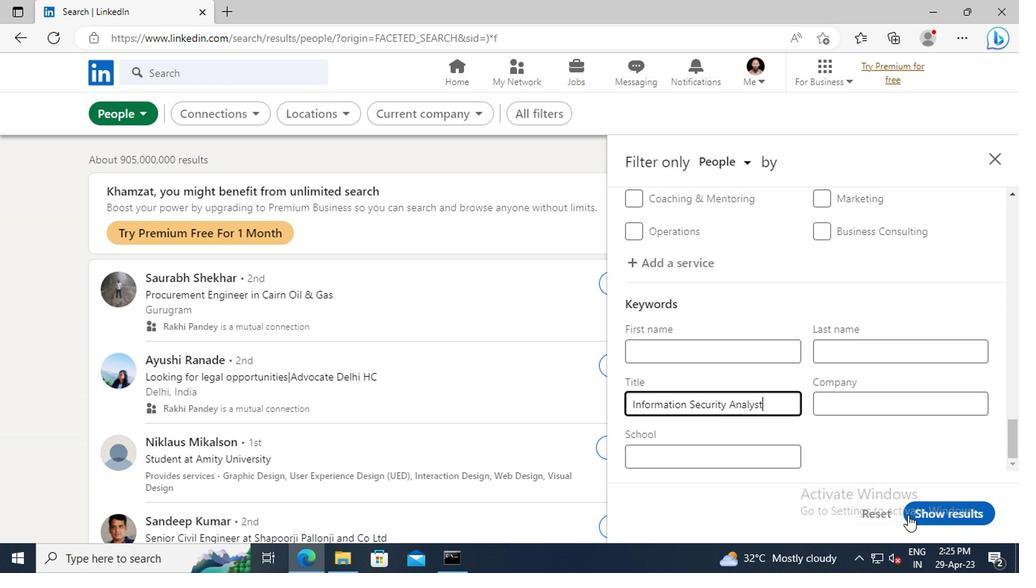 
Action: Mouse pressed left at (928, 516)
Screenshot: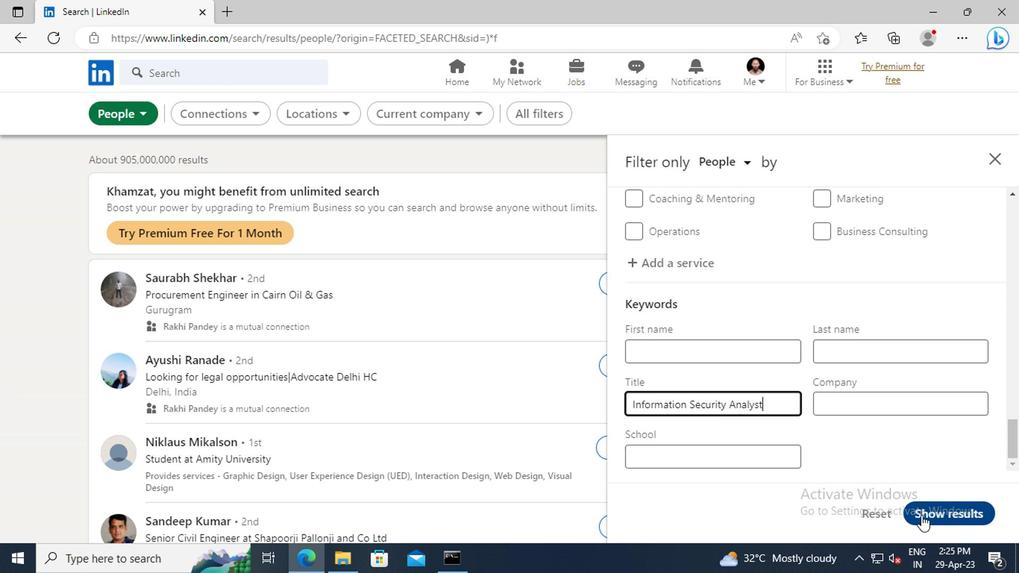 
Action: Mouse moved to (870, 462)
Screenshot: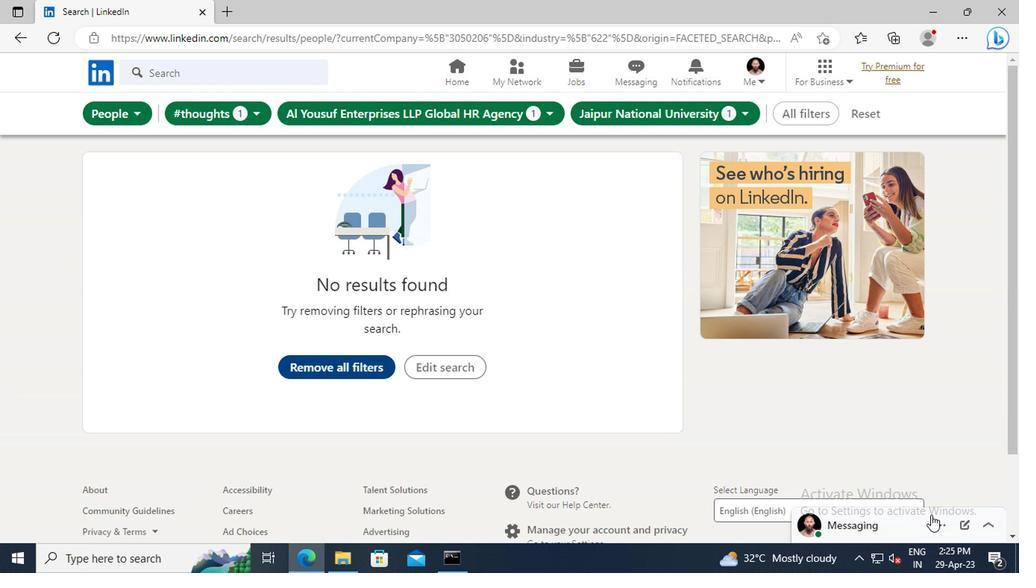 
